 Task: Find connections with filter location Mariāni with filter topic #HRwith filter profile language French with filter current company Sporjo with filter school Yashwantrao Chavan College of Engineering - YCCE with filter industry Nanotechnology Research with filter service category Health Insurance with filter keywords title Group Sales
Action: Mouse moved to (662, 89)
Screenshot: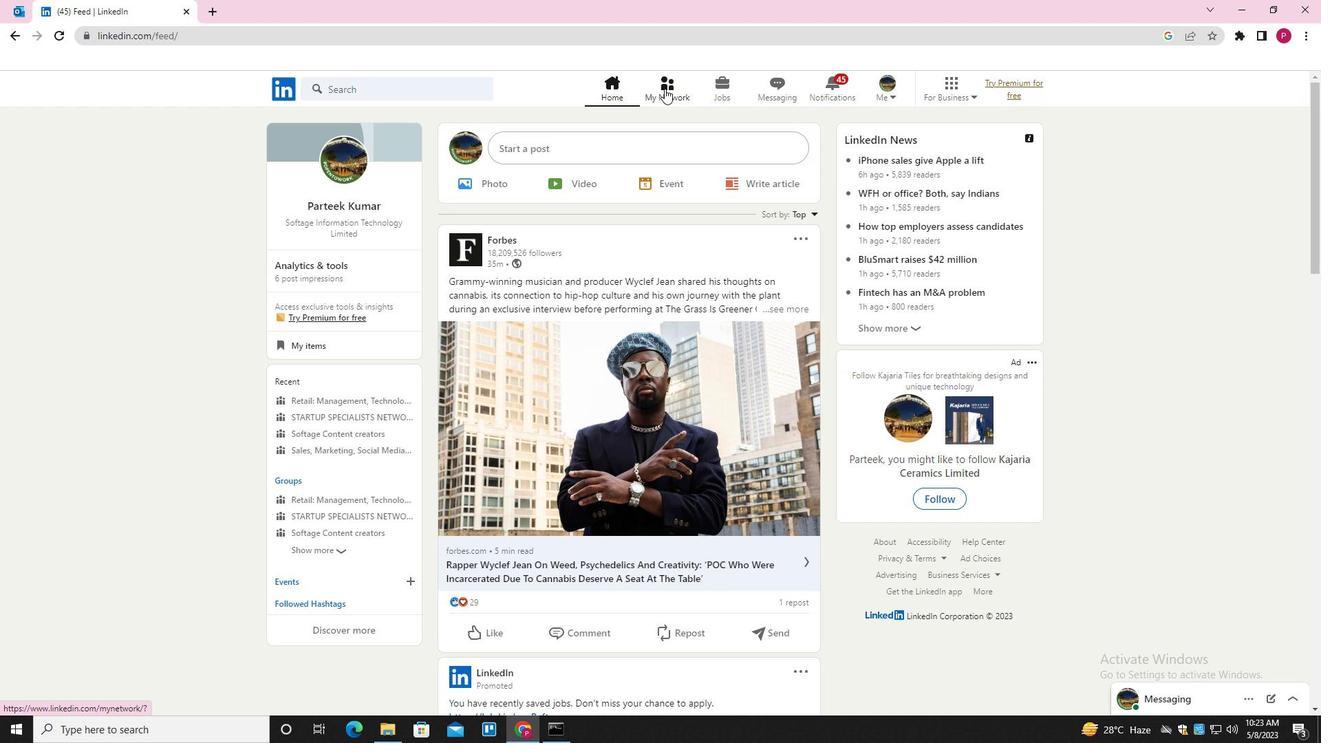 
Action: Mouse pressed left at (662, 89)
Screenshot: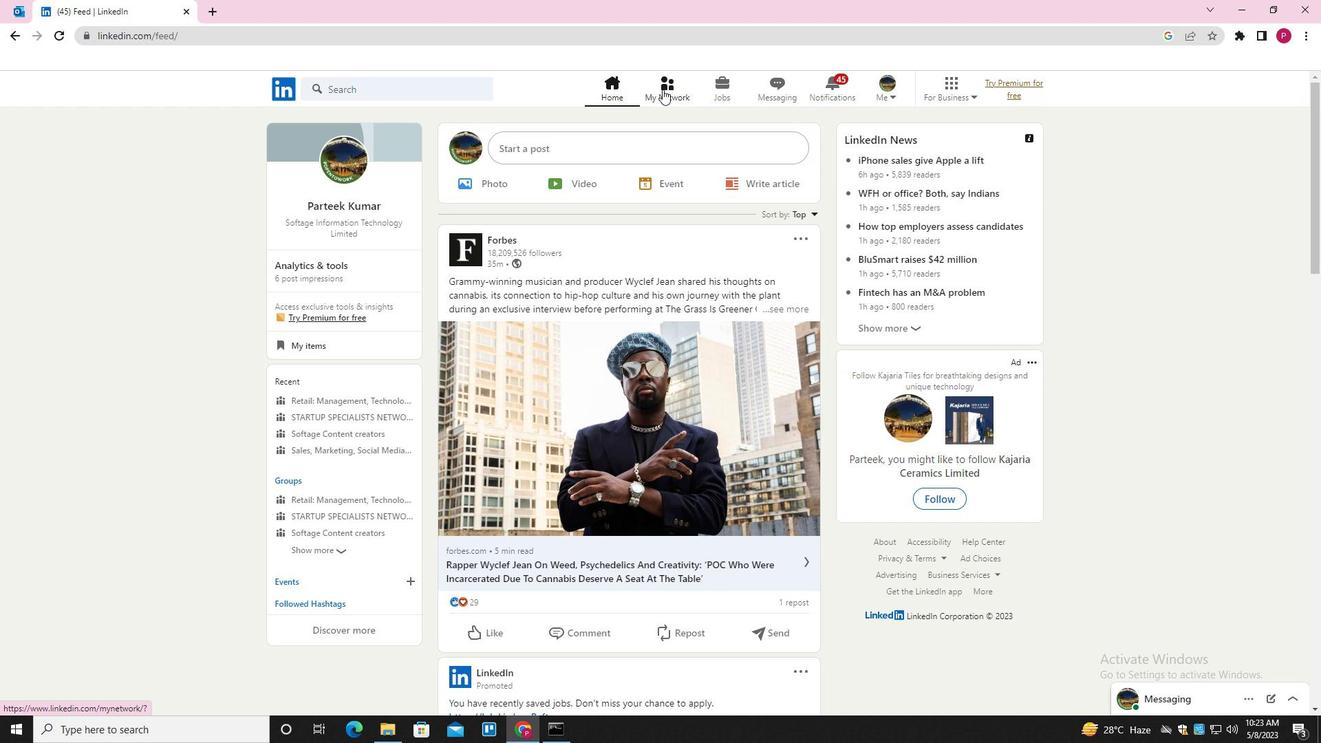 
Action: Mouse moved to (440, 169)
Screenshot: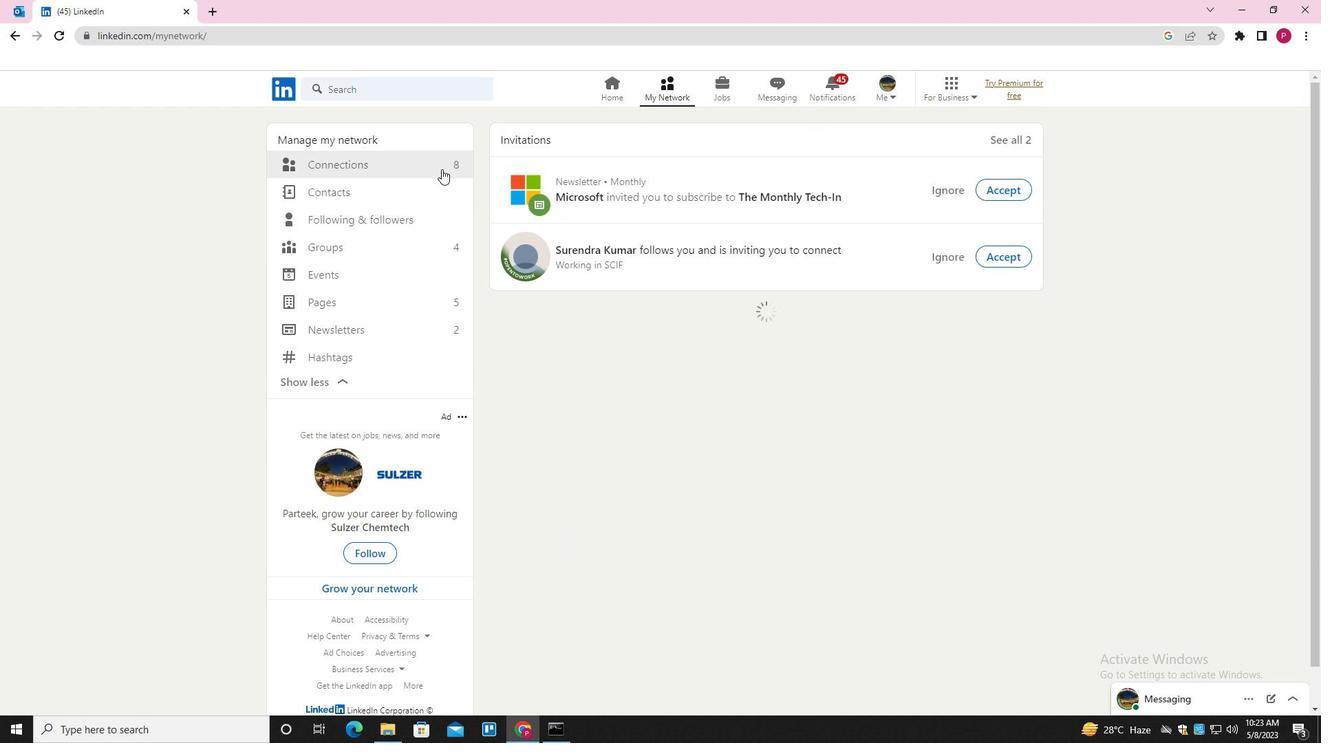 
Action: Mouse pressed left at (440, 169)
Screenshot: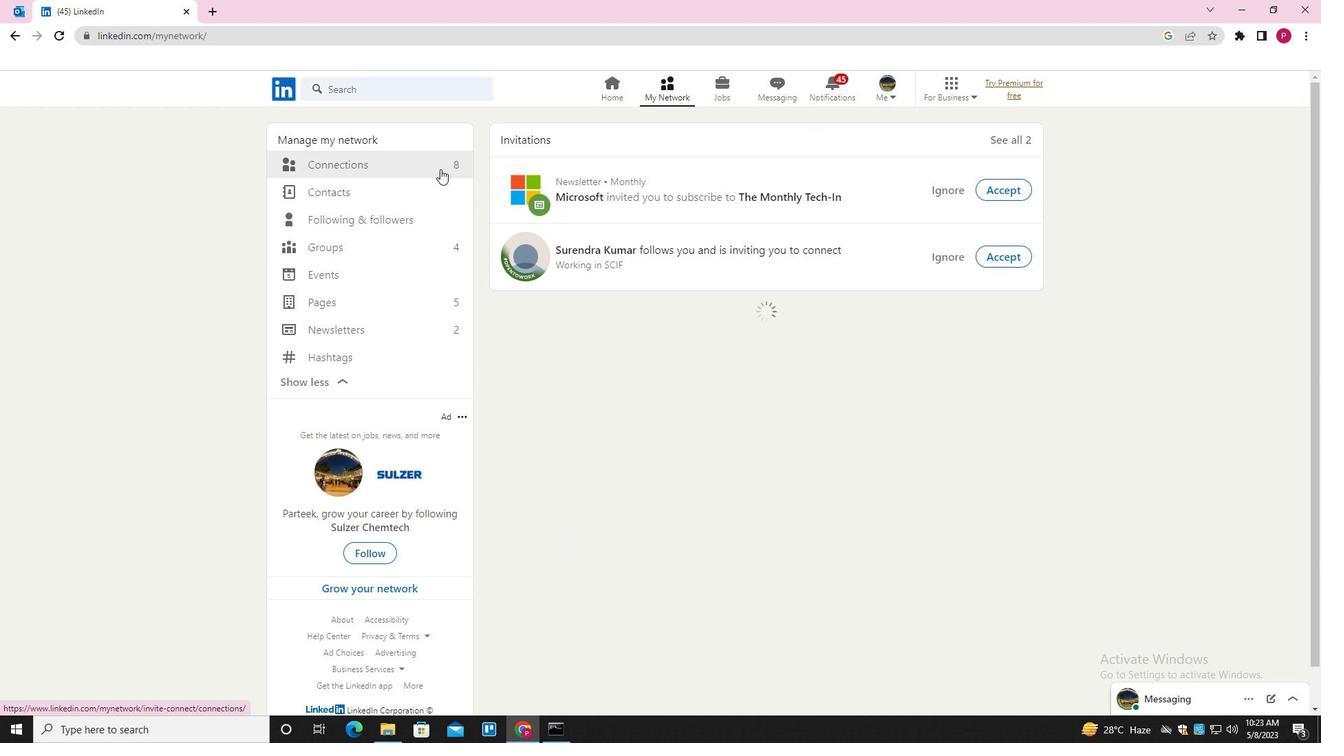 
Action: Mouse moved to (744, 165)
Screenshot: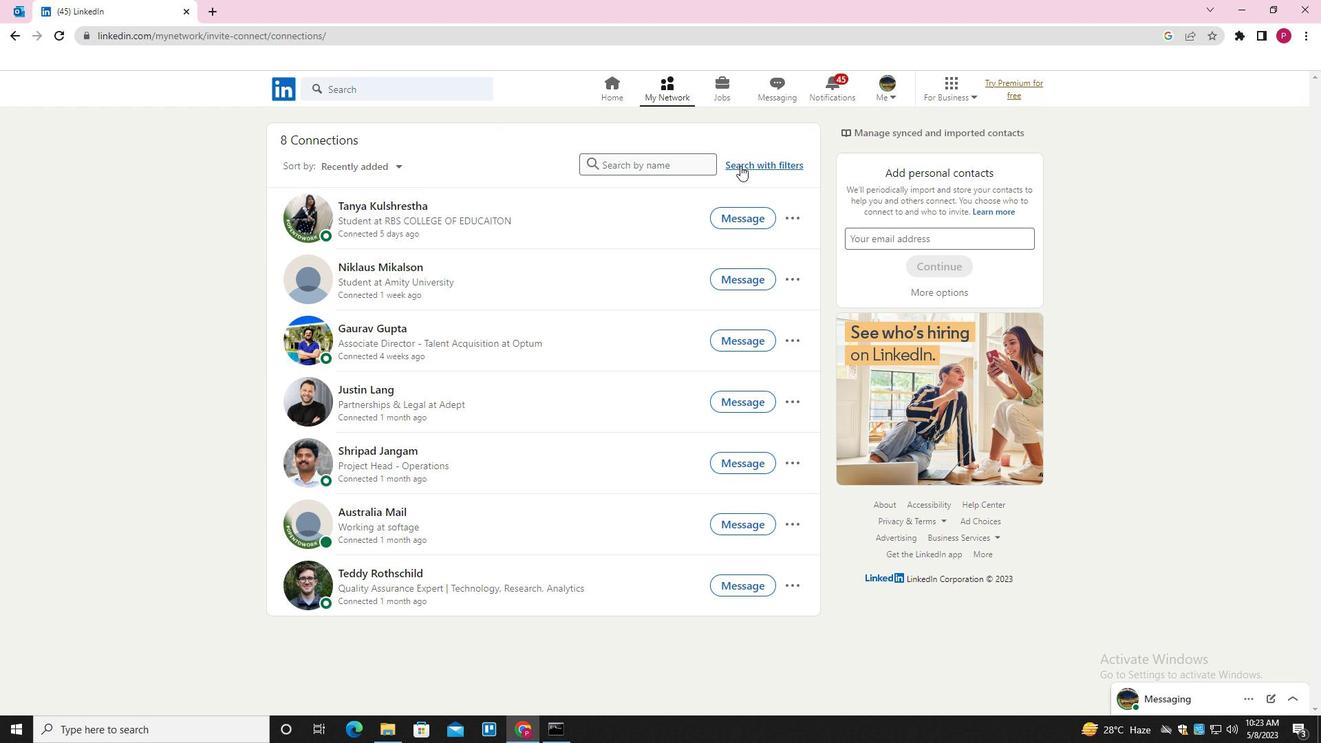 
Action: Mouse pressed left at (744, 165)
Screenshot: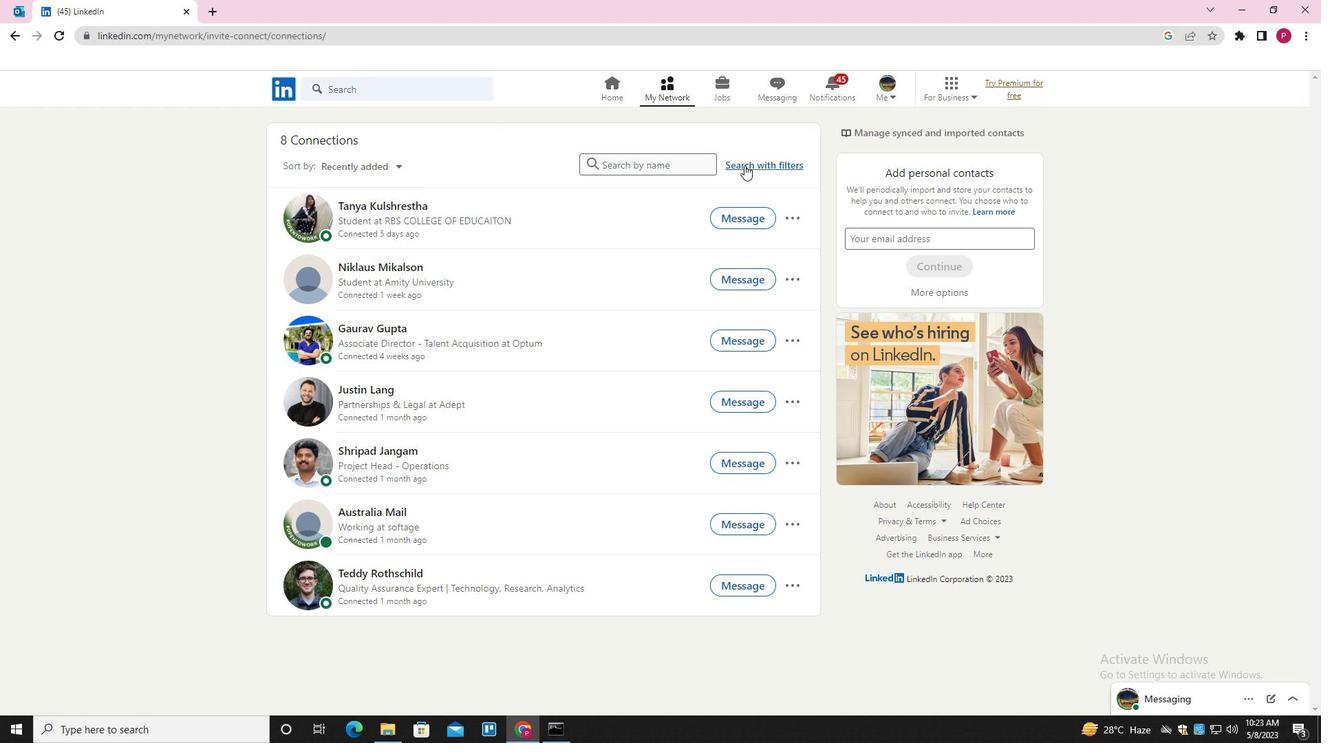 
Action: Mouse moved to (705, 125)
Screenshot: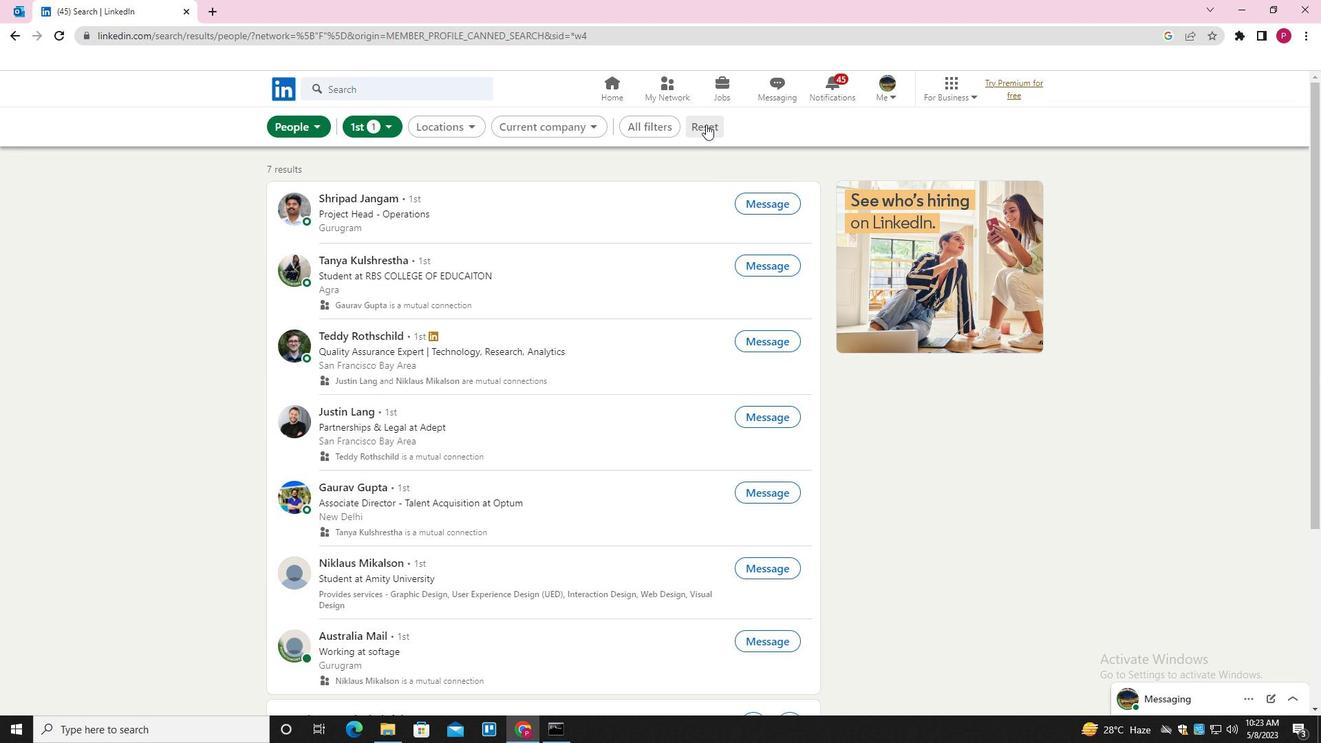 
Action: Mouse pressed left at (705, 125)
Screenshot: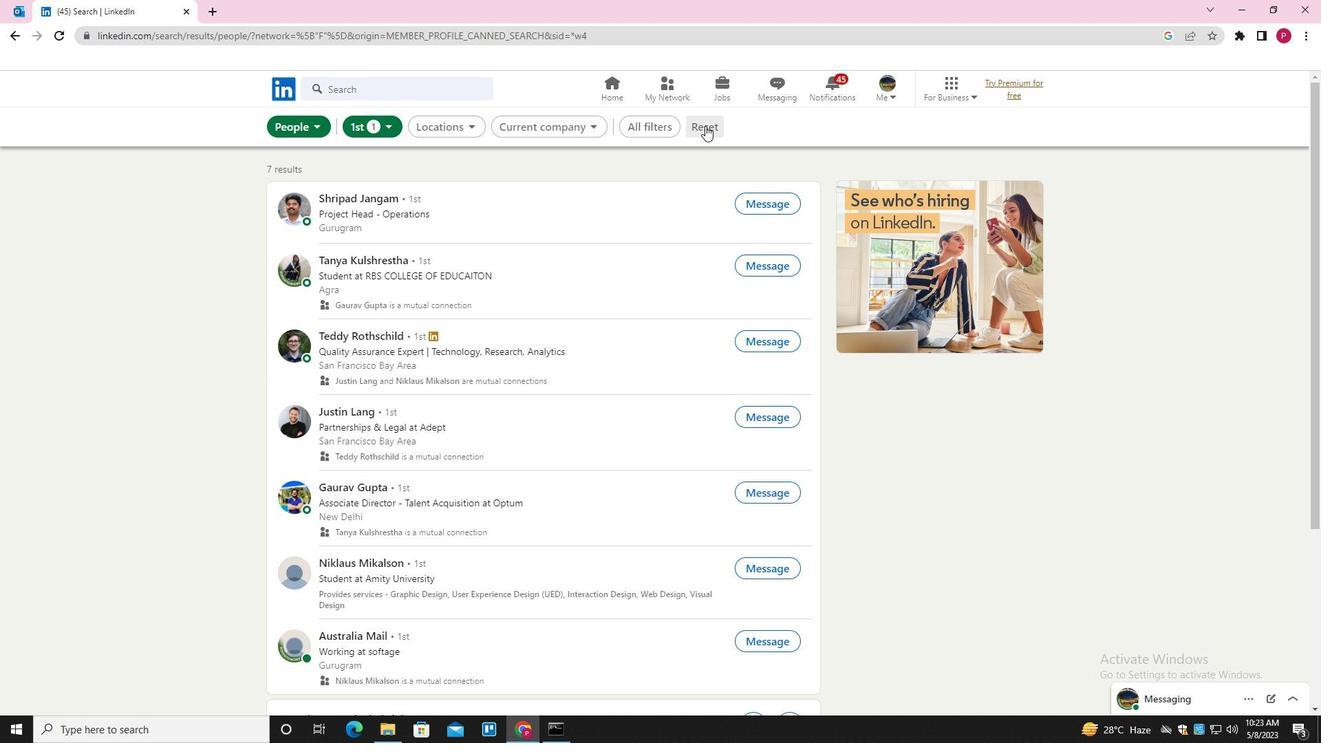 
Action: Mouse moved to (692, 127)
Screenshot: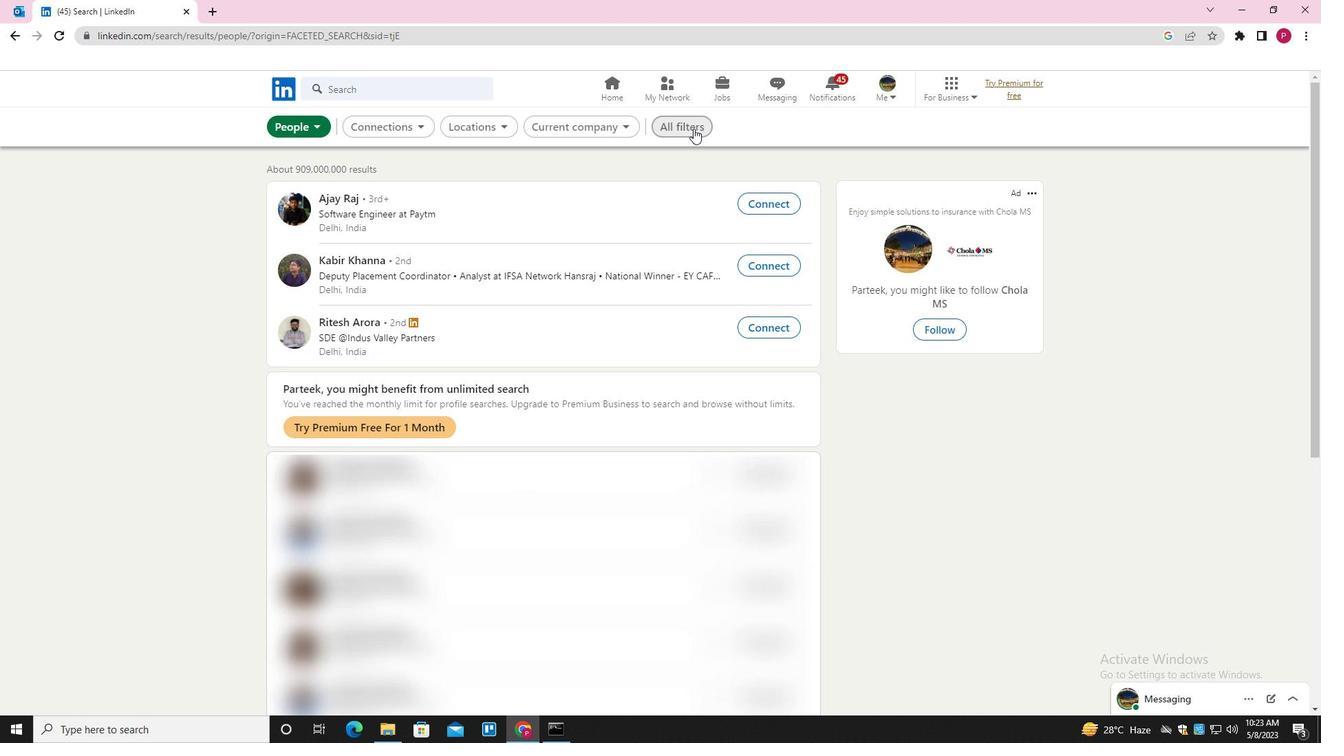
Action: Mouse pressed left at (692, 127)
Screenshot: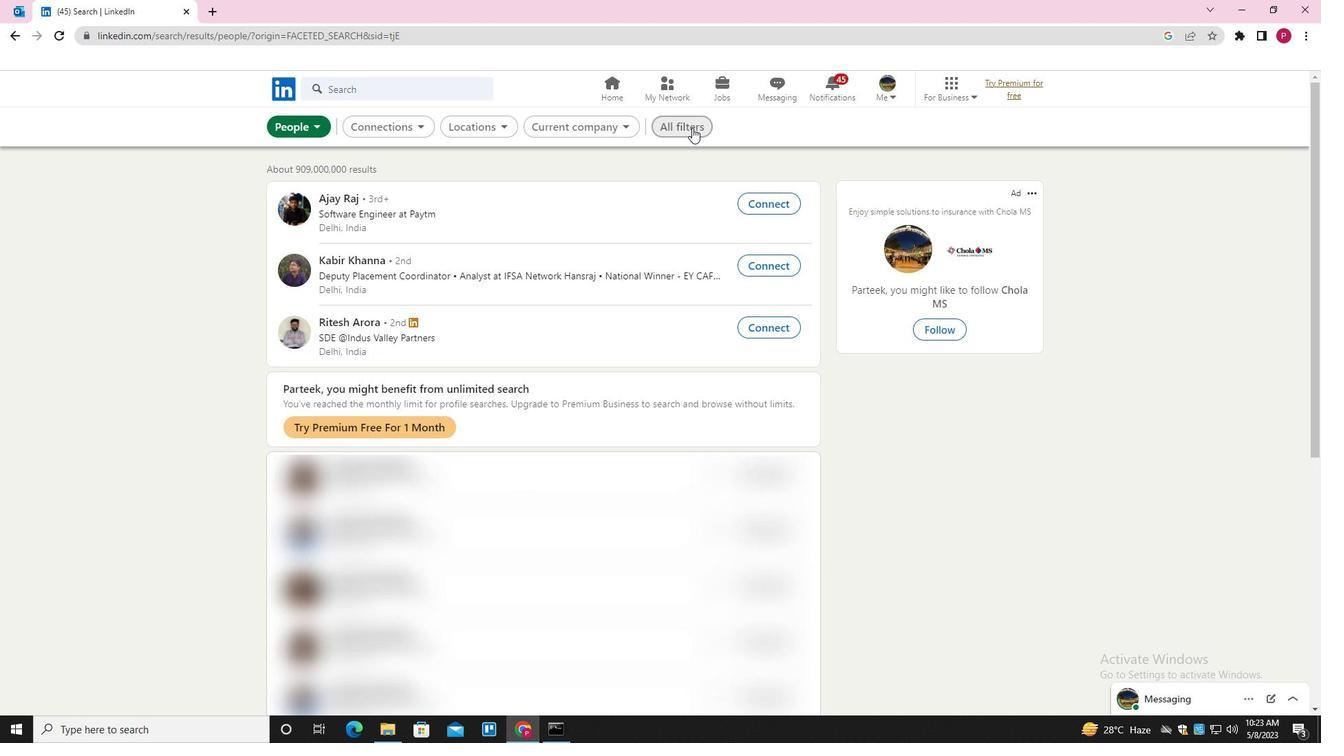 
Action: Mouse moved to (1175, 456)
Screenshot: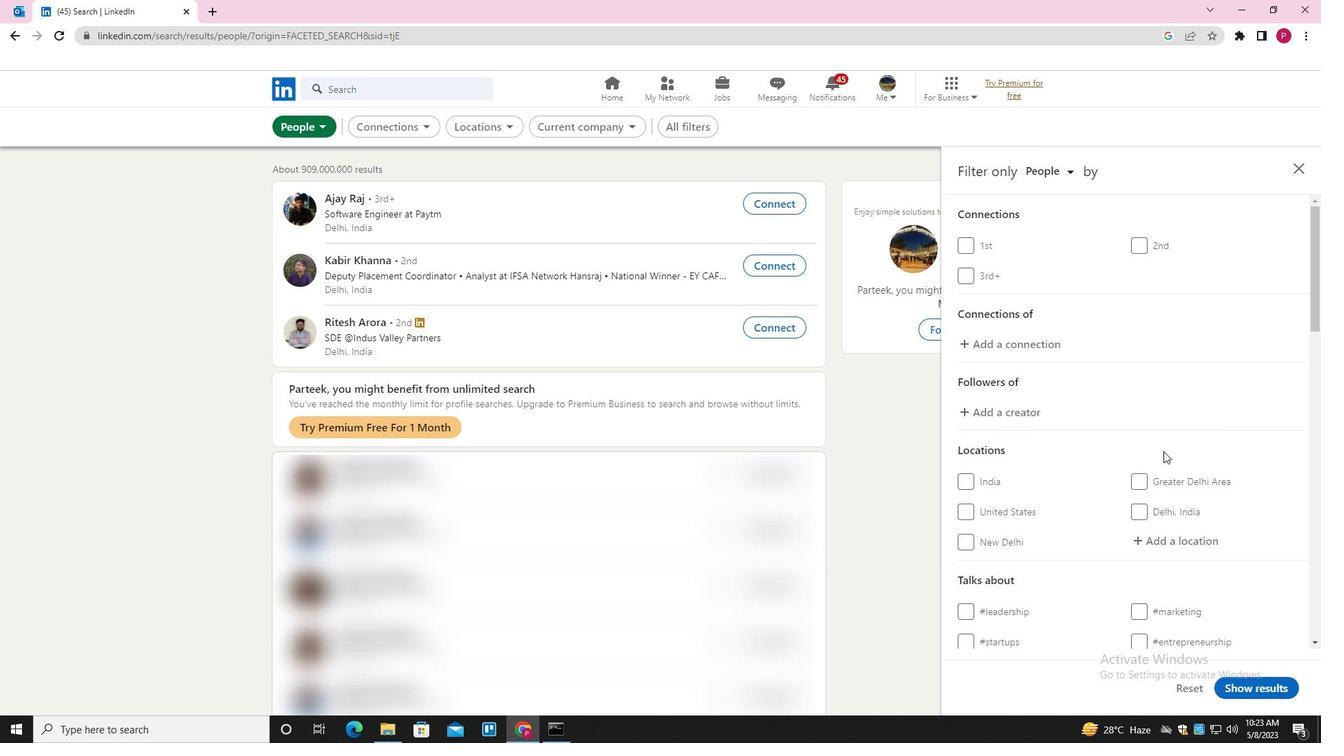 
Action: Mouse scrolled (1175, 456) with delta (0, 0)
Screenshot: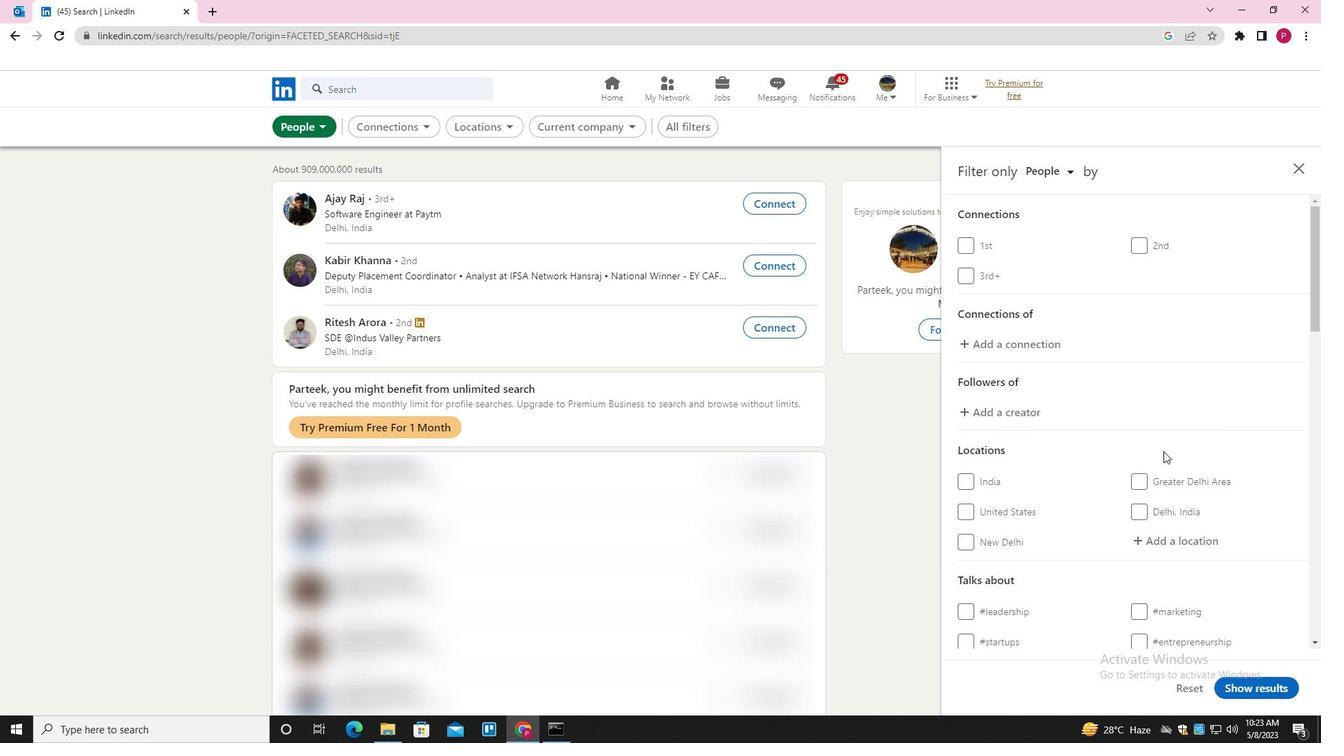 
Action: Mouse moved to (1179, 467)
Screenshot: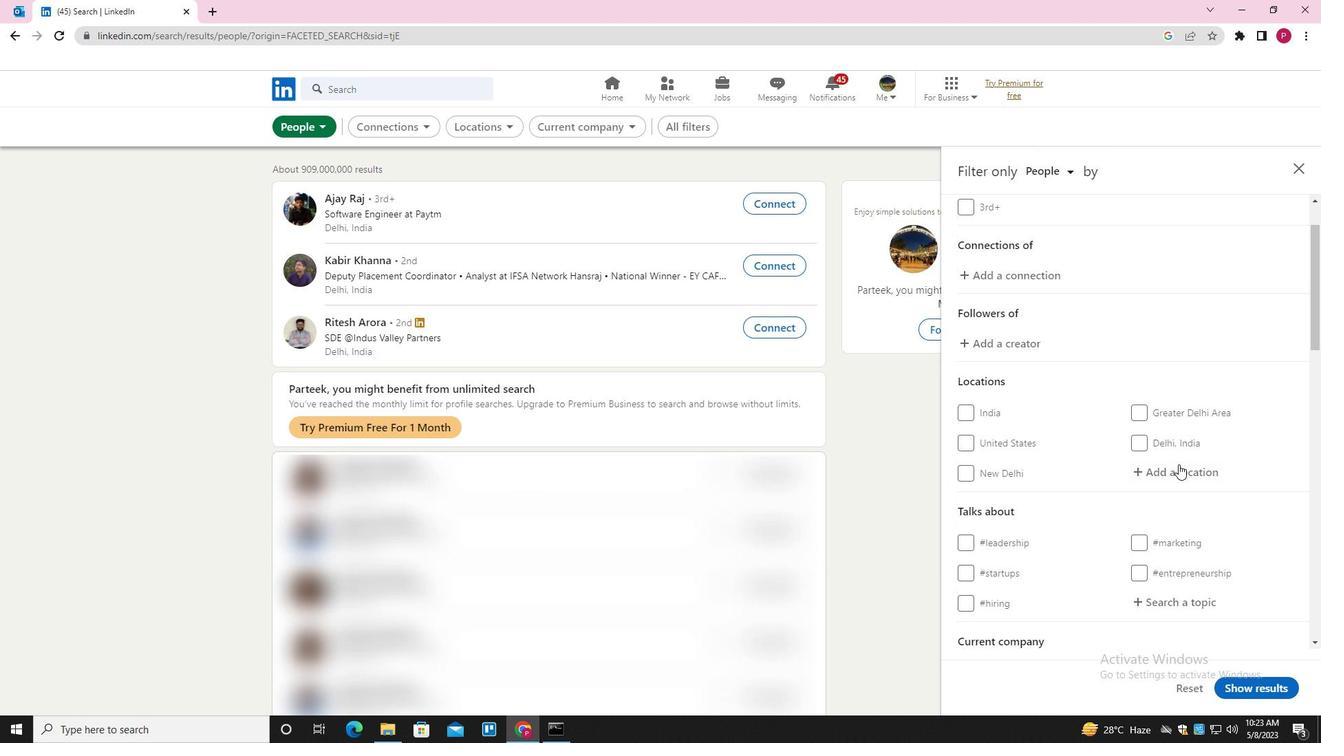 
Action: Mouse pressed left at (1179, 467)
Screenshot: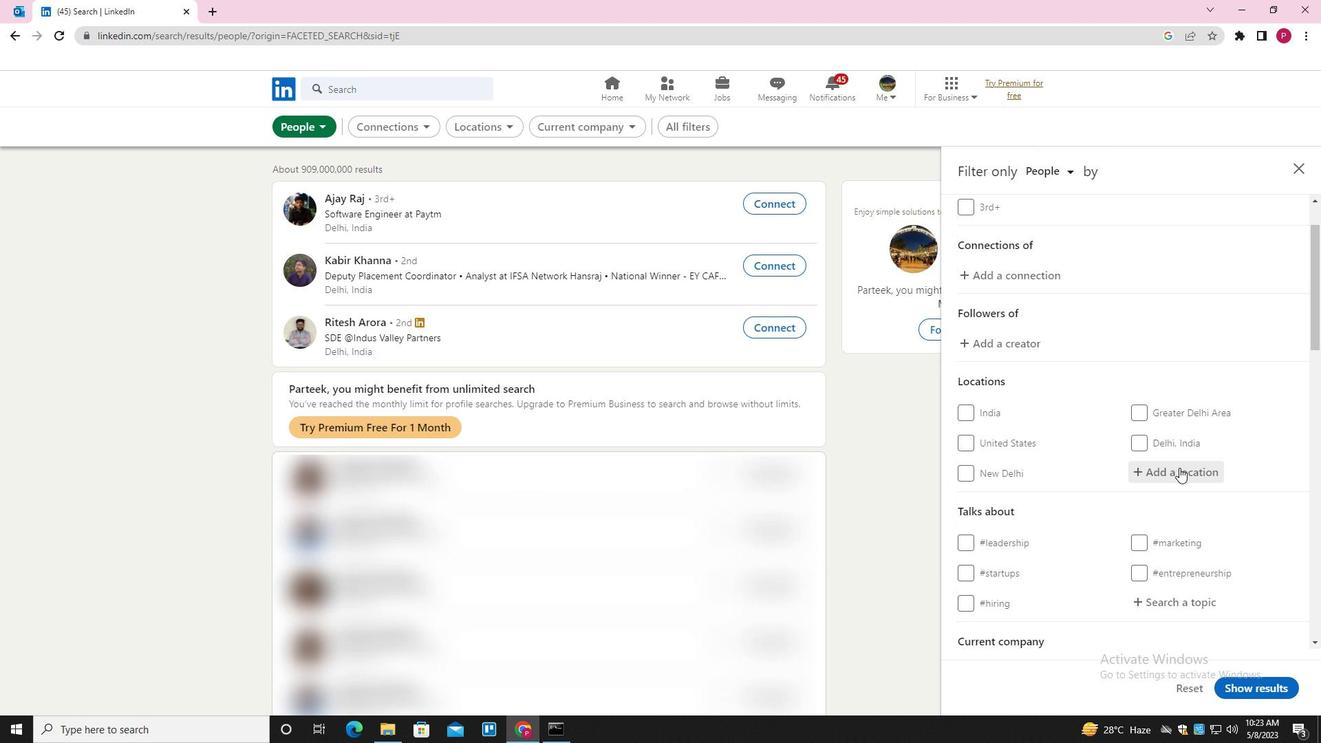 
Action: Key pressed <Key.shift><Key.shift><Key.shift><Key.shift><Key.shift><Key.shift><Key.shift><Key.shift><Key.shift><Key.shift><Key.shift><Key.shift><Key.shift><Key.shift><Key.shift><Key.shift><Key.shift><Key.shift><Key.shift>MARIANI<Key.down><Key.enter>
Screenshot: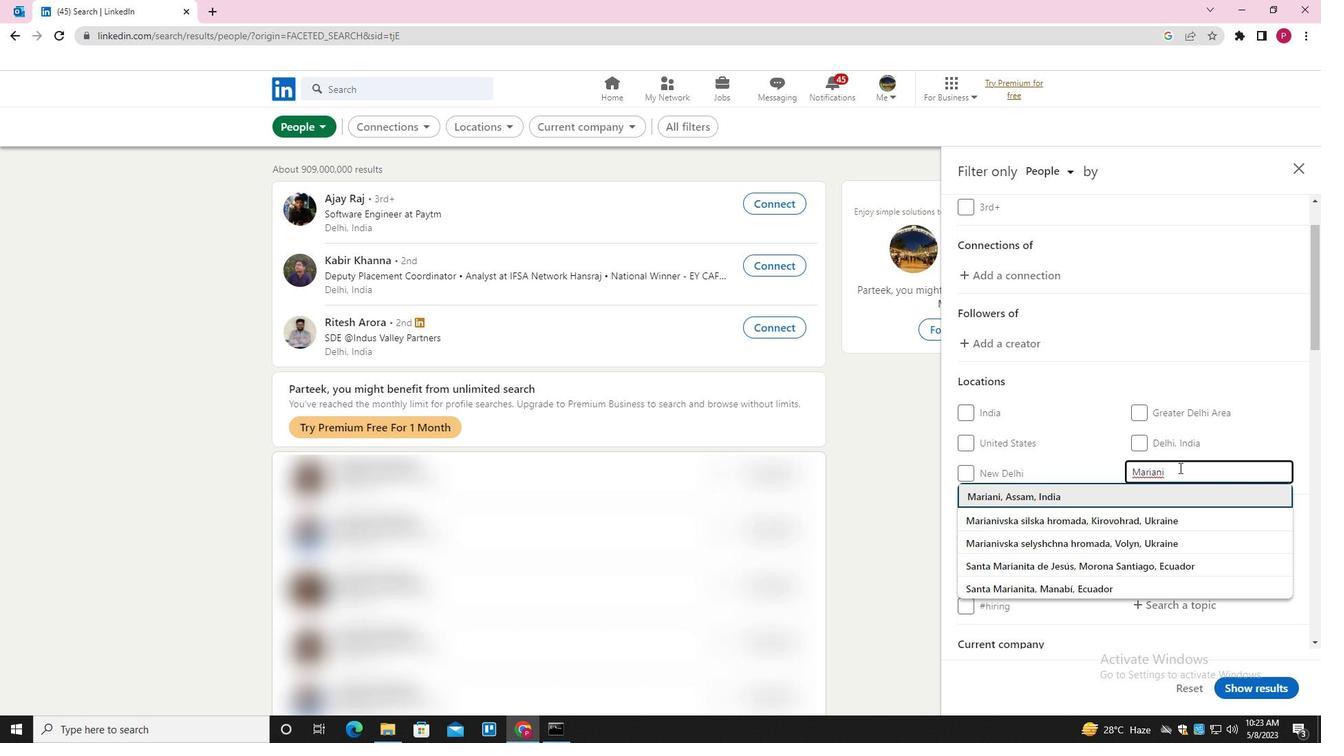 
Action: Mouse scrolled (1179, 467) with delta (0, 0)
Screenshot: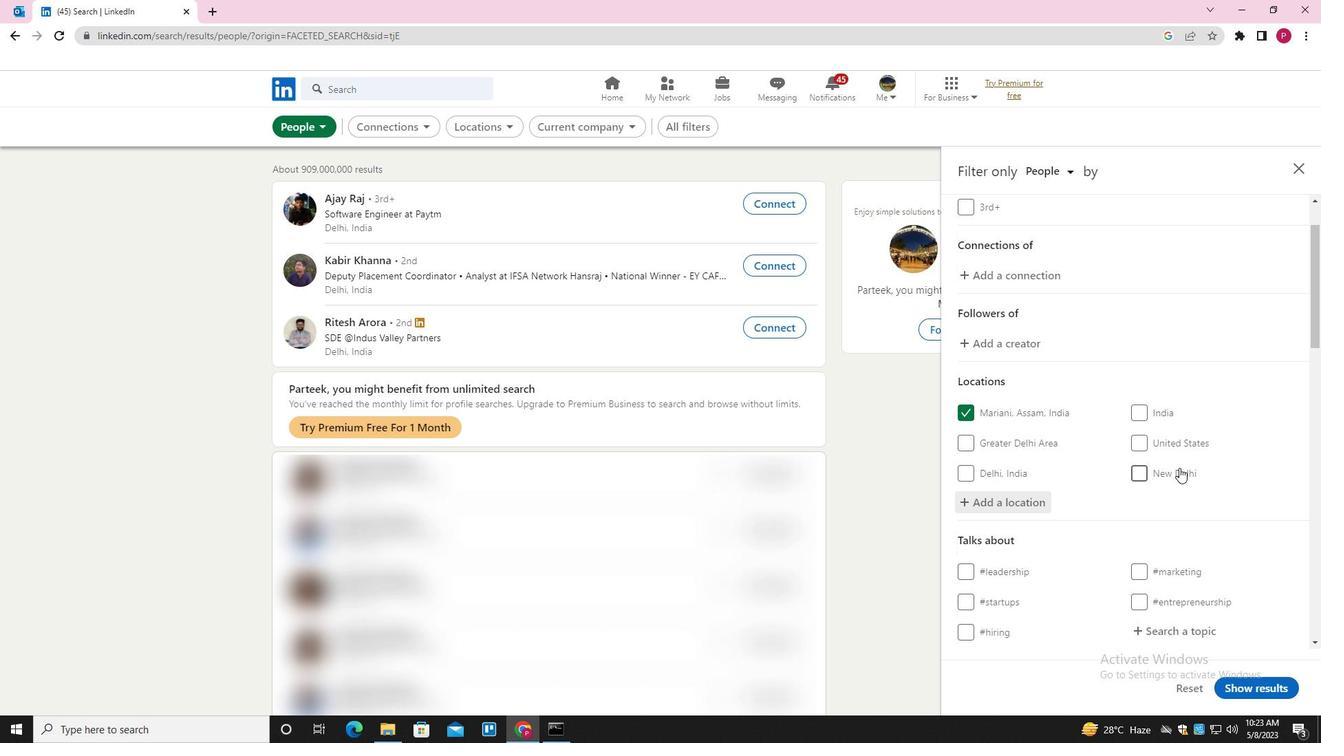 
Action: Mouse scrolled (1179, 467) with delta (0, 0)
Screenshot: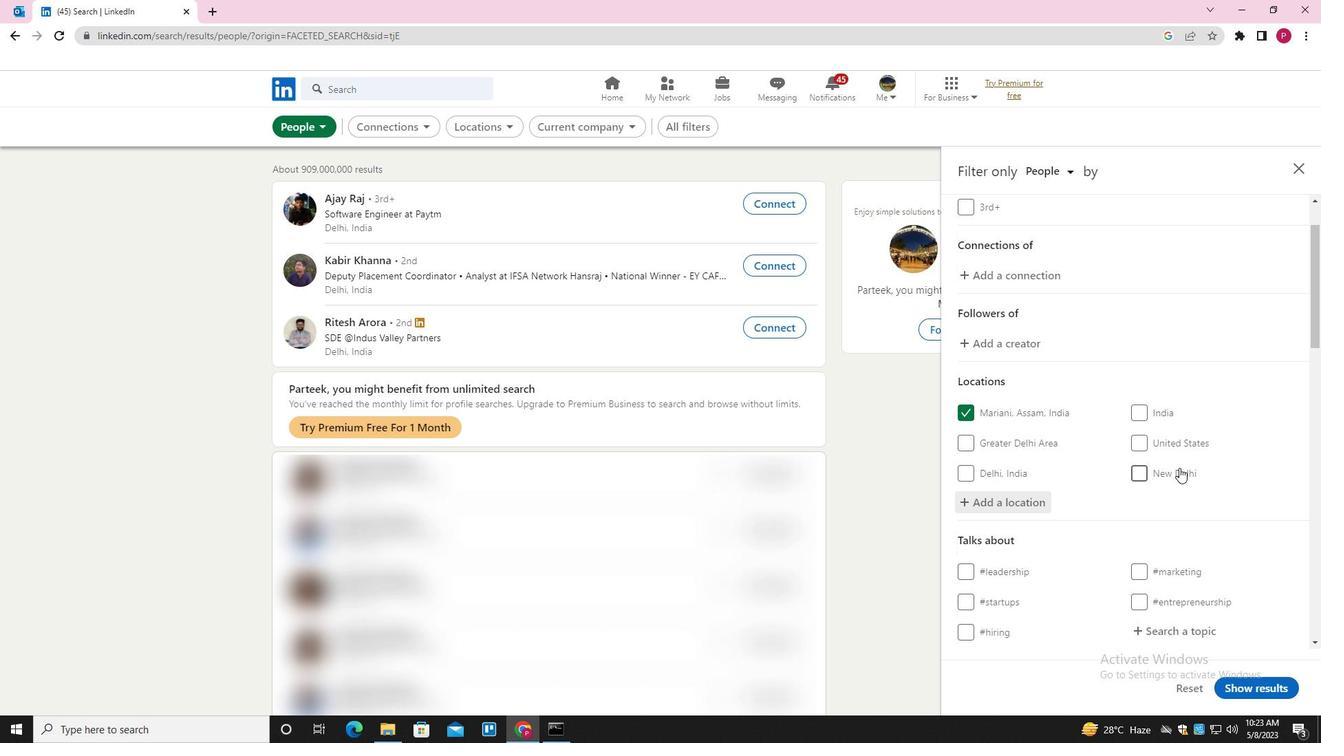 
Action: Mouse scrolled (1179, 467) with delta (0, 0)
Screenshot: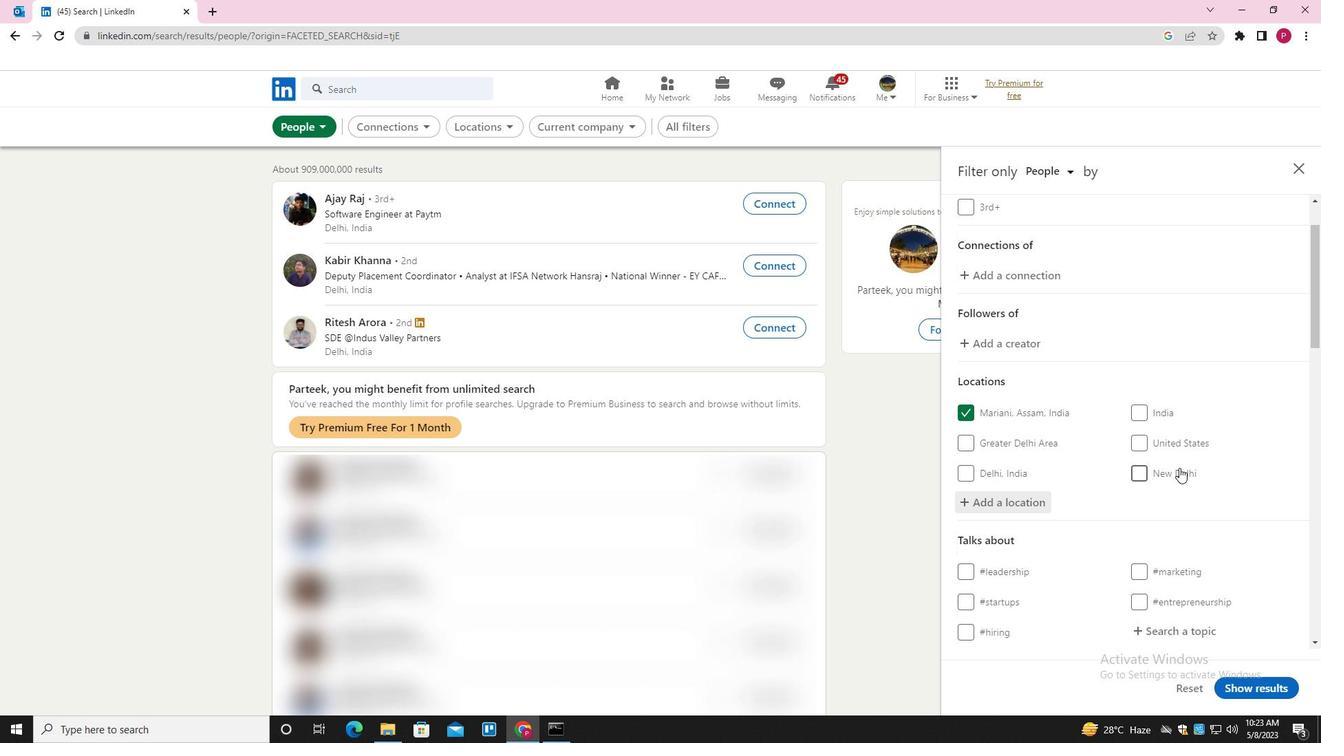 
Action: Mouse moved to (1179, 426)
Screenshot: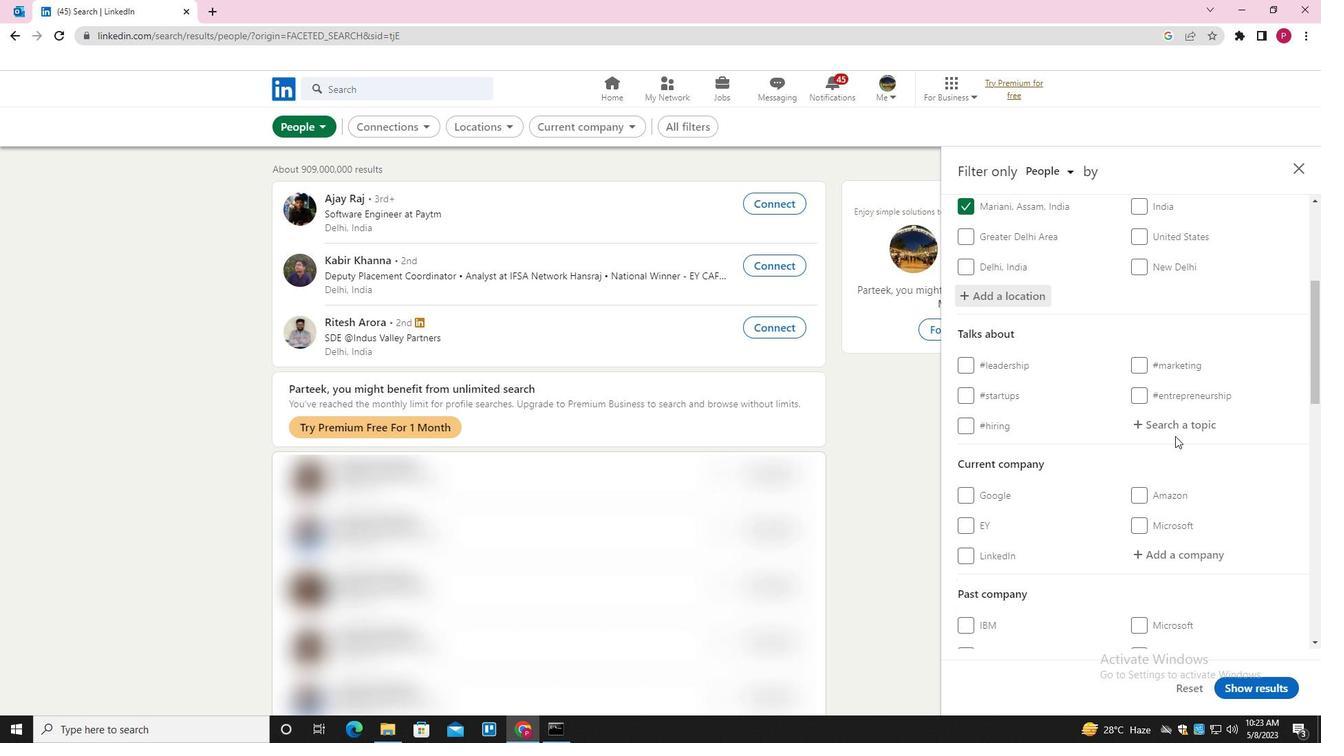 
Action: Mouse pressed left at (1179, 426)
Screenshot: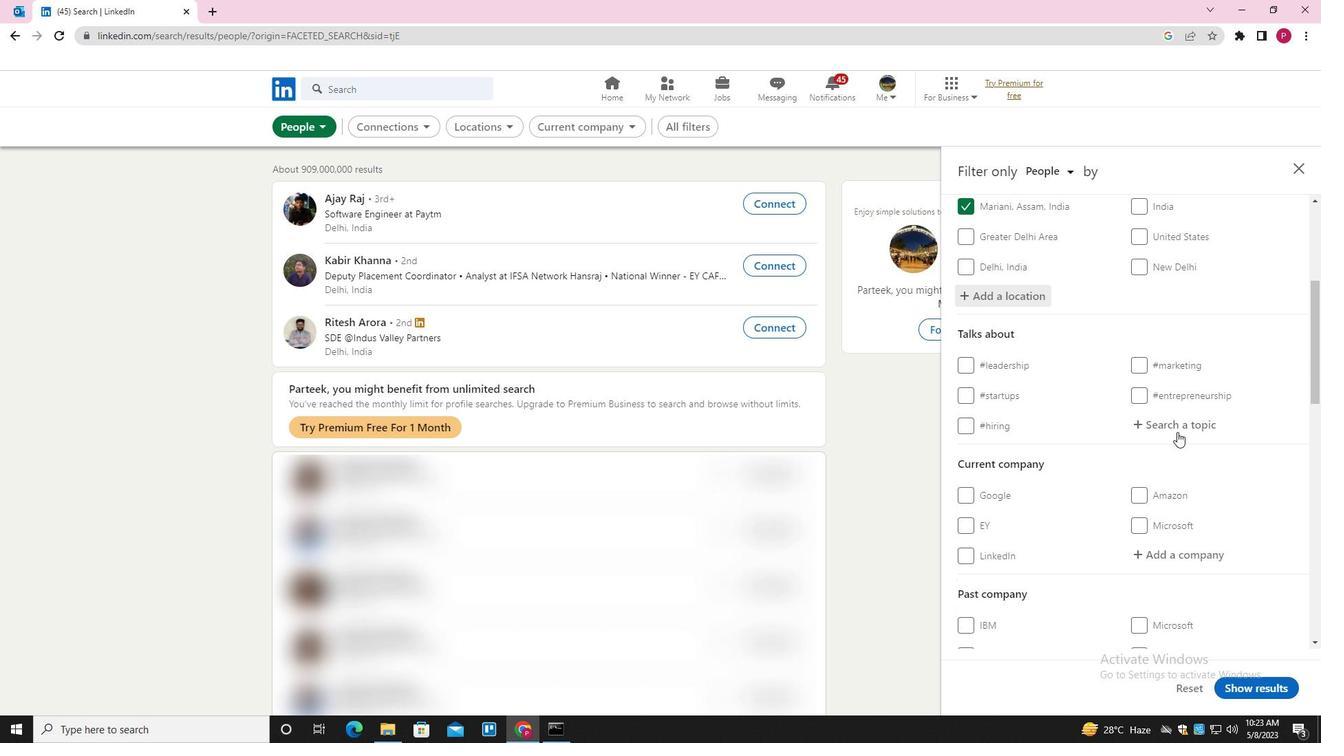 
Action: Key pressed <Key.shift>HR<Key.down><Key.enter>
Screenshot: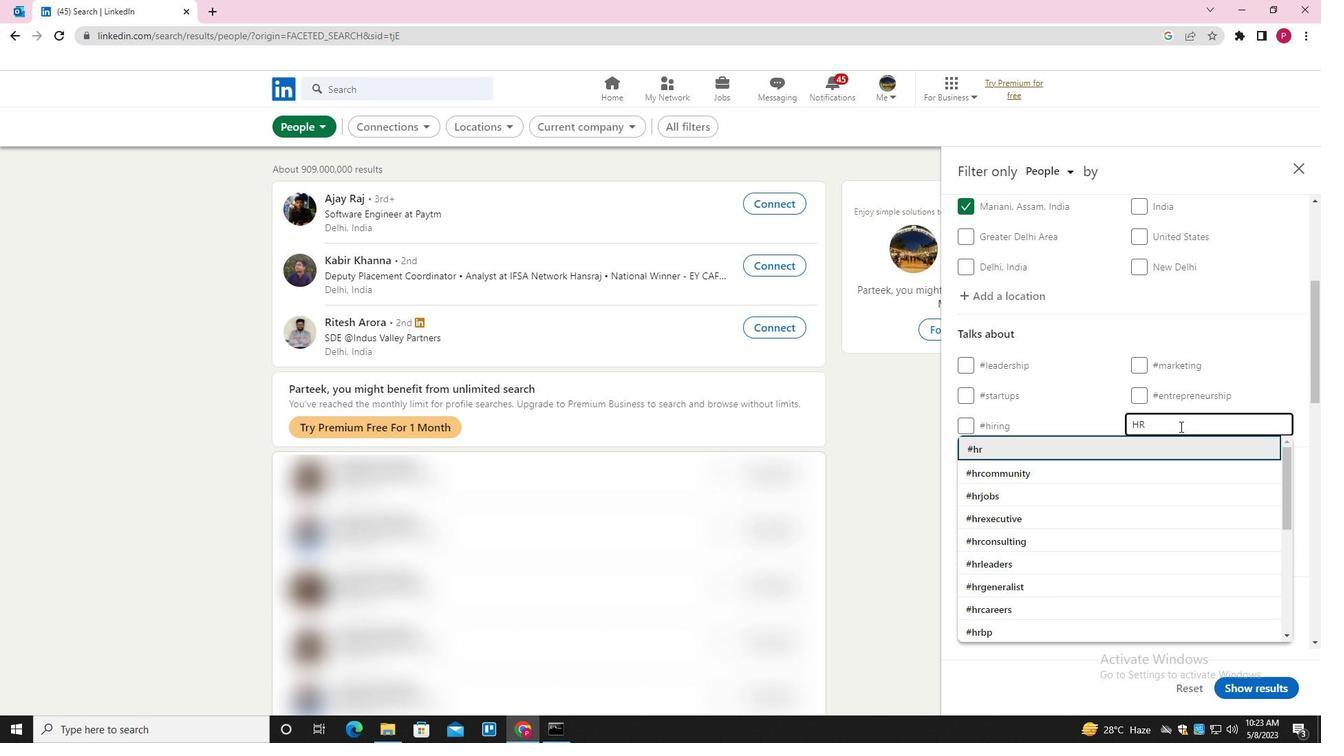 
Action: Mouse moved to (1153, 443)
Screenshot: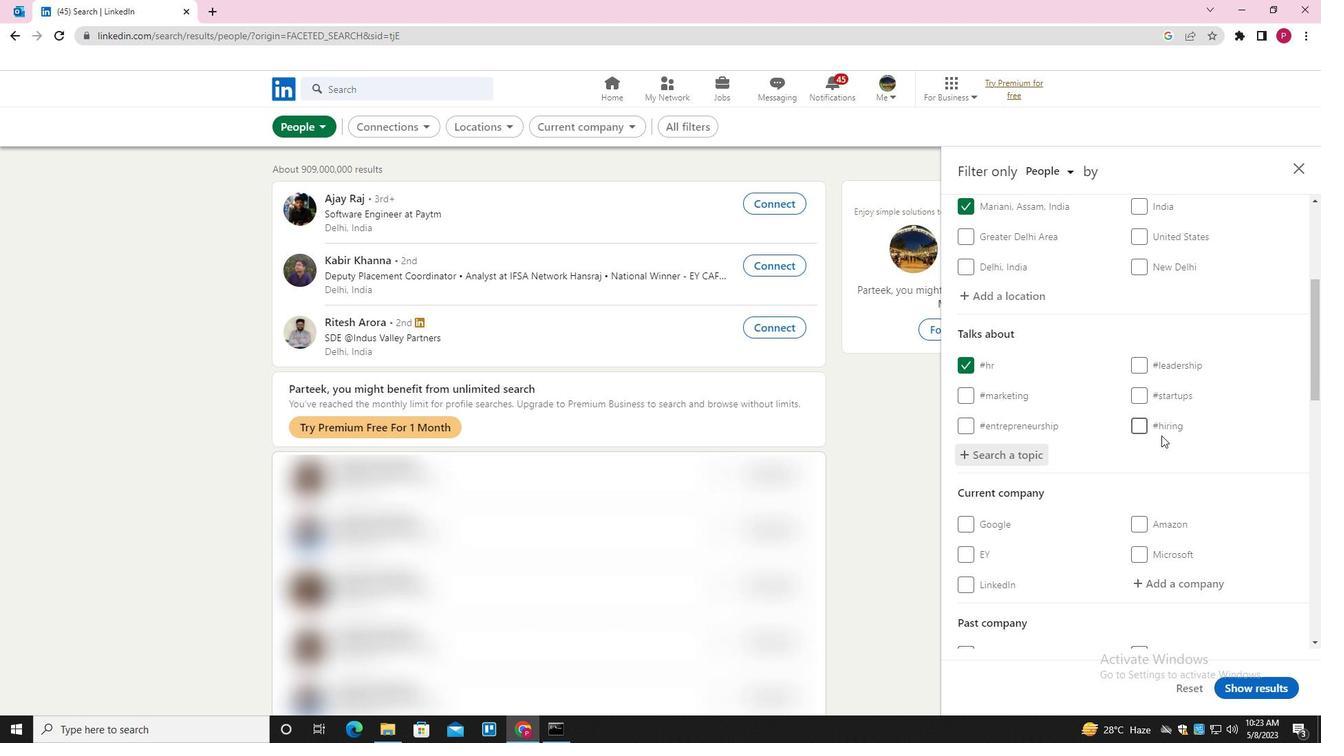 
Action: Mouse scrolled (1153, 443) with delta (0, 0)
Screenshot: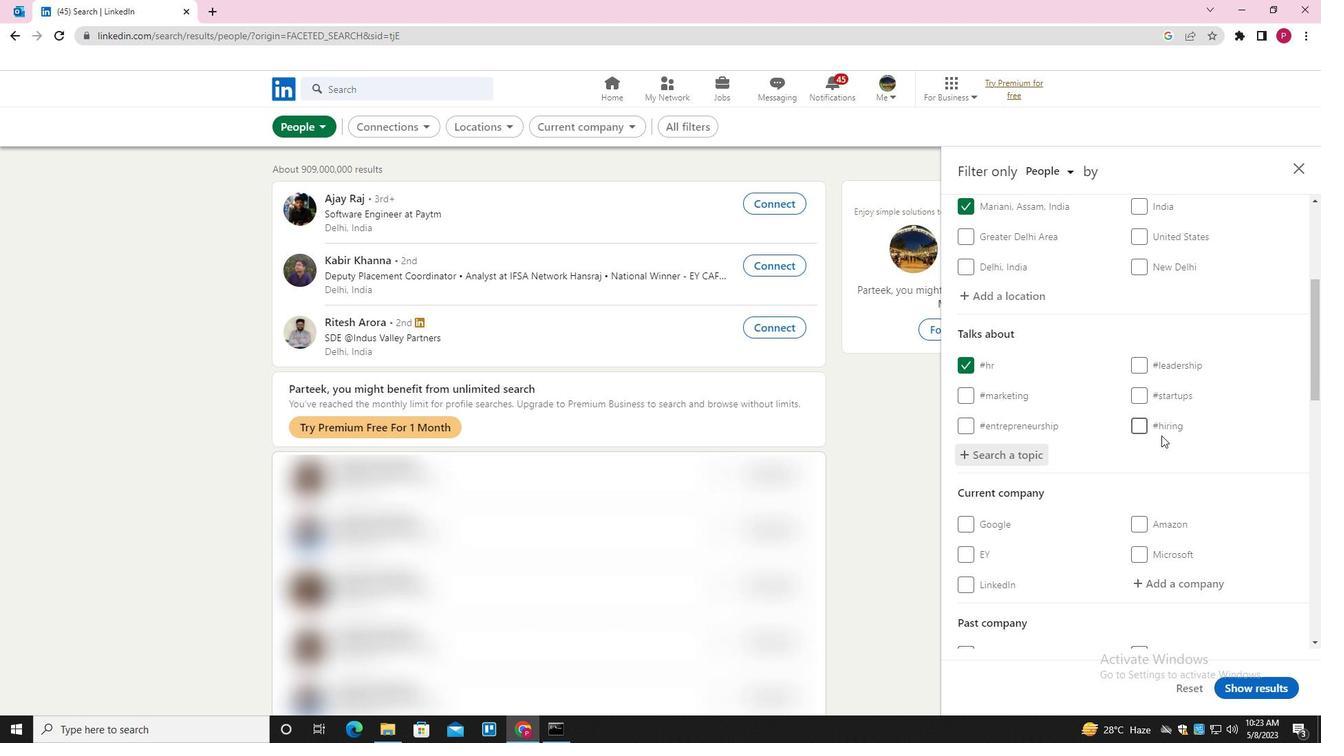 
Action: Mouse moved to (1157, 453)
Screenshot: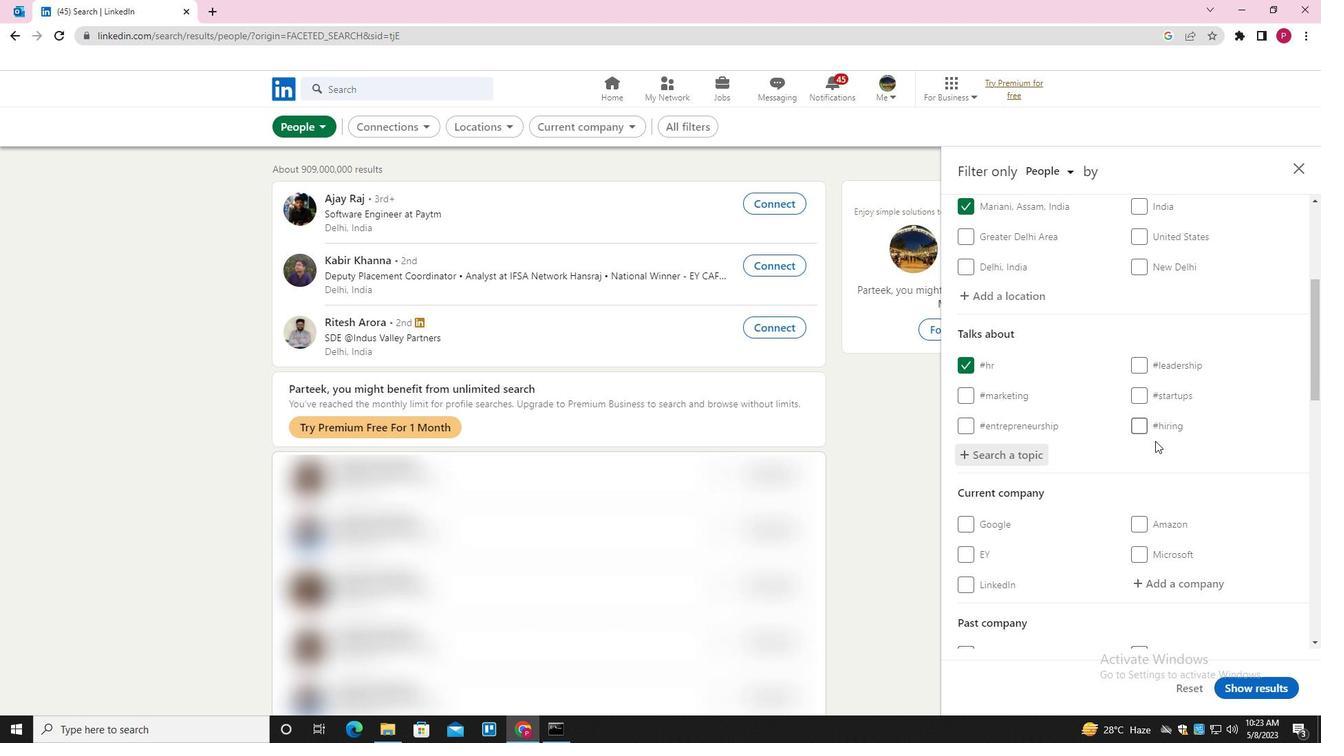 
Action: Mouse scrolled (1157, 452) with delta (0, 0)
Screenshot: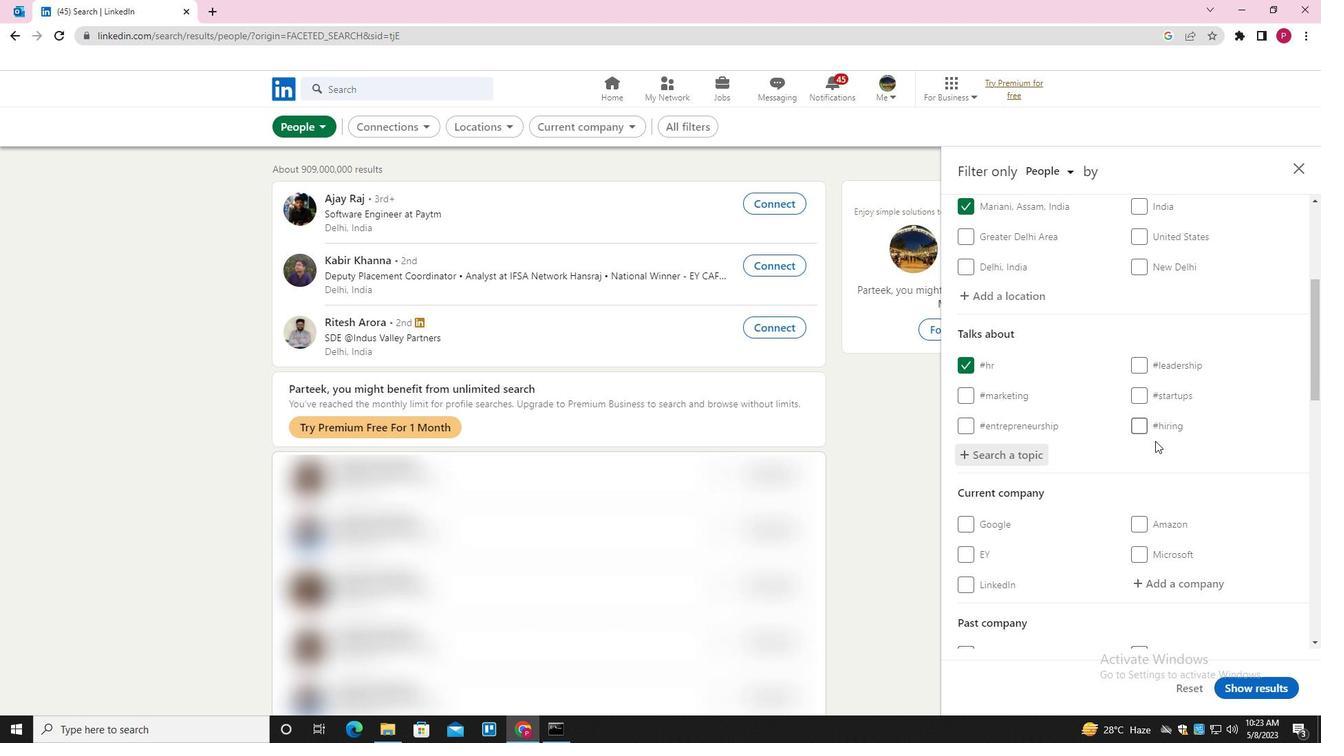 
Action: Mouse moved to (1157, 456)
Screenshot: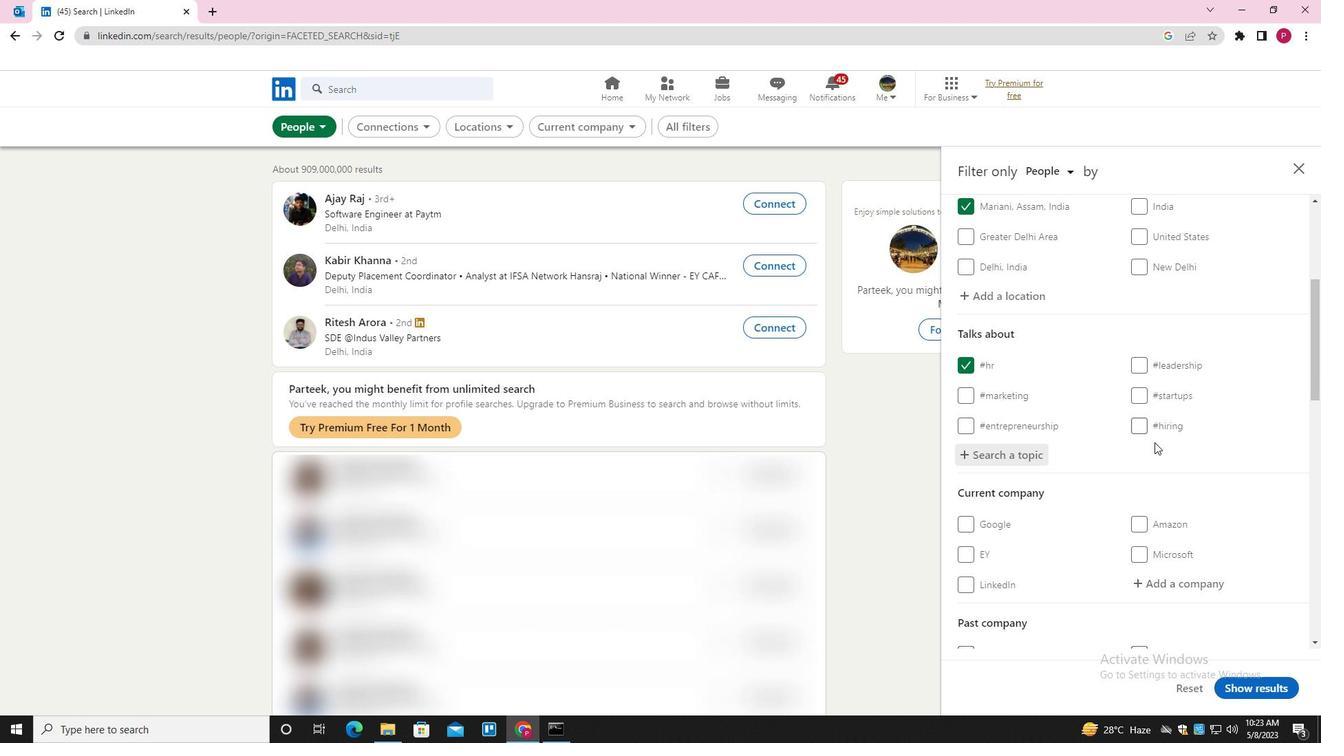 
Action: Mouse scrolled (1157, 455) with delta (0, 0)
Screenshot: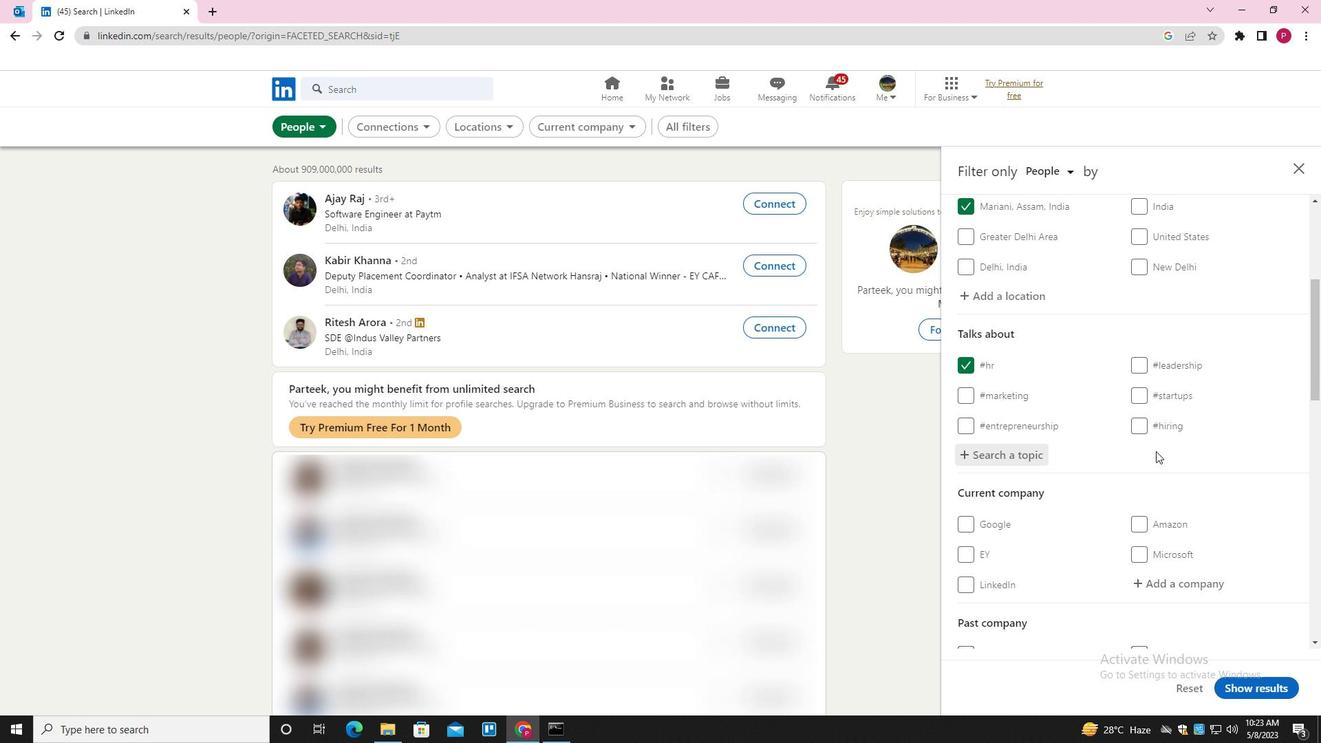 
Action: Mouse scrolled (1157, 455) with delta (0, 0)
Screenshot: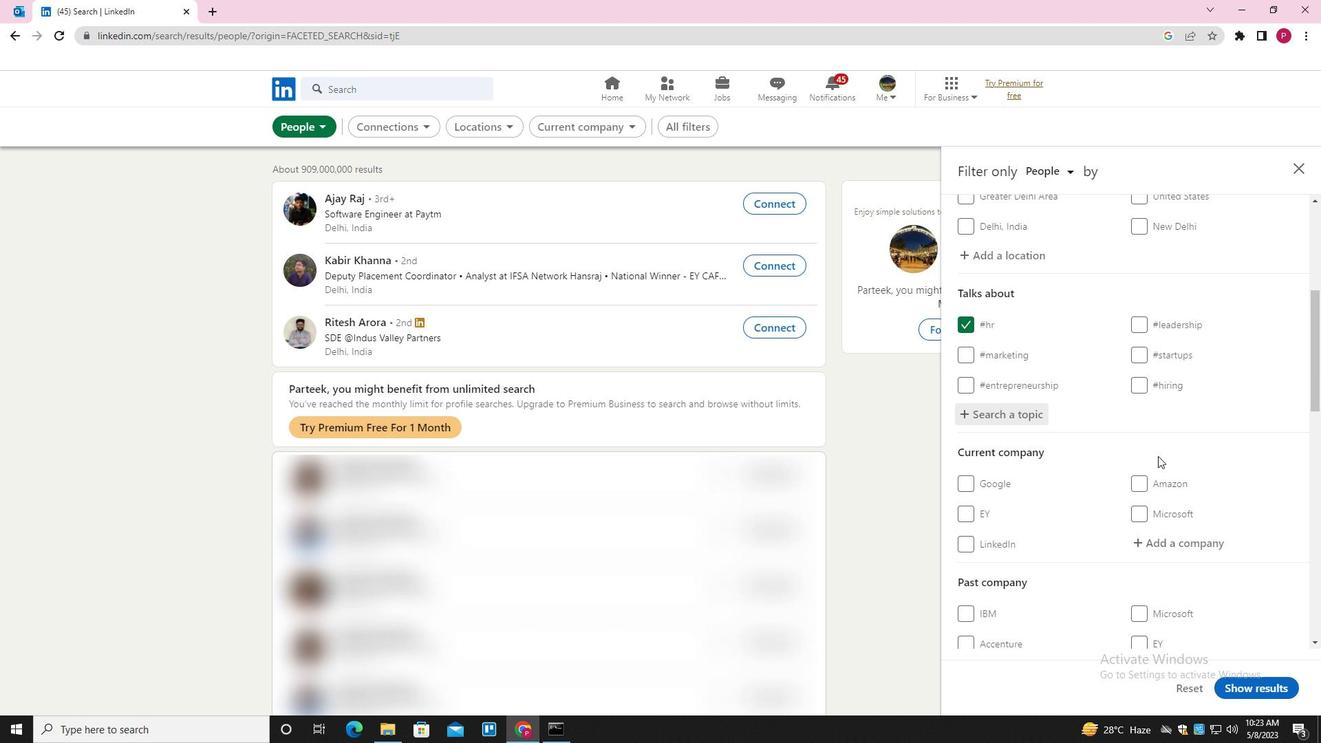 
Action: Mouse moved to (1157, 457)
Screenshot: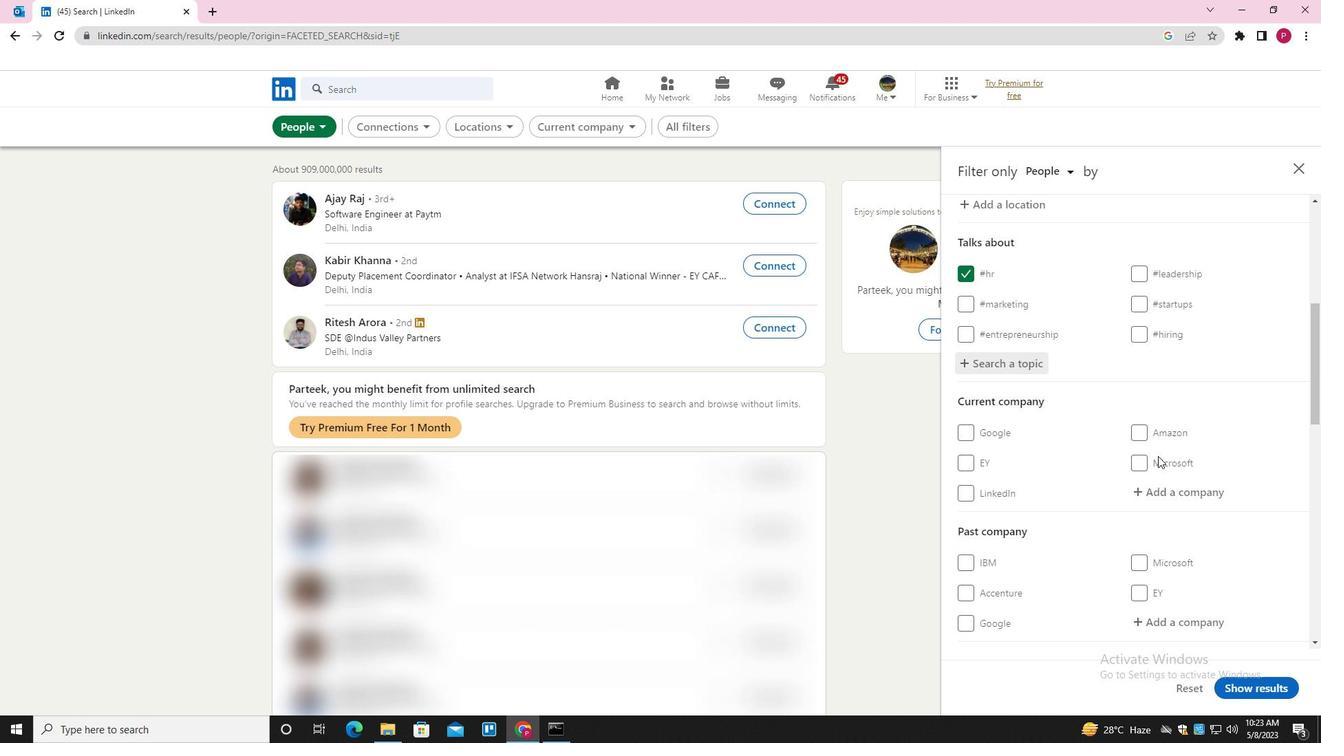 
Action: Mouse scrolled (1157, 456) with delta (0, 0)
Screenshot: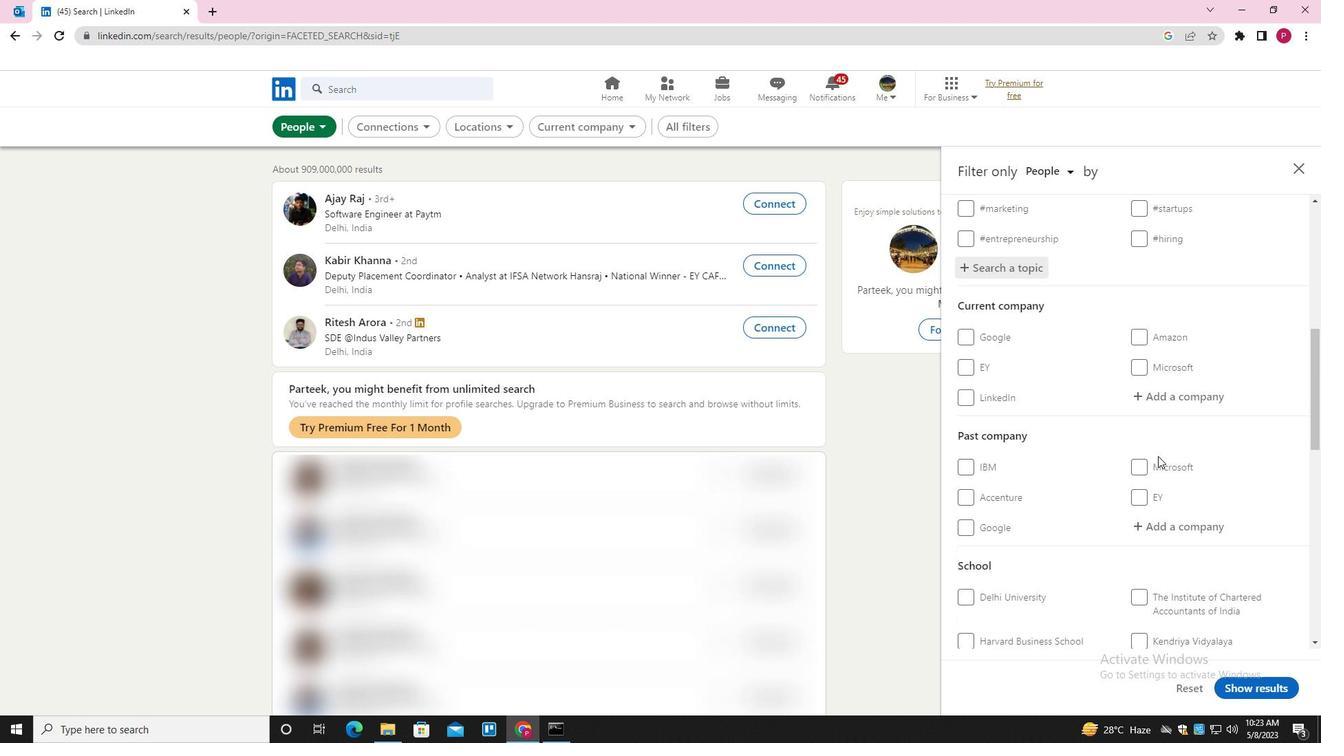 
Action: Mouse moved to (1118, 477)
Screenshot: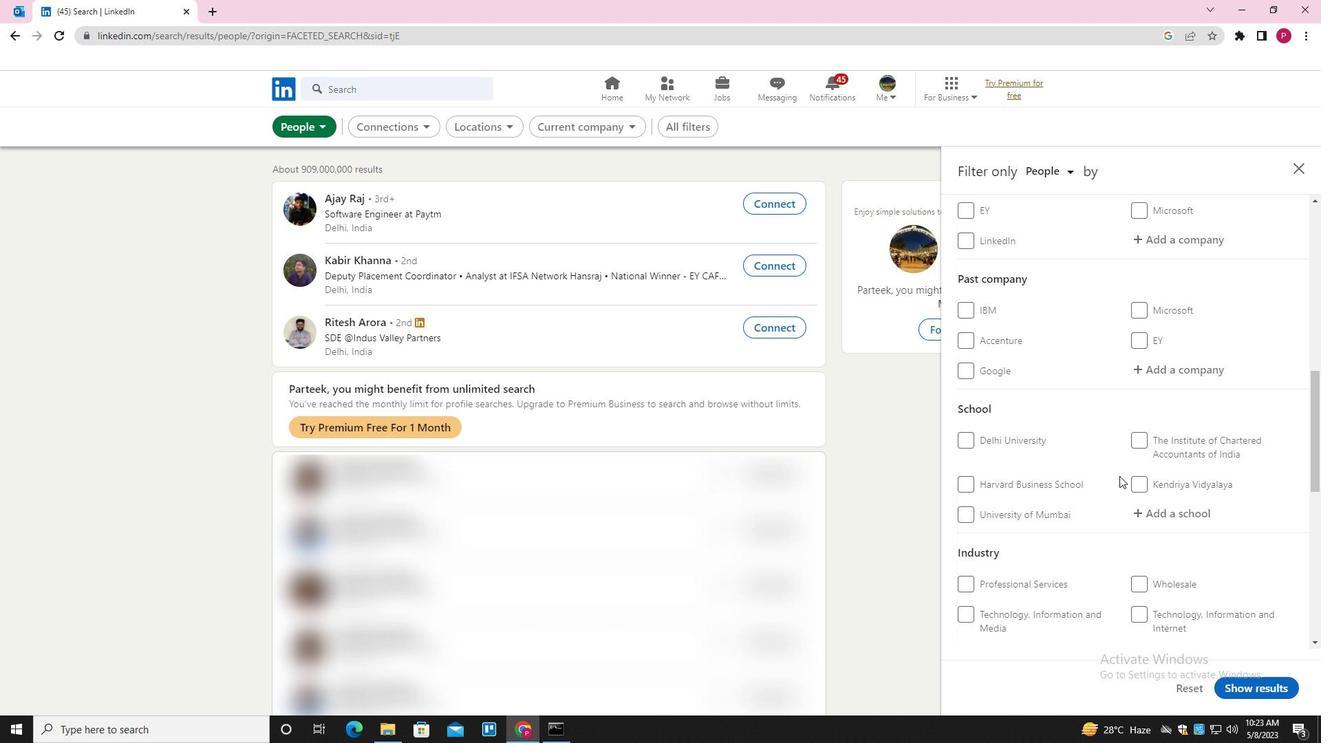 
Action: Mouse scrolled (1118, 476) with delta (0, 0)
Screenshot: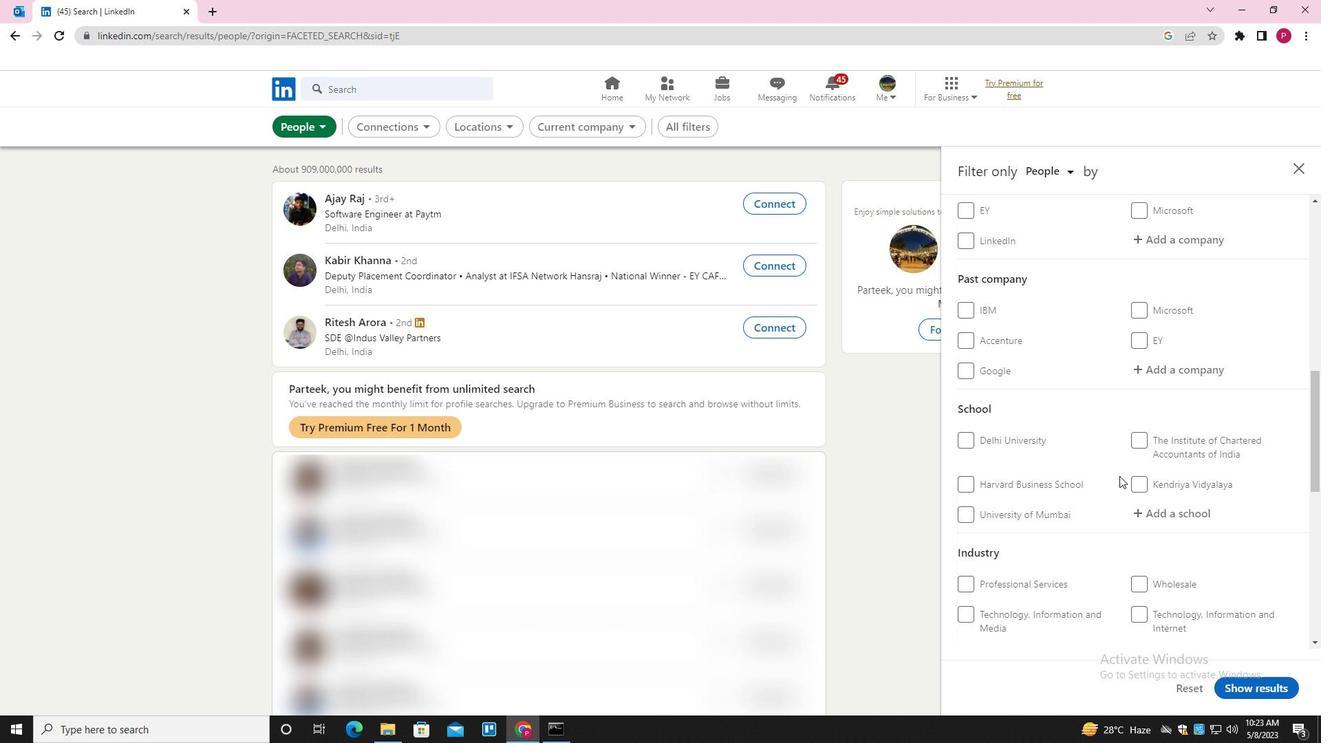 
Action: Mouse moved to (1118, 477)
Screenshot: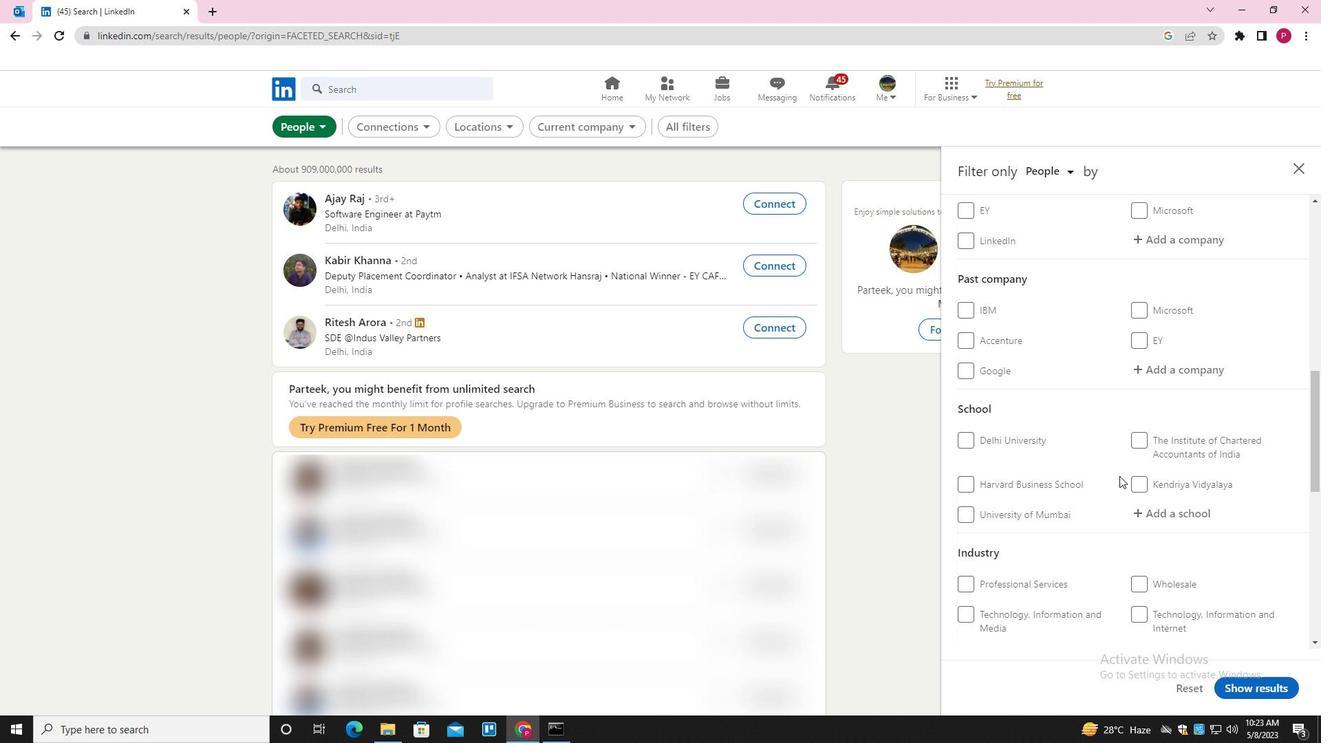 
Action: Mouse scrolled (1118, 476) with delta (0, 0)
Screenshot: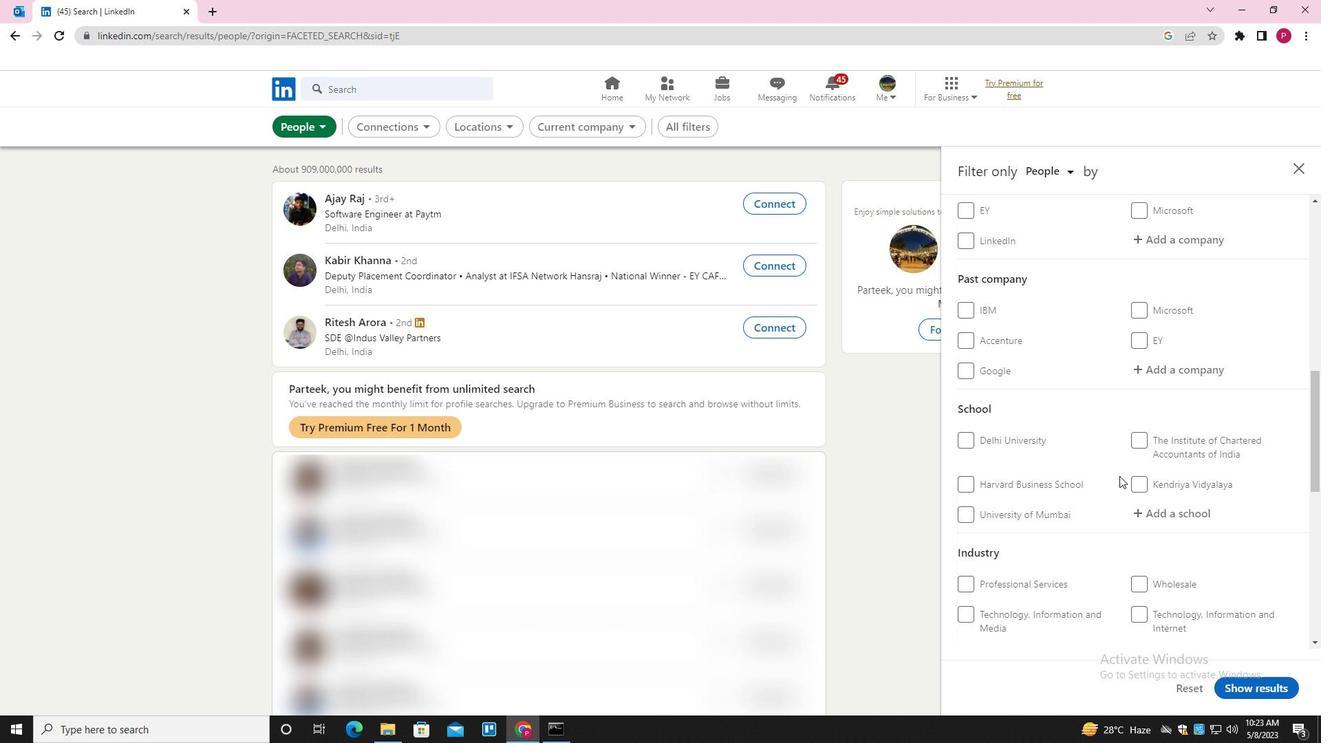 
Action: Mouse moved to (1118, 478)
Screenshot: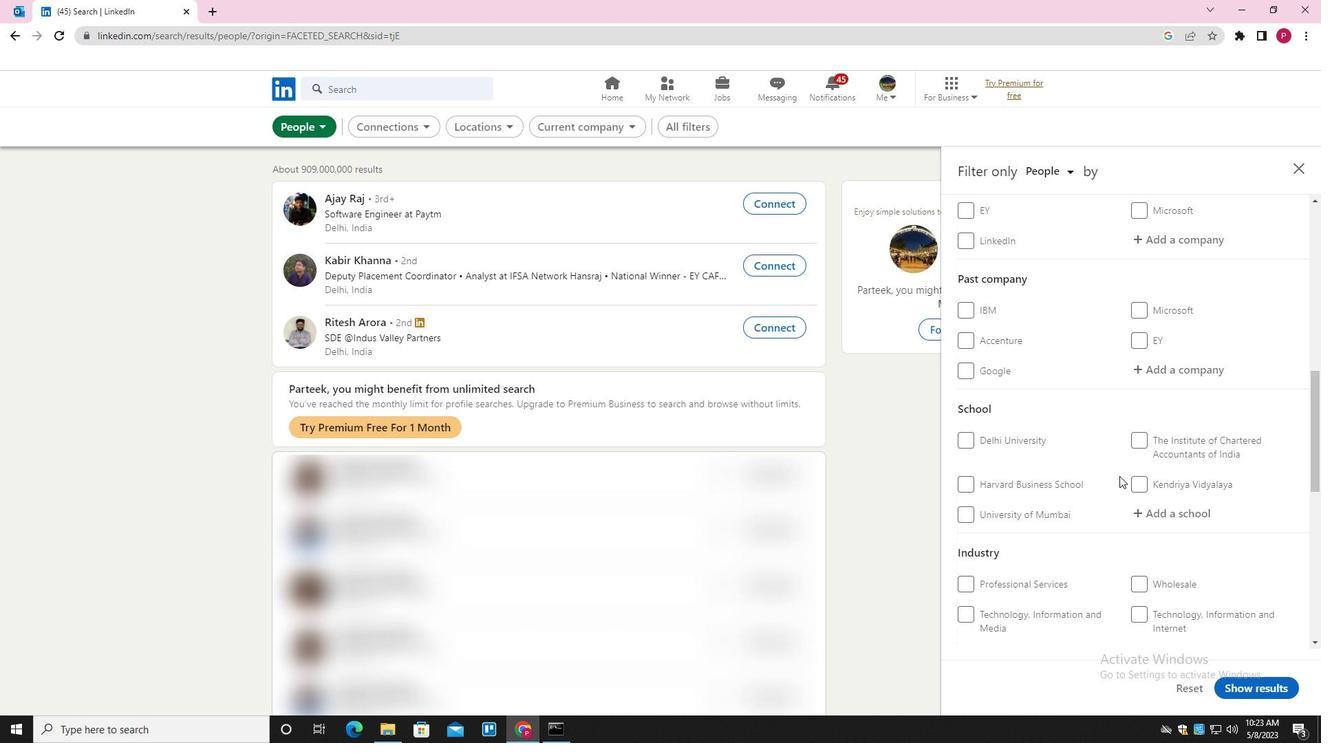 
Action: Mouse scrolled (1118, 477) with delta (0, 0)
Screenshot: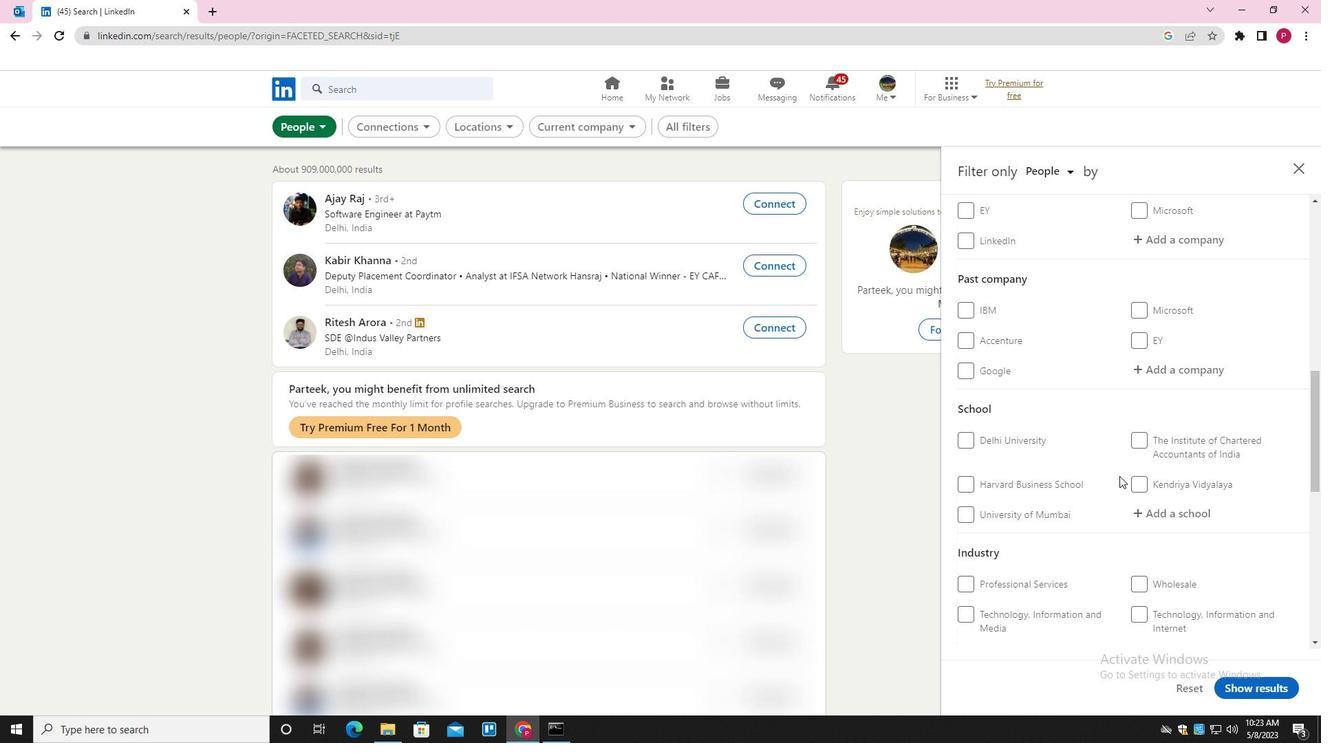 
Action: Mouse scrolled (1118, 477) with delta (0, 0)
Screenshot: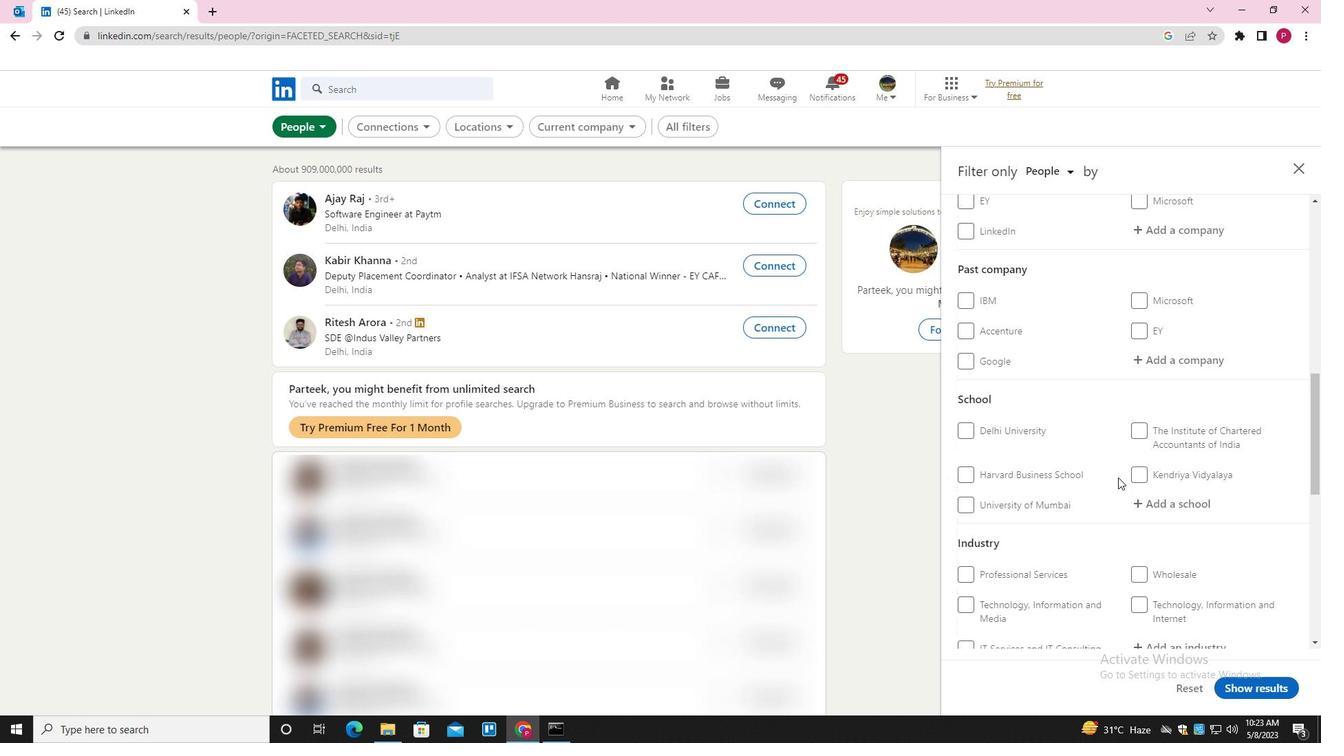 
Action: Mouse scrolled (1118, 477) with delta (0, 0)
Screenshot: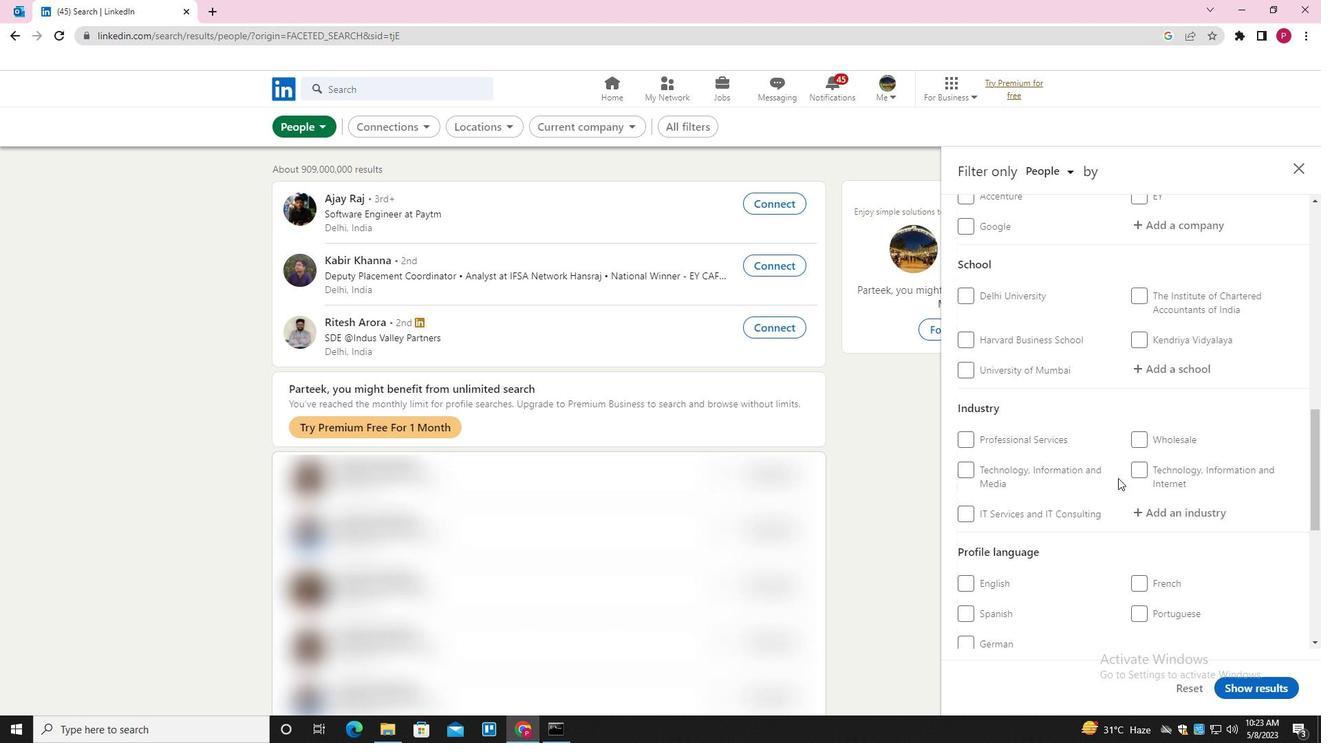 
Action: Mouse moved to (1139, 387)
Screenshot: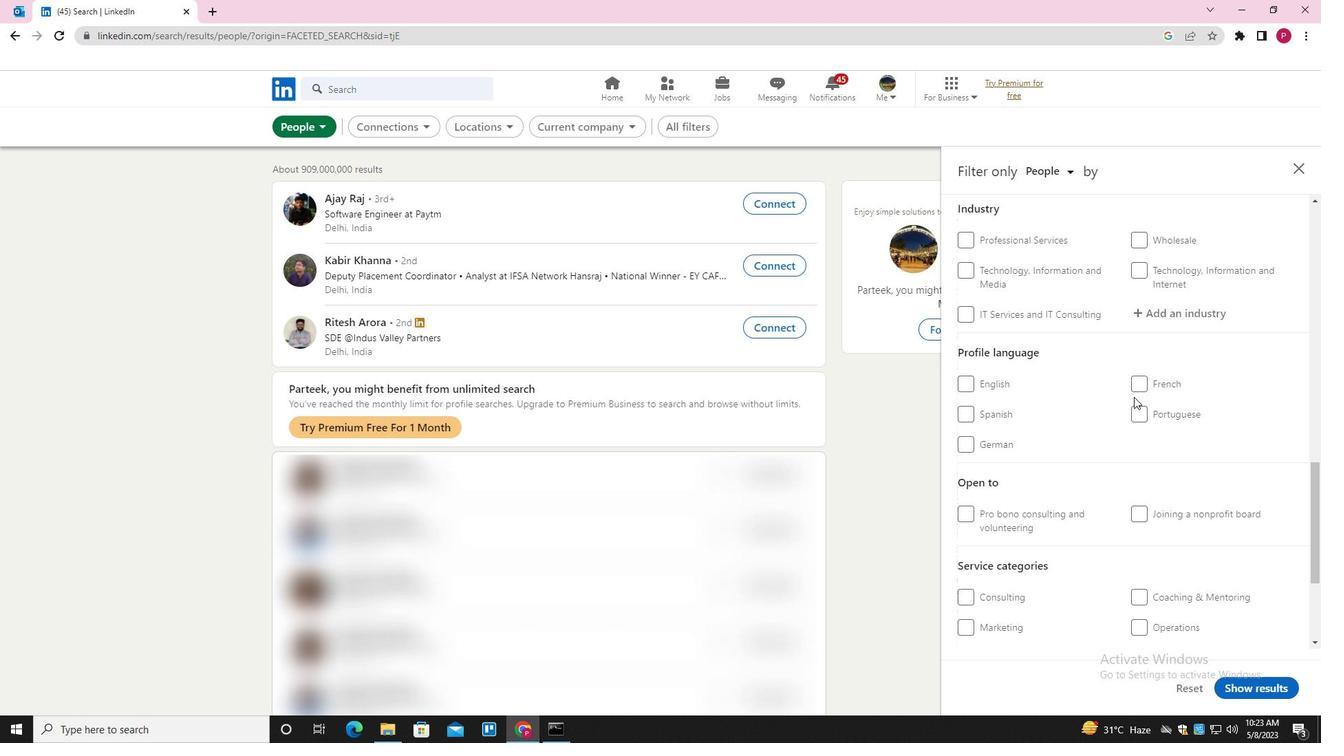 
Action: Mouse pressed left at (1139, 387)
Screenshot: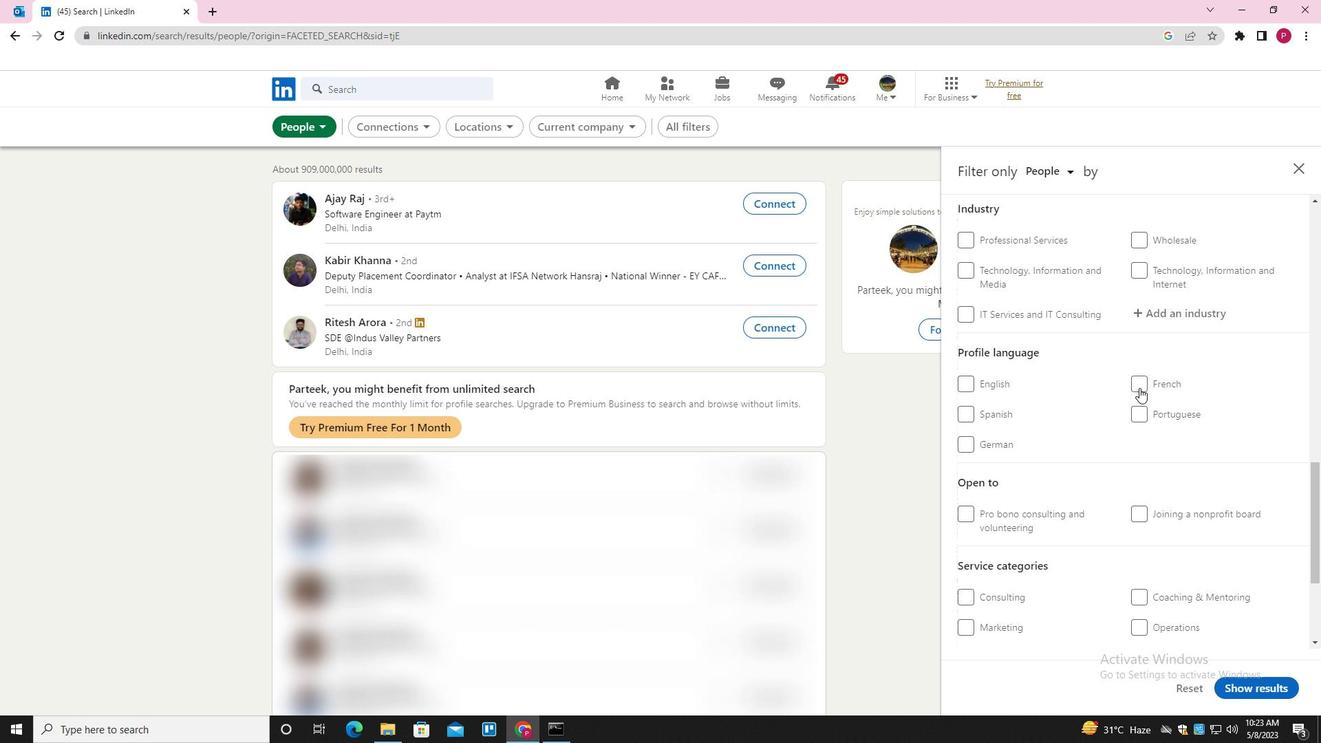 
Action: Mouse moved to (1094, 489)
Screenshot: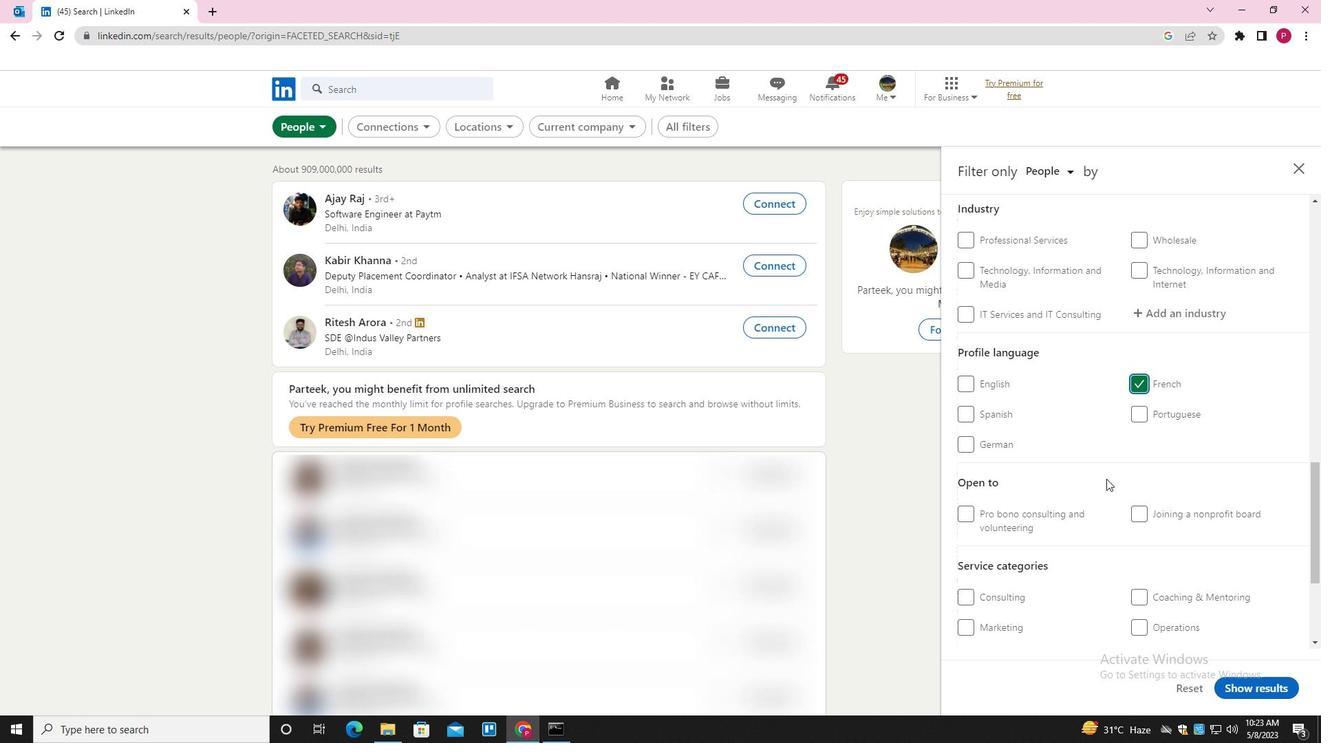
Action: Mouse scrolled (1094, 489) with delta (0, 0)
Screenshot: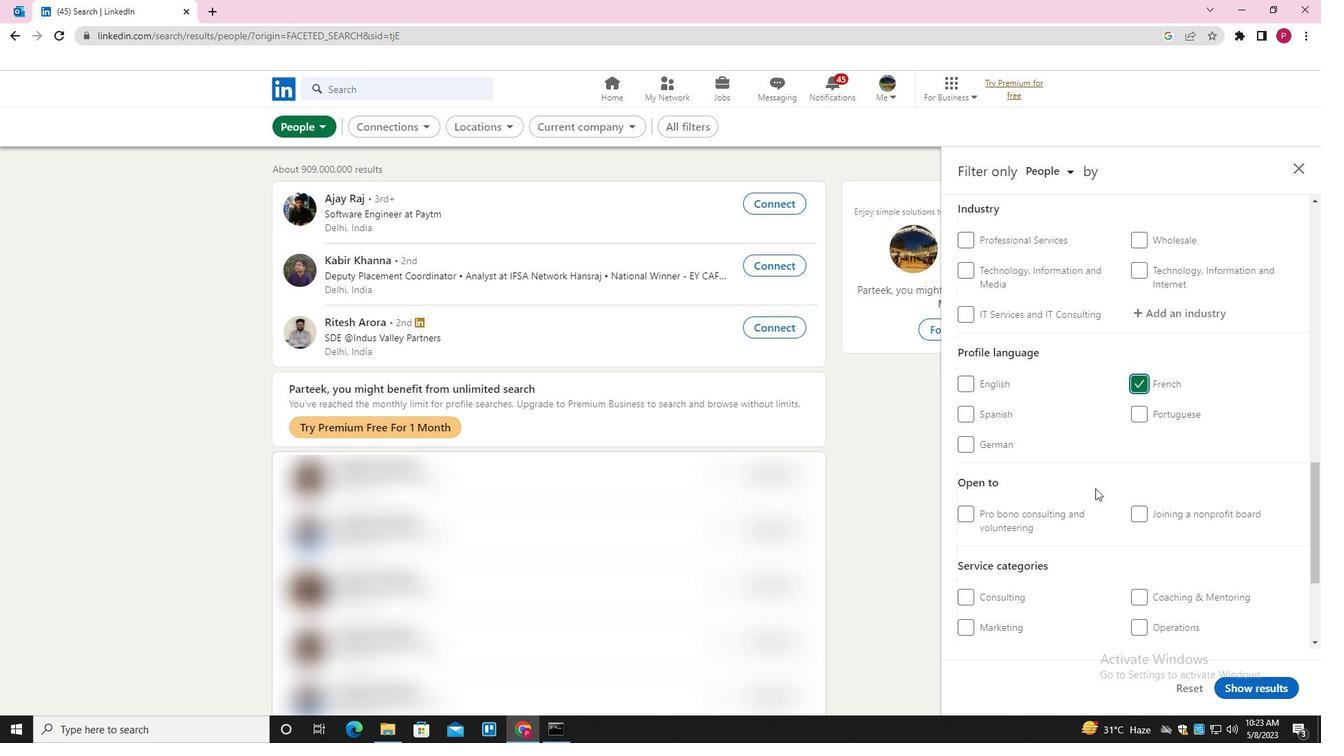 
Action: Mouse scrolled (1094, 489) with delta (0, 0)
Screenshot: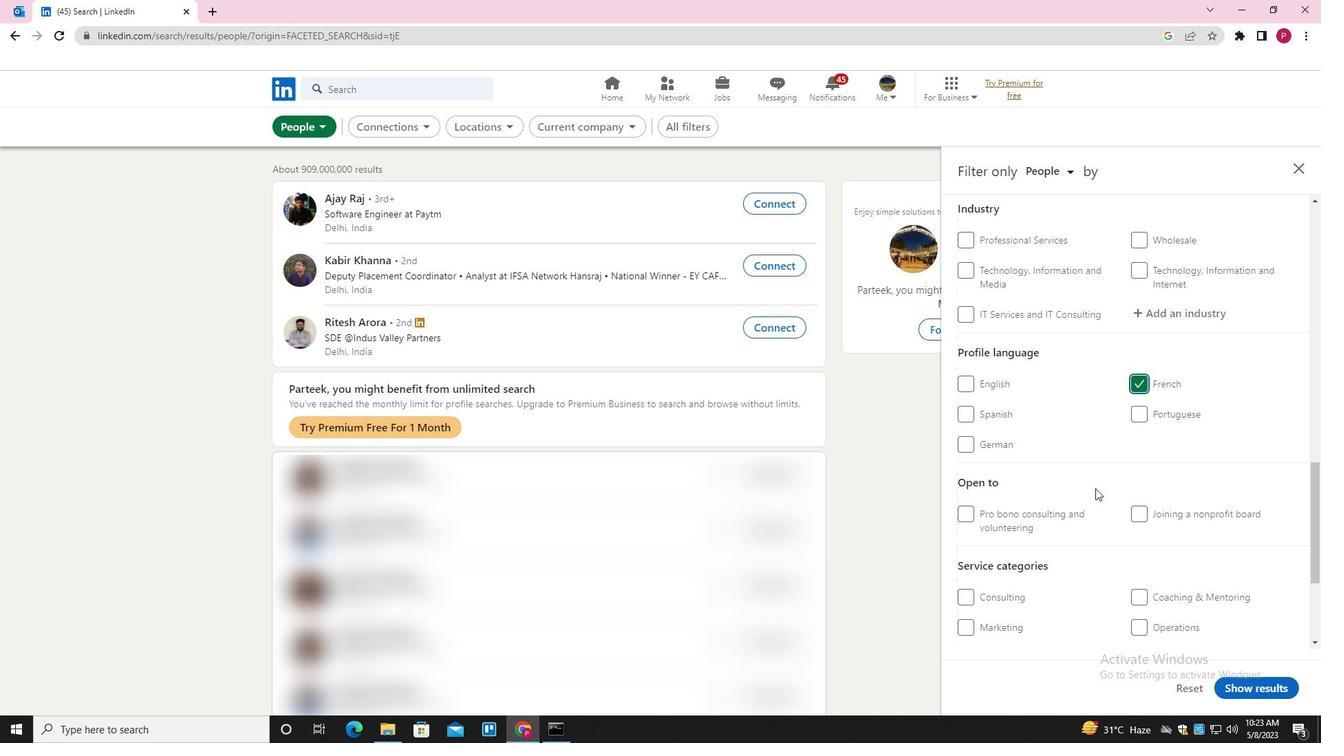 
Action: Mouse scrolled (1094, 489) with delta (0, 0)
Screenshot: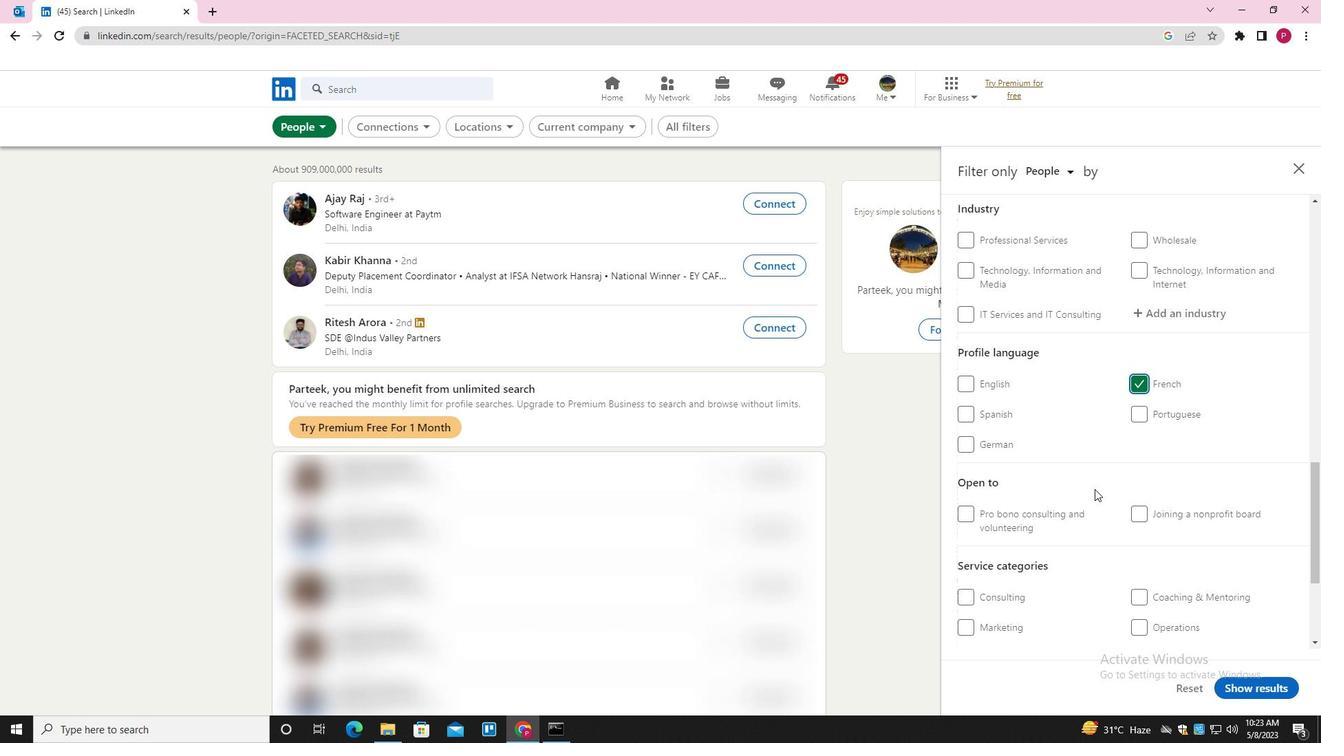 
Action: Mouse scrolled (1094, 489) with delta (0, 0)
Screenshot: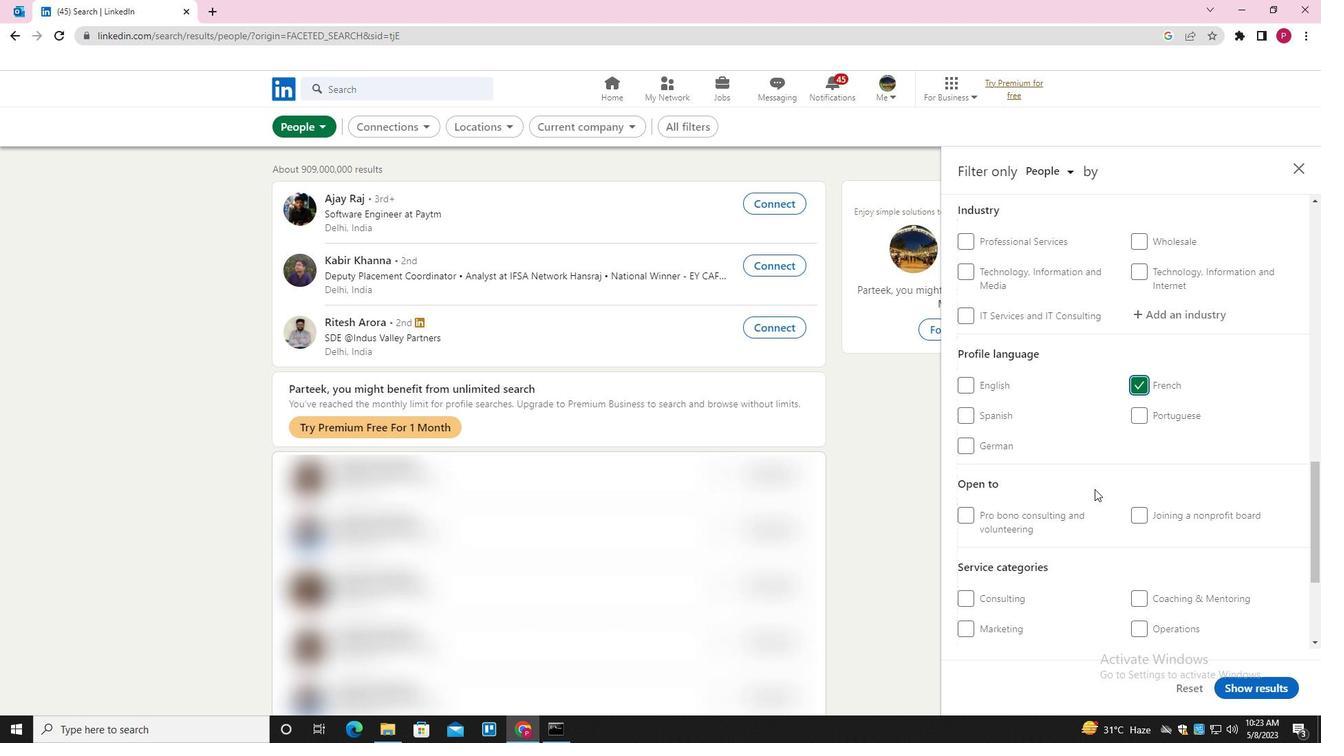 
Action: Mouse scrolled (1094, 489) with delta (0, 0)
Screenshot: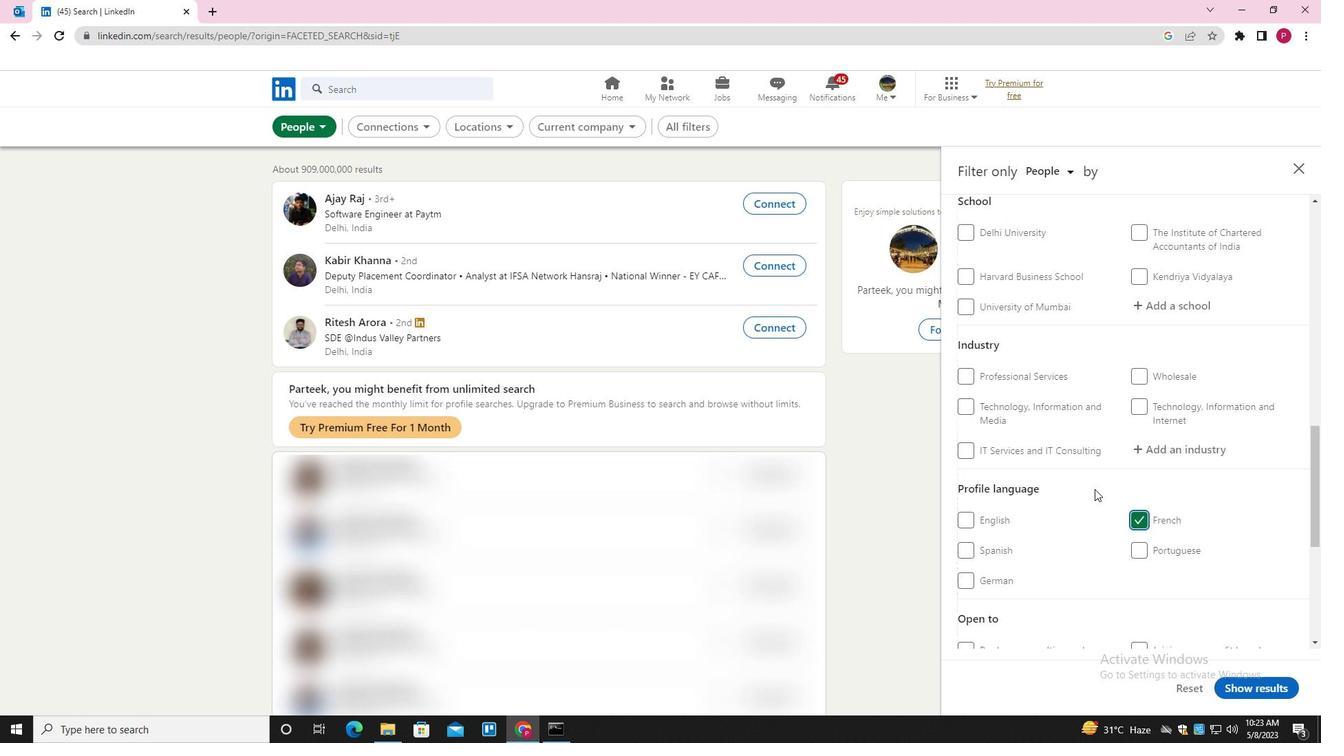 
Action: Mouse scrolled (1094, 489) with delta (0, 0)
Screenshot: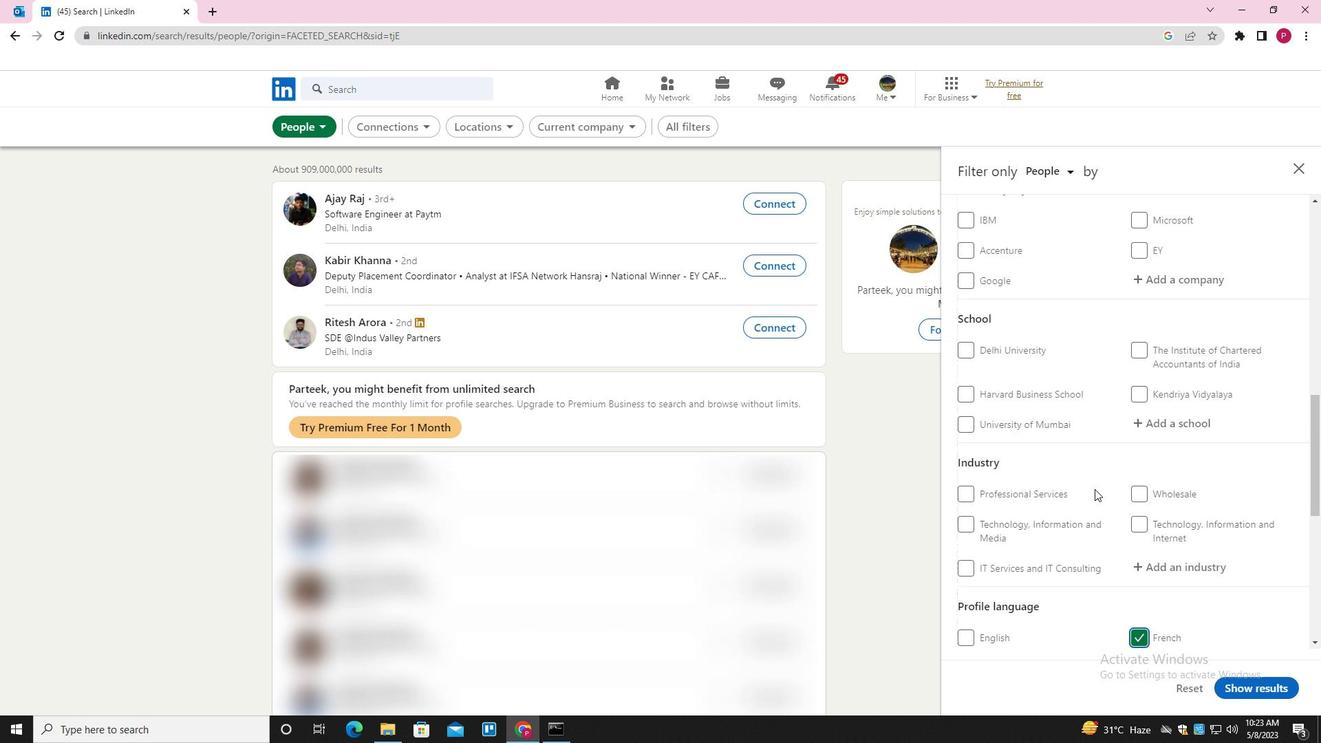 
Action: Mouse moved to (1202, 302)
Screenshot: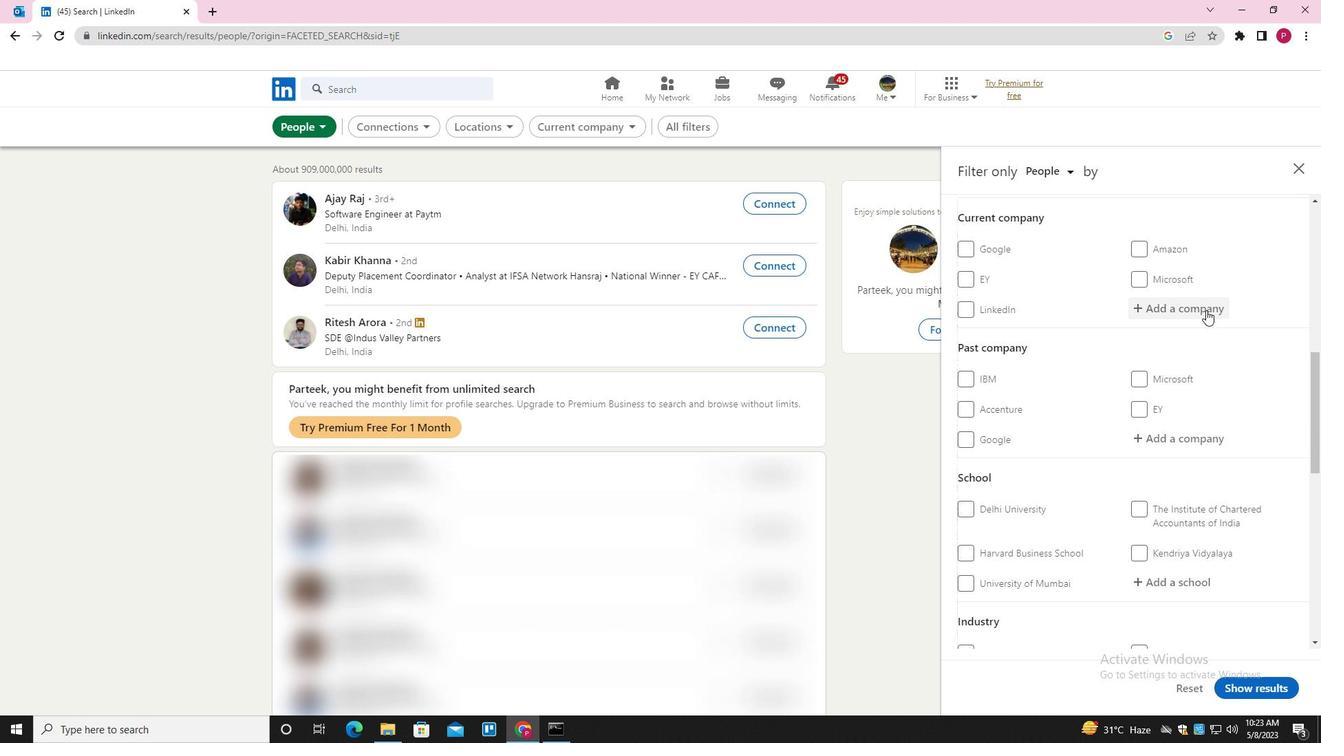 
Action: Mouse pressed left at (1202, 302)
Screenshot: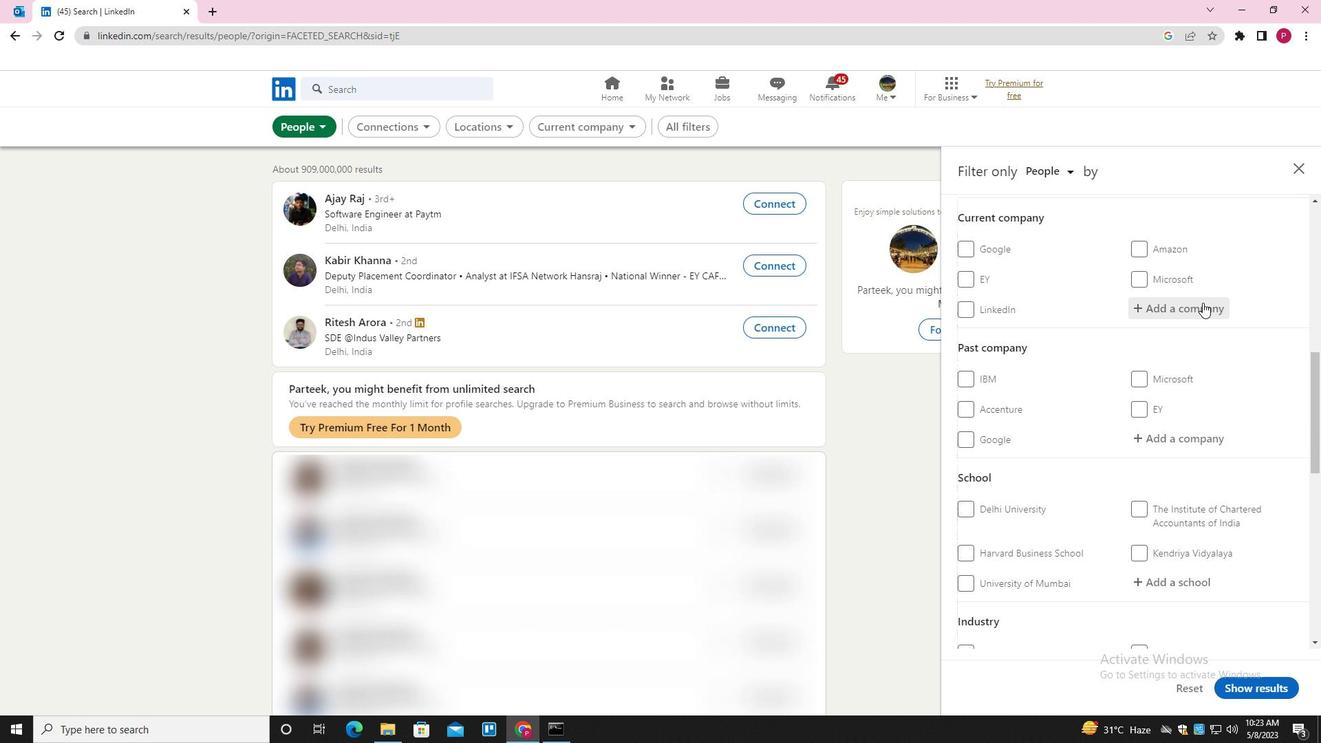 
Action: Key pressed <Key.shift><Key.shift><Key.shift><Key.shift><Key.shift><Key.shift><Key.shift><Key.shift><Key.shift><Key.shift><Key.shift><Key.shift><Key.shift><Key.shift><Key.shift><Key.shift><Key.shift><Key.shift><Key.shift><Key.shift><Key.shift><Key.shift><Key.shift><Key.shift>SPORJO<Key.down><Key.enter>
Screenshot: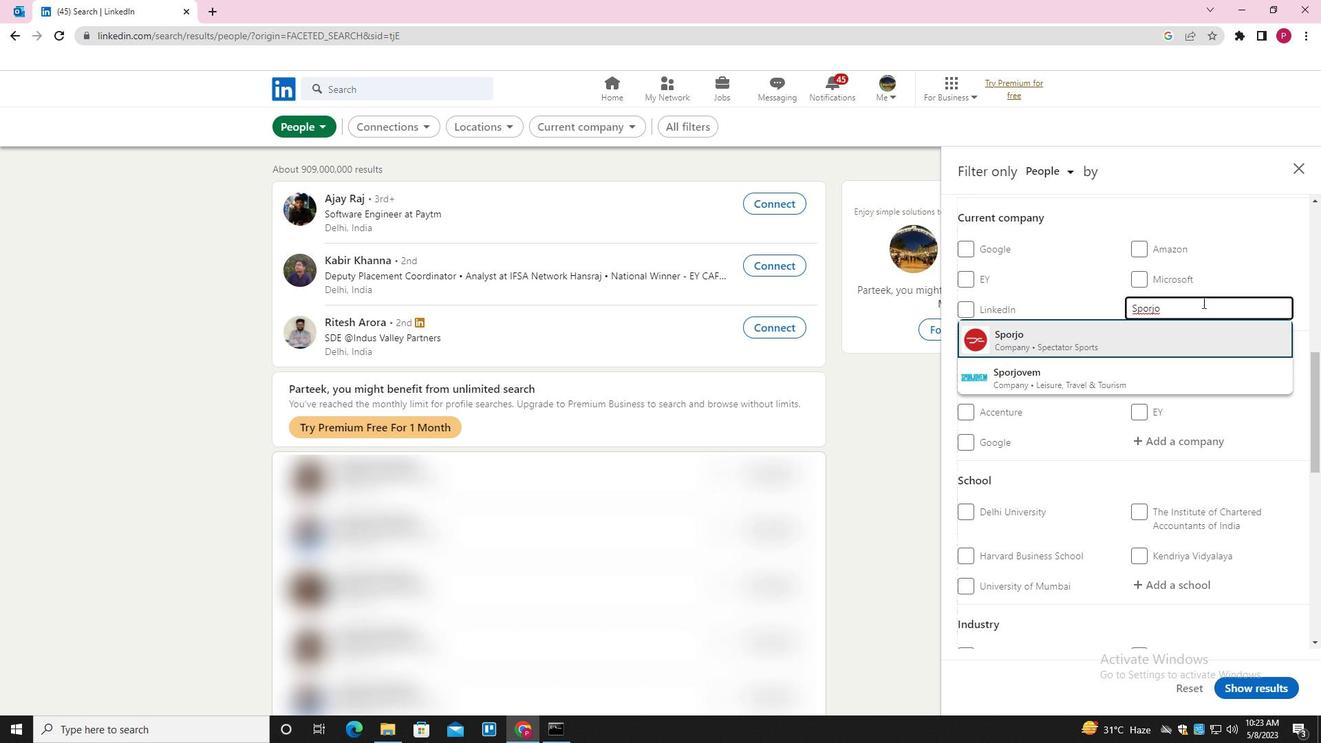 
Action: Mouse moved to (1084, 412)
Screenshot: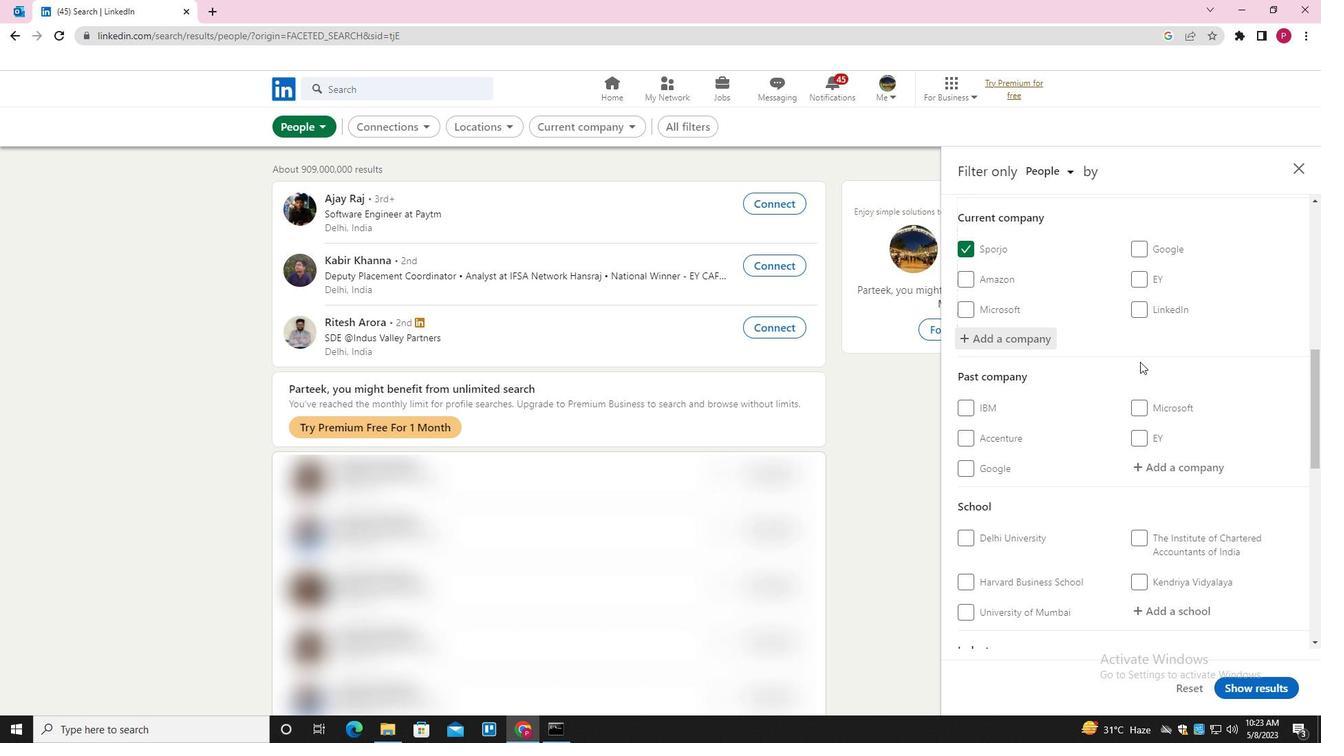 
Action: Mouse scrolled (1084, 412) with delta (0, 0)
Screenshot: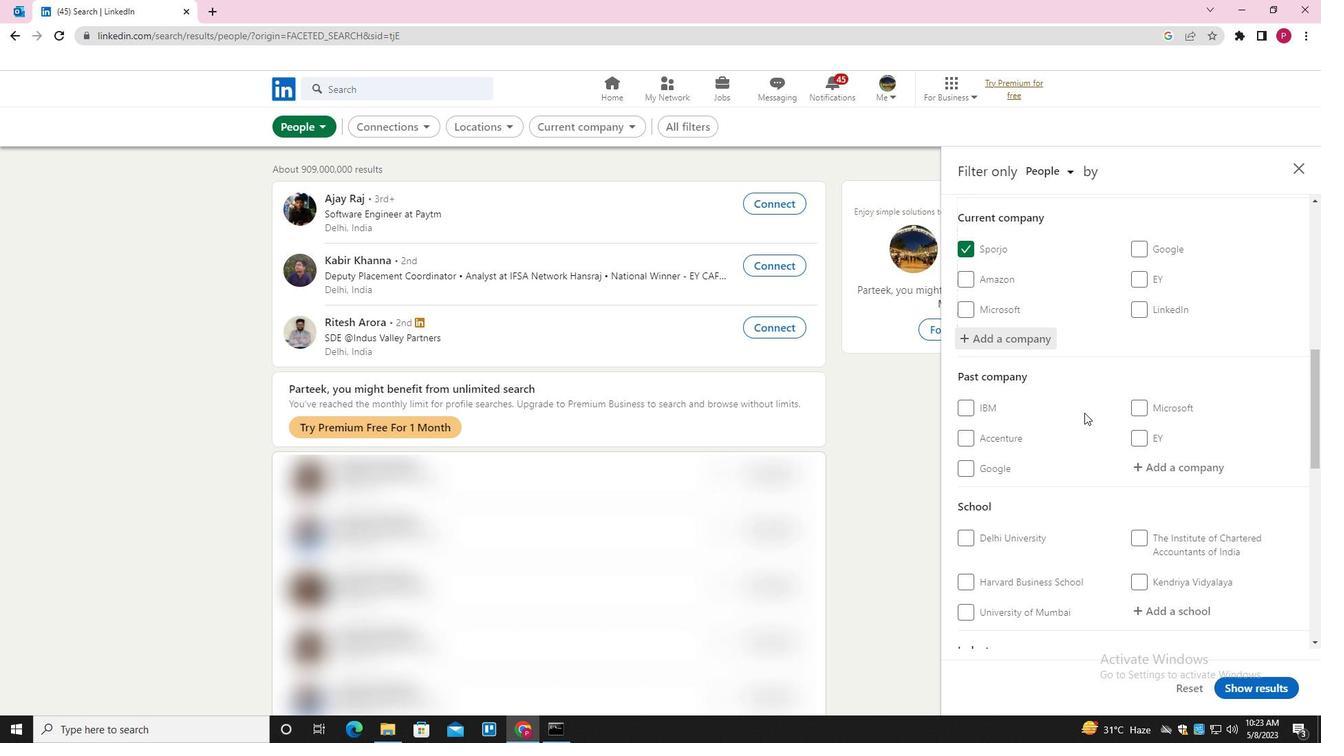 
Action: Mouse scrolled (1084, 412) with delta (0, 0)
Screenshot: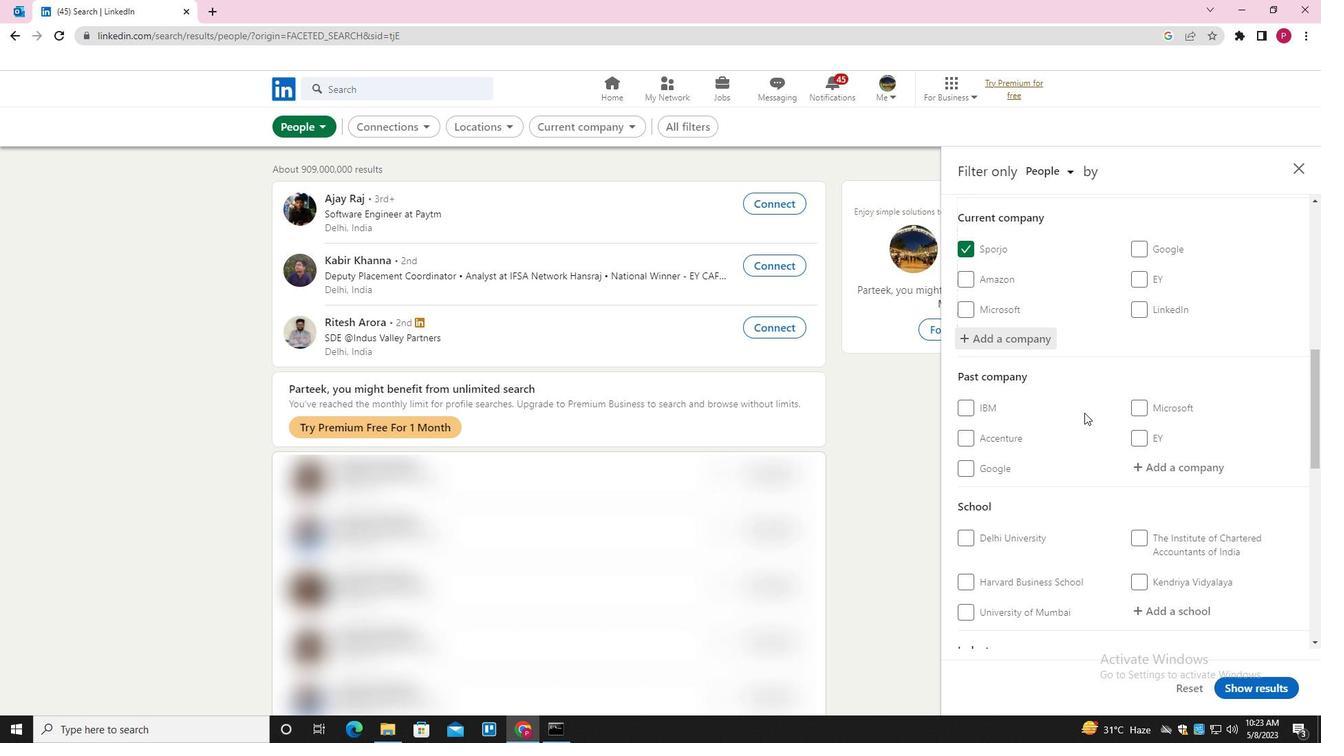 
Action: Mouse moved to (1085, 417)
Screenshot: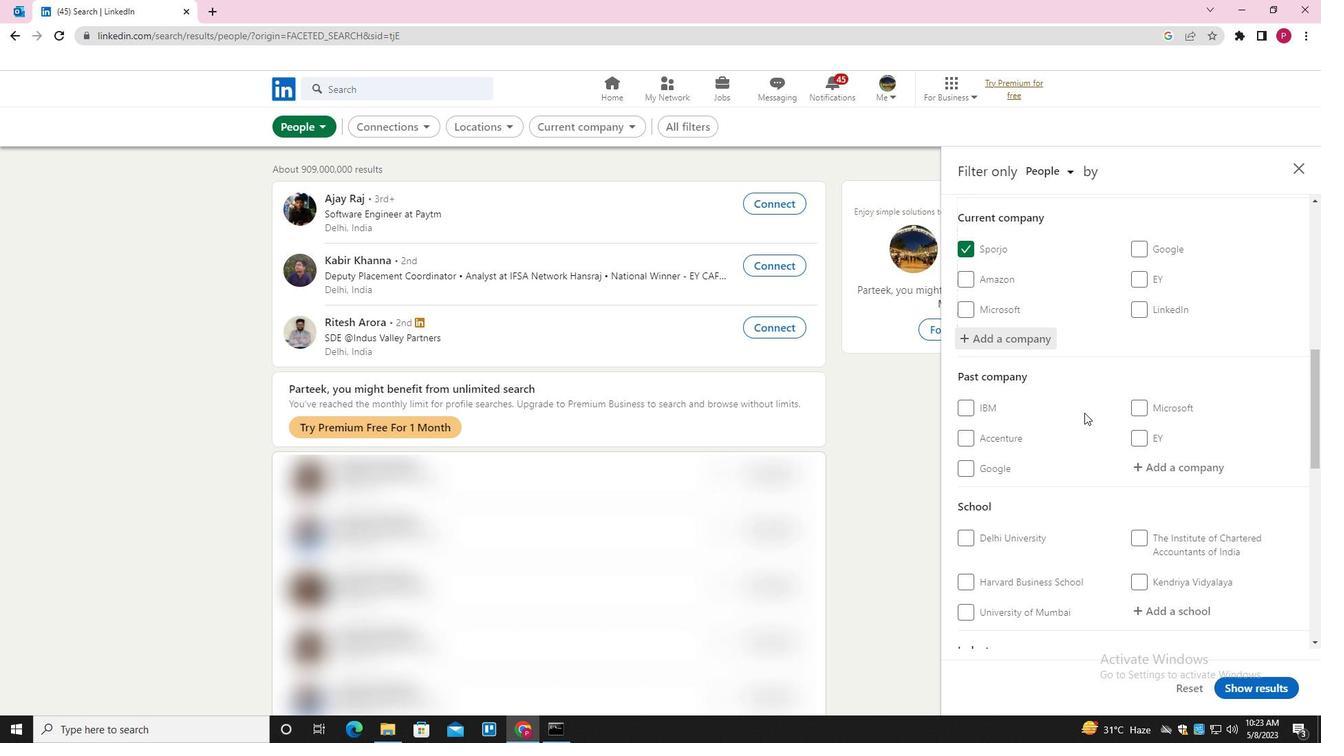 
Action: Mouse scrolled (1085, 416) with delta (0, 0)
Screenshot: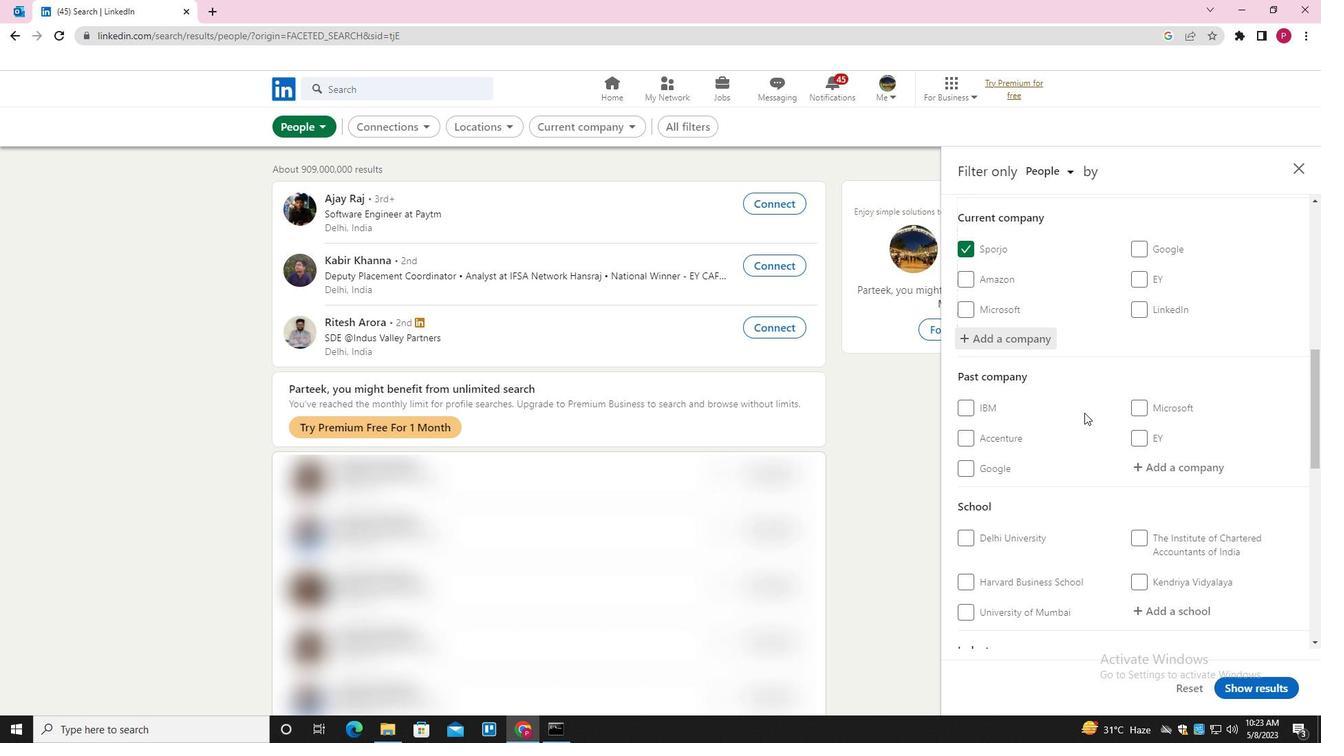 
Action: Mouse moved to (1157, 408)
Screenshot: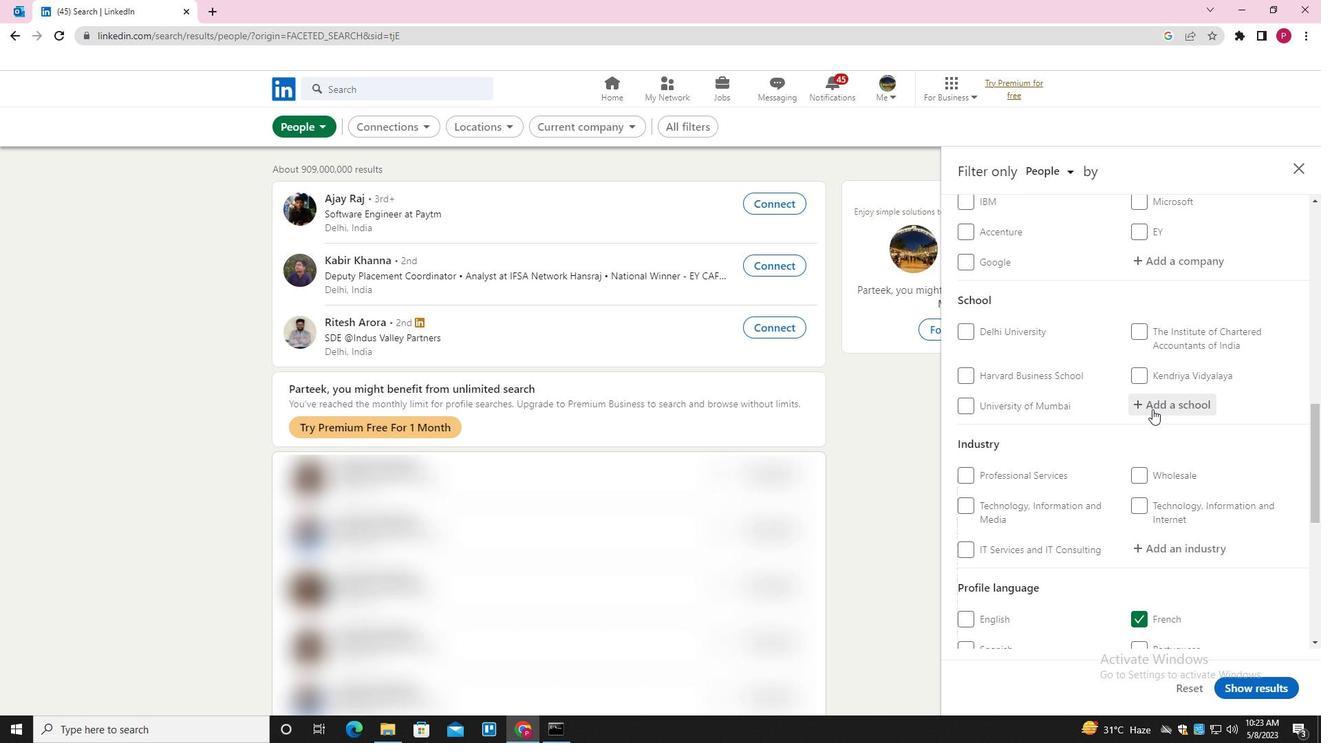 
Action: Mouse pressed left at (1157, 408)
Screenshot: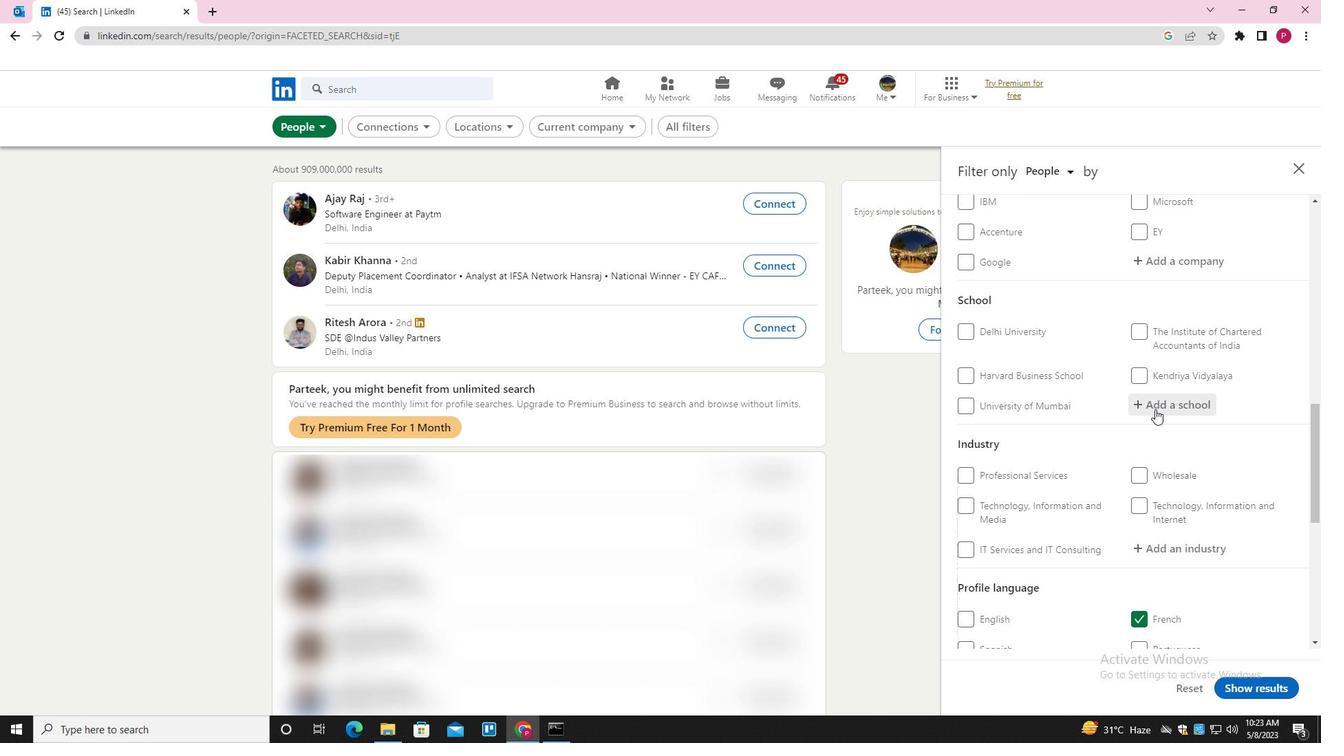 
Action: Key pressed <Key.shift><Key.shift><Key.shift><Key.shift><Key.shift><Key.shift><Key.shift><Key.shift><Key.shift>YASHWANTRAO<Key.space><Key.shift>CHAVAN<Key.space><Key.shift>COLLEGE<Key.space>OF<Key.space><Key.shift>ENGINEERING<Key.space><Key.down><Key.enter>
Screenshot: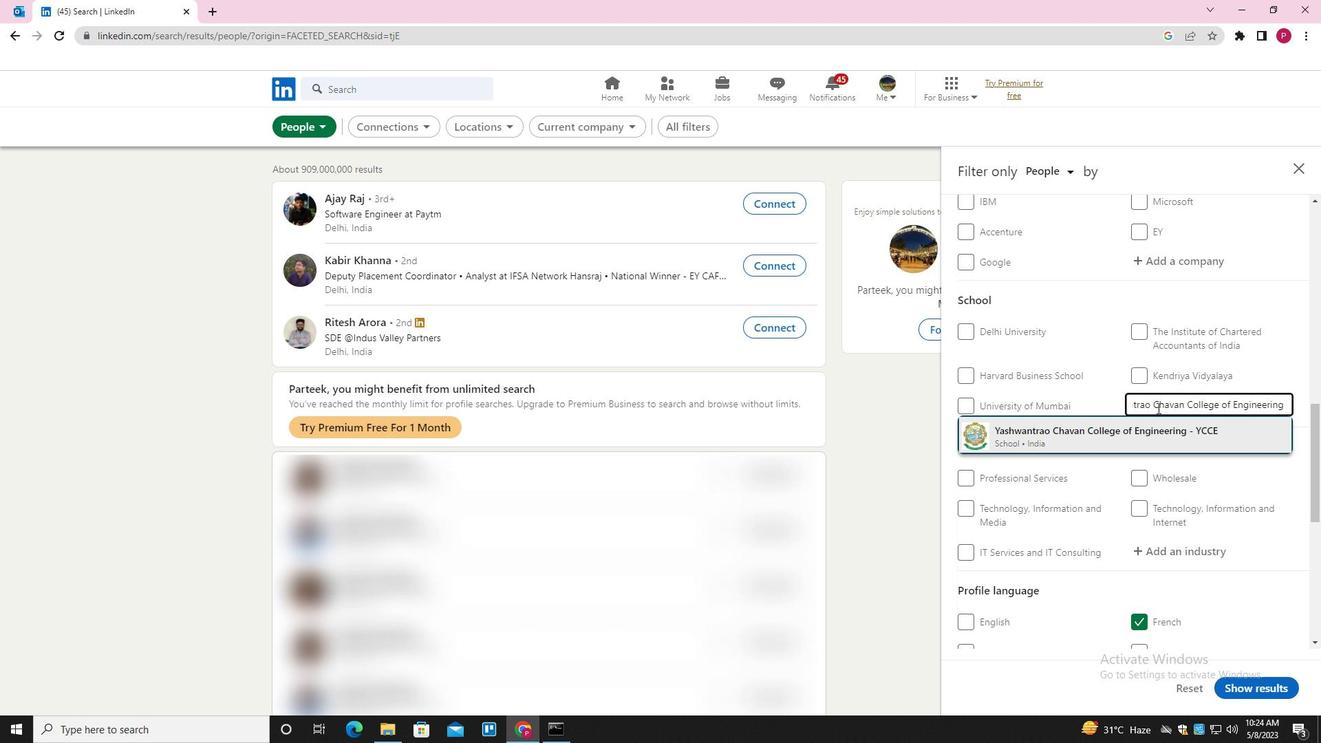 
Action: Mouse moved to (1135, 441)
Screenshot: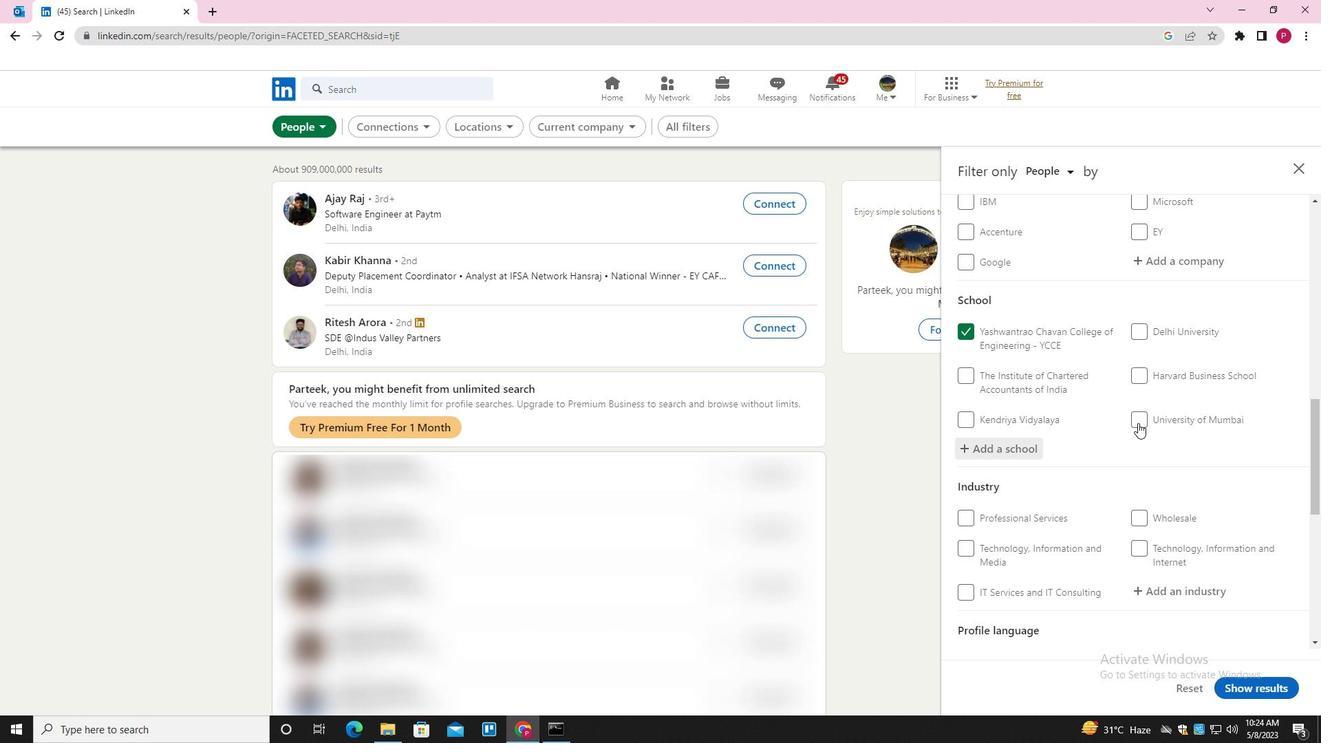 
Action: Mouse scrolled (1135, 441) with delta (0, 0)
Screenshot: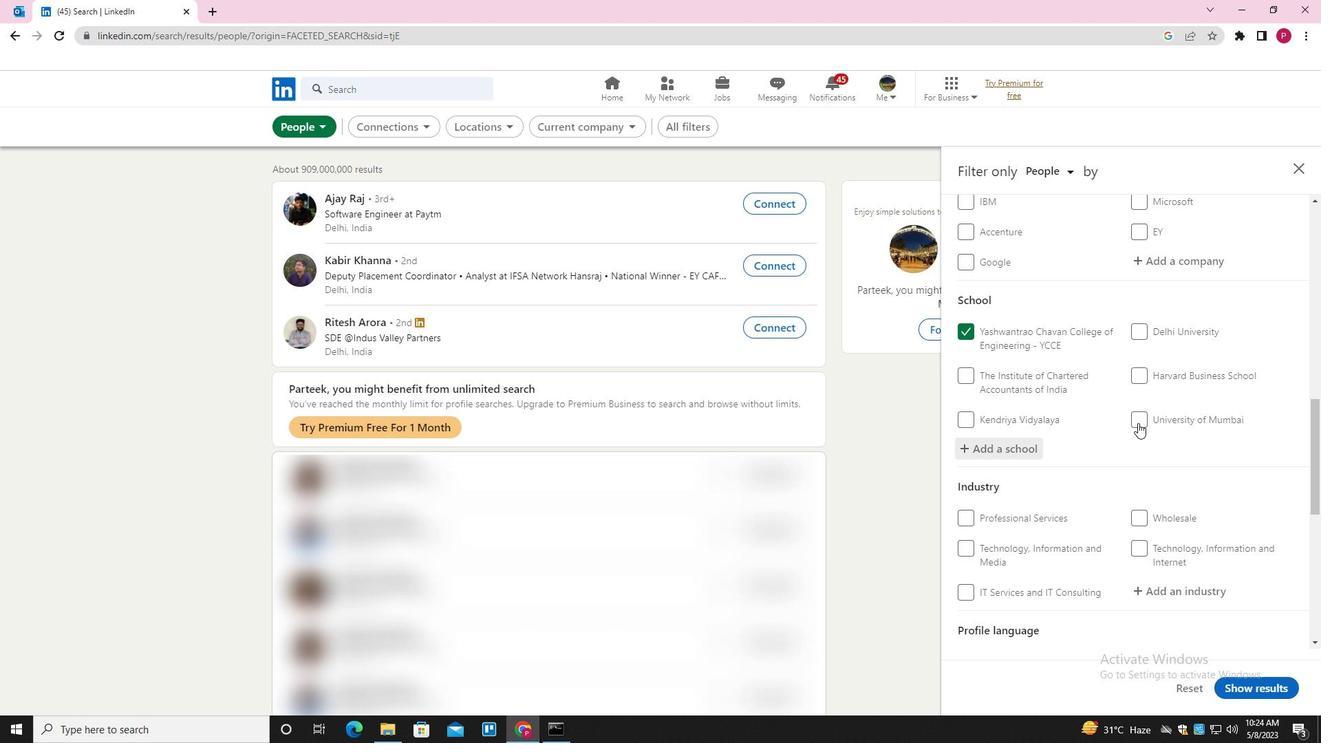 
Action: Mouse moved to (1136, 445)
Screenshot: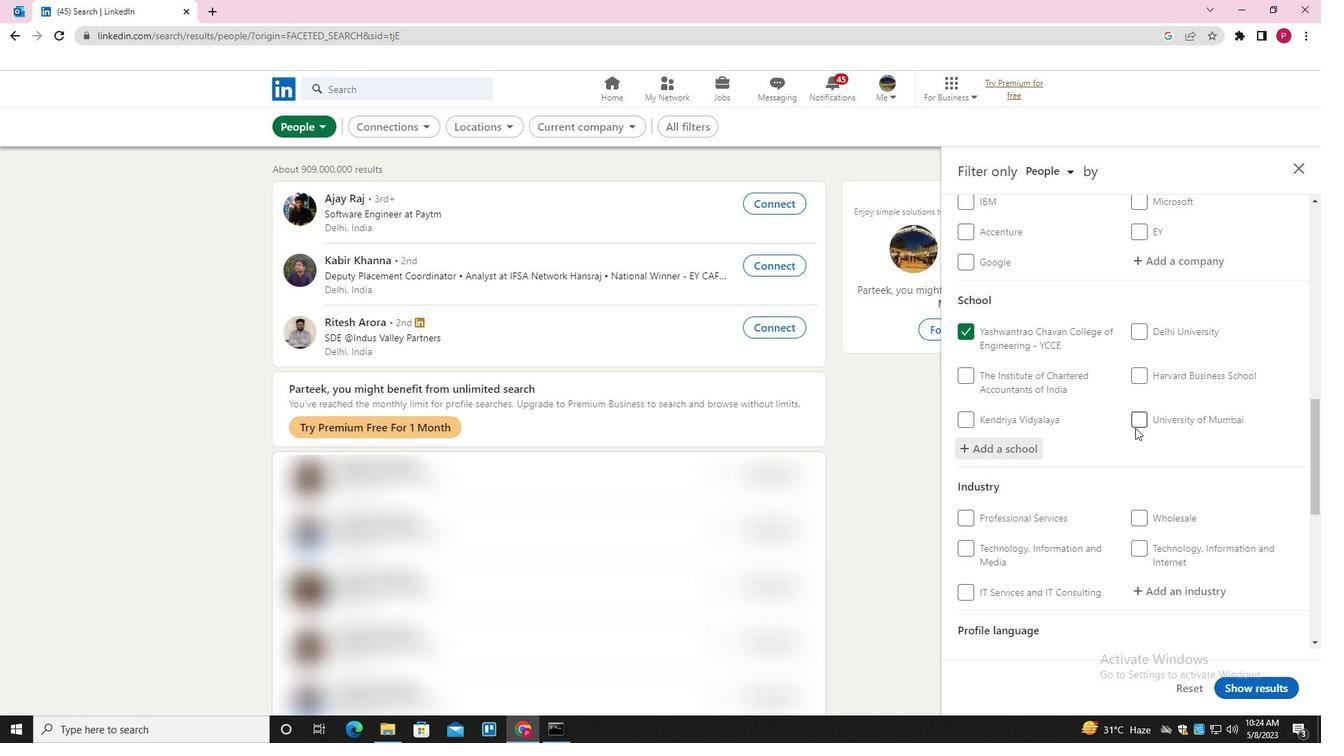 
Action: Mouse scrolled (1136, 445) with delta (0, 0)
Screenshot: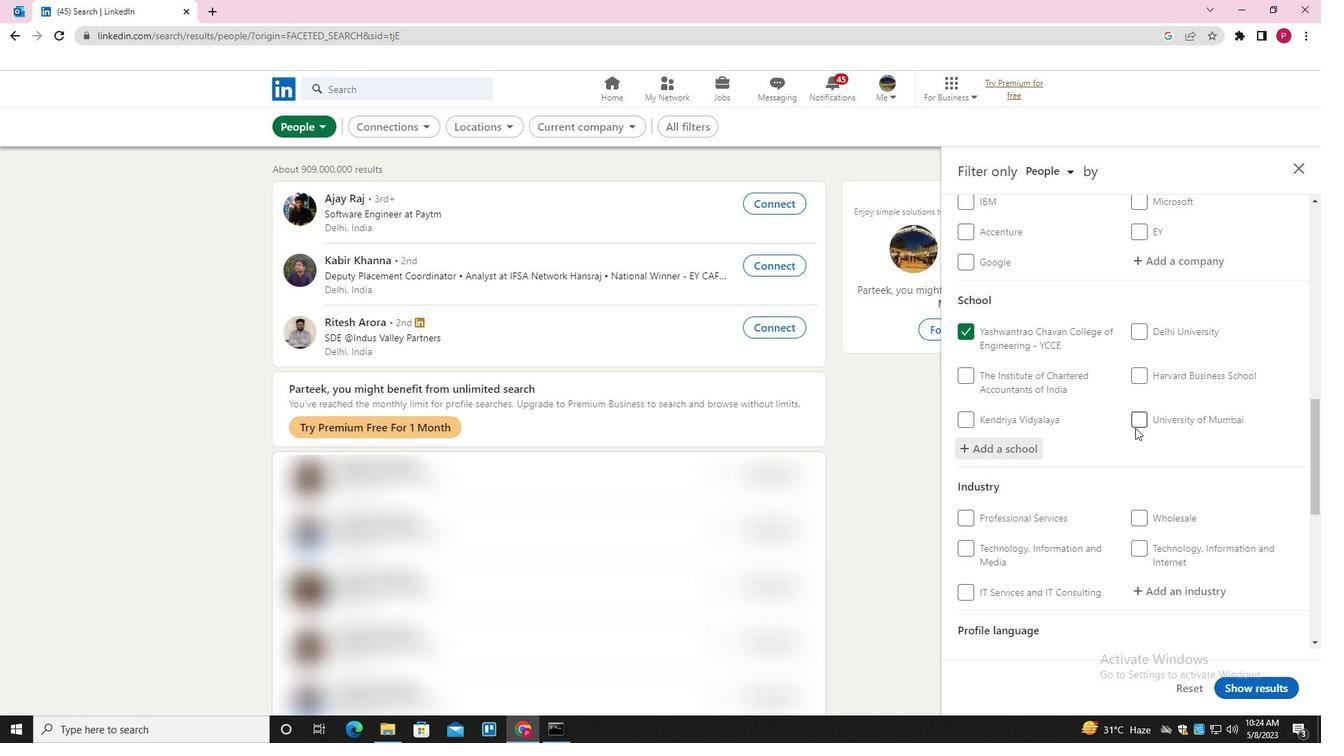 
Action: Mouse moved to (1138, 447)
Screenshot: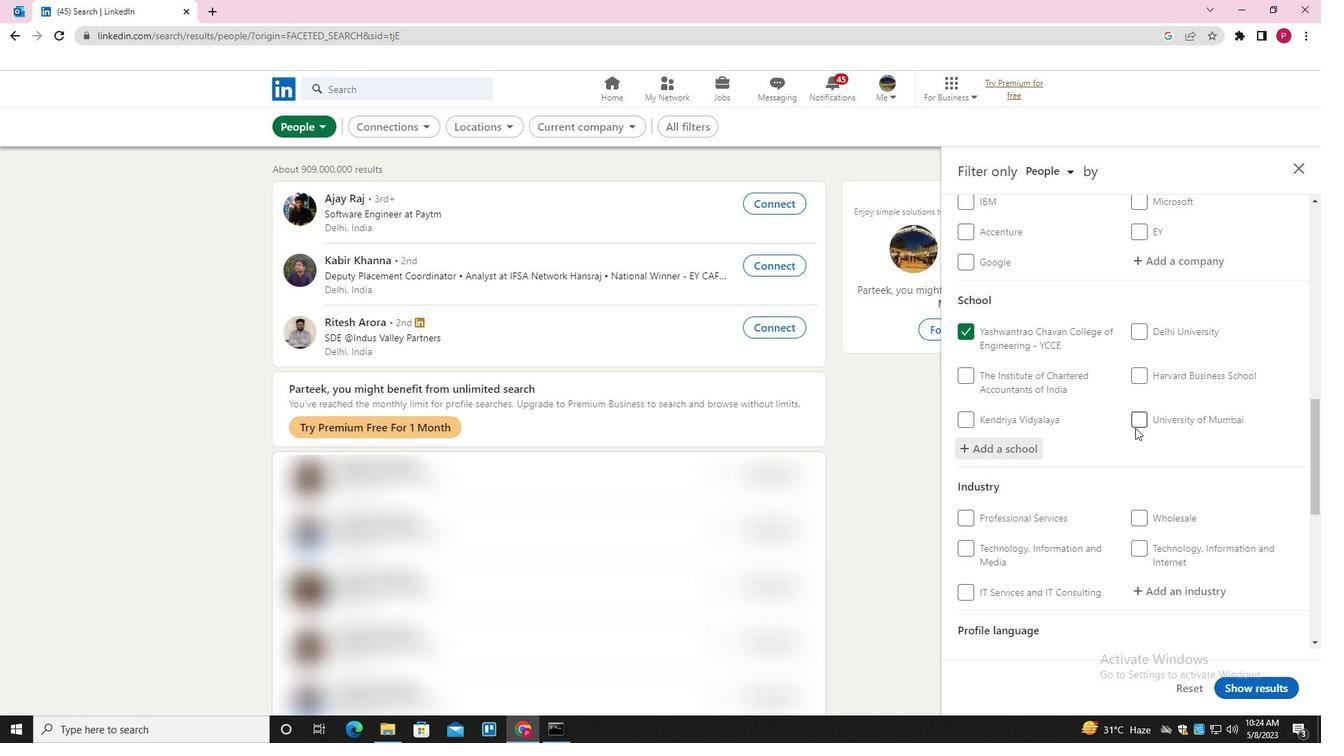 
Action: Mouse scrolled (1138, 446) with delta (0, 0)
Screenshot: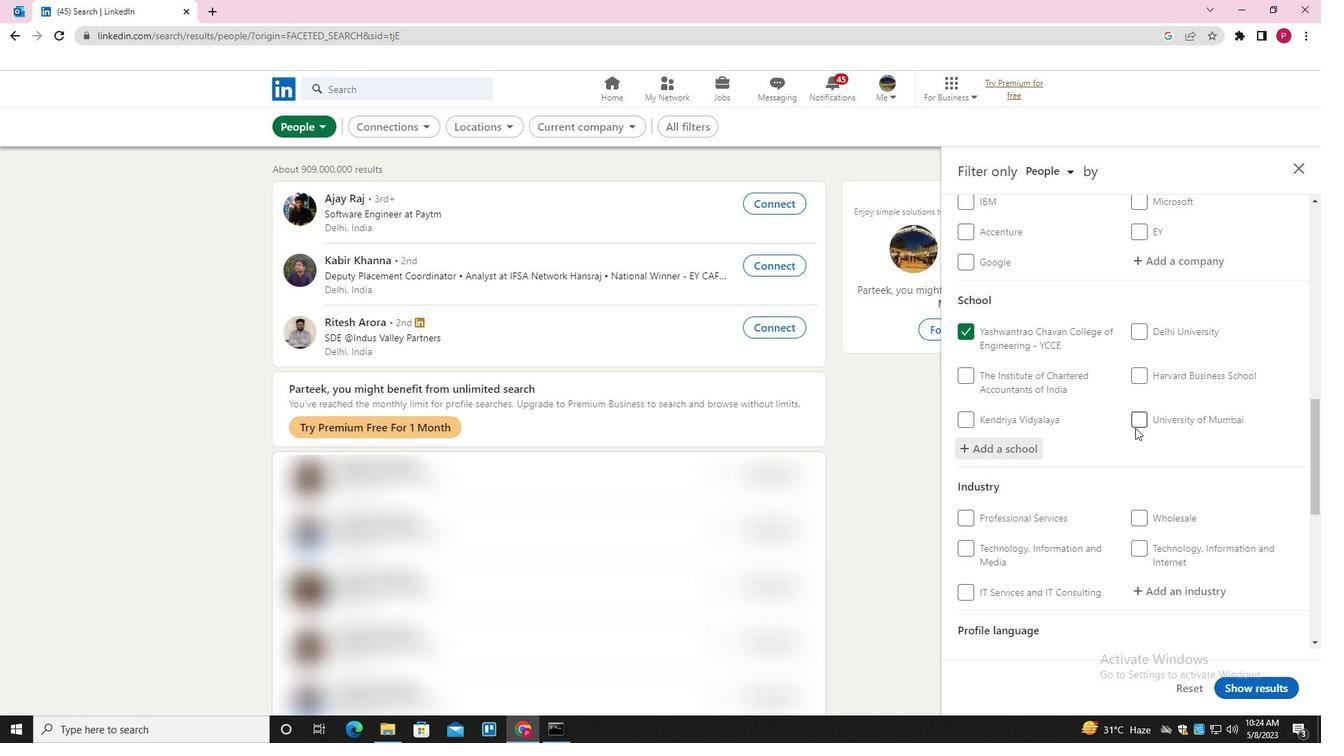 
Action: Mouse moved to (1196, 386)
Screenshot: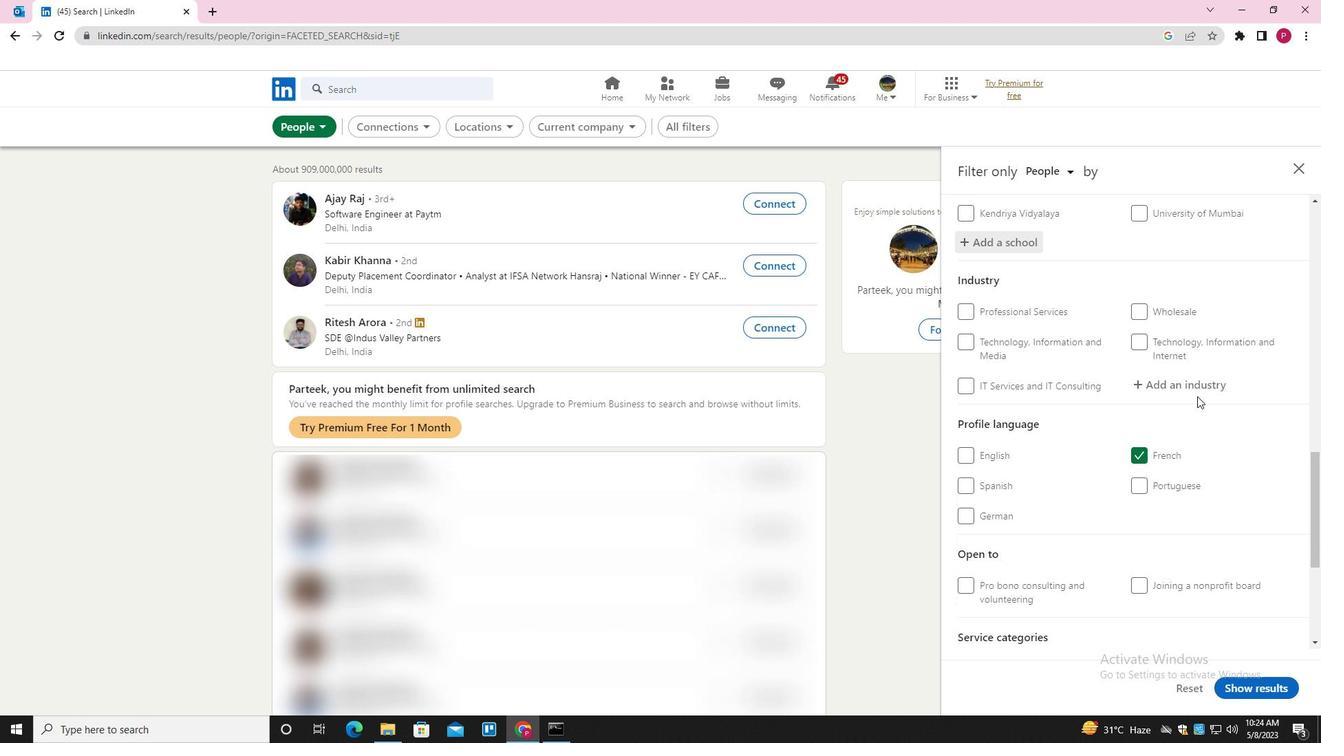 
Action: Mouse pressed left at (1196, 386)
Screenshot: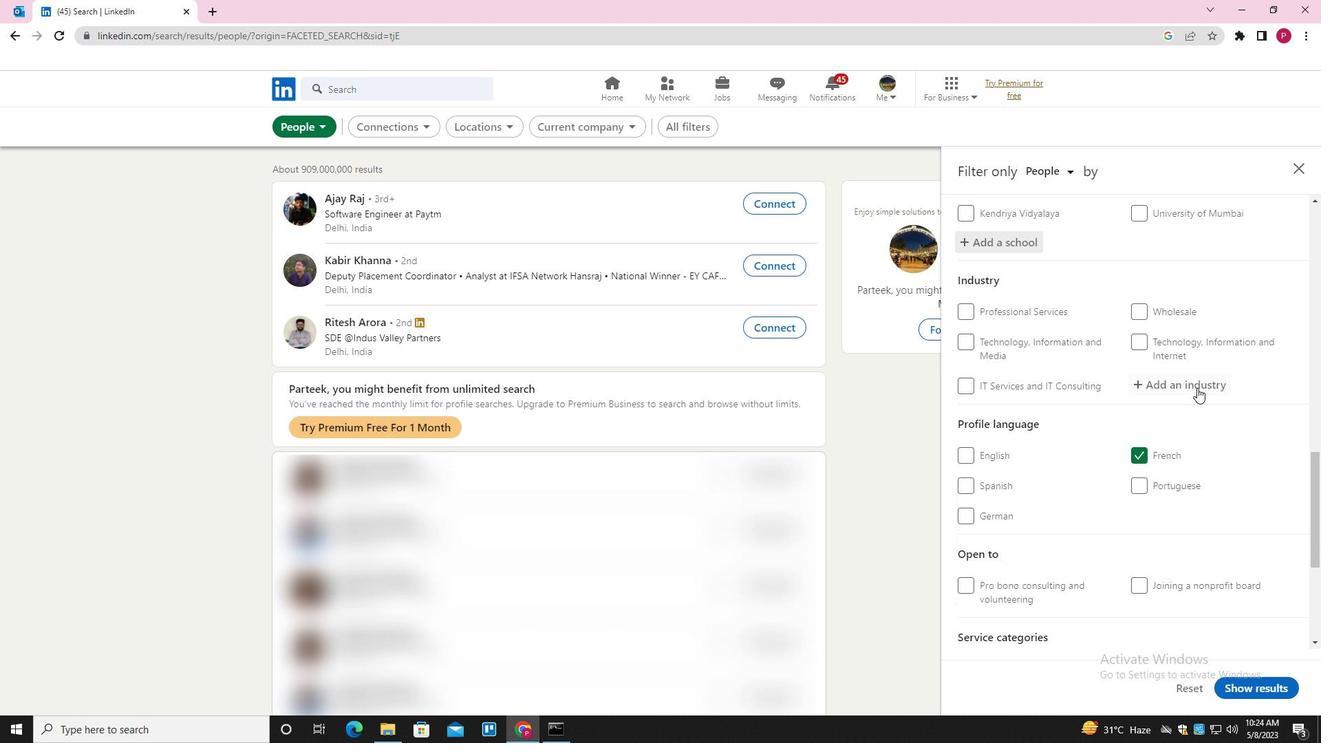 
Action: Key pressed <Key.shift><Key.shift><Key.shift><Key.shift>NANOTECNOLOGY<Key.backspace><Key.backspace><Key.backspace><Key.backspace><Key.backspace><Key.backspace>HNOLOGY<Key.down><Key.down><Key.enter>
Screenshot: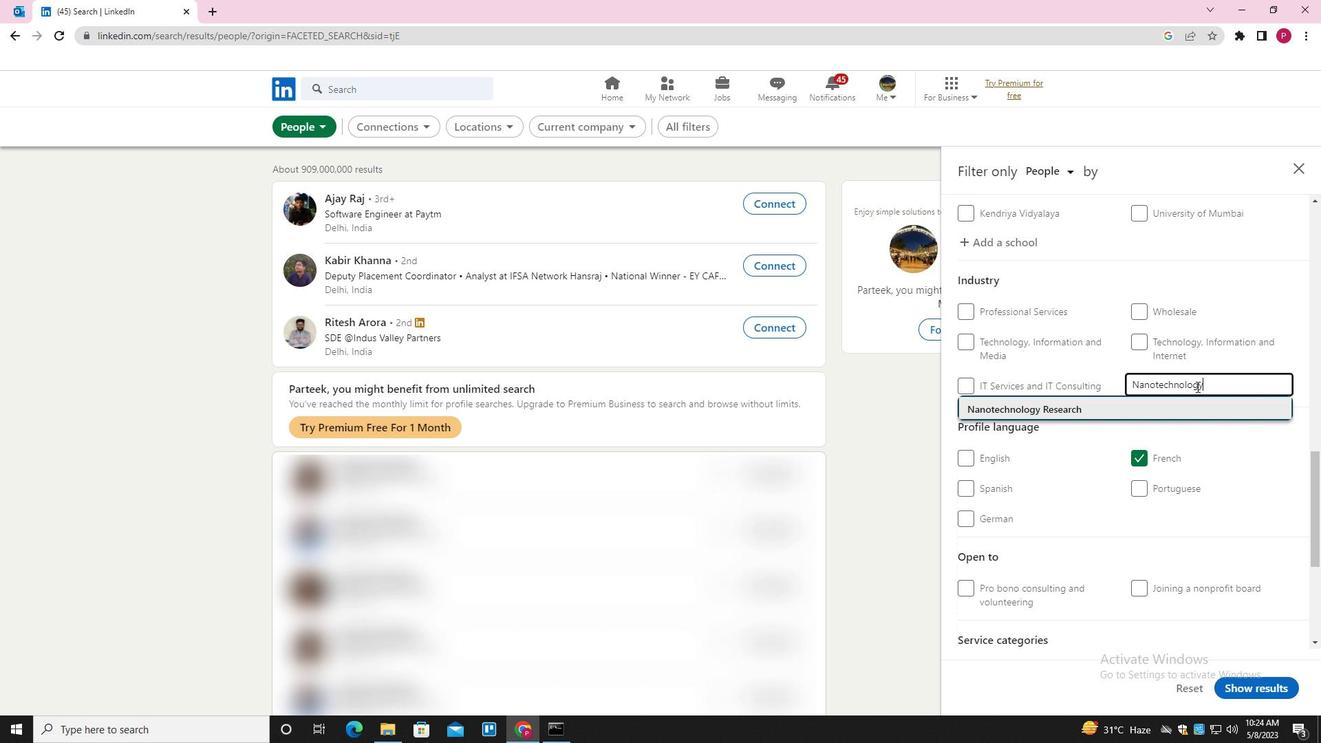 
Action: Mouse scrolled (1196, 385) with delta (0, 0)
Screenshot: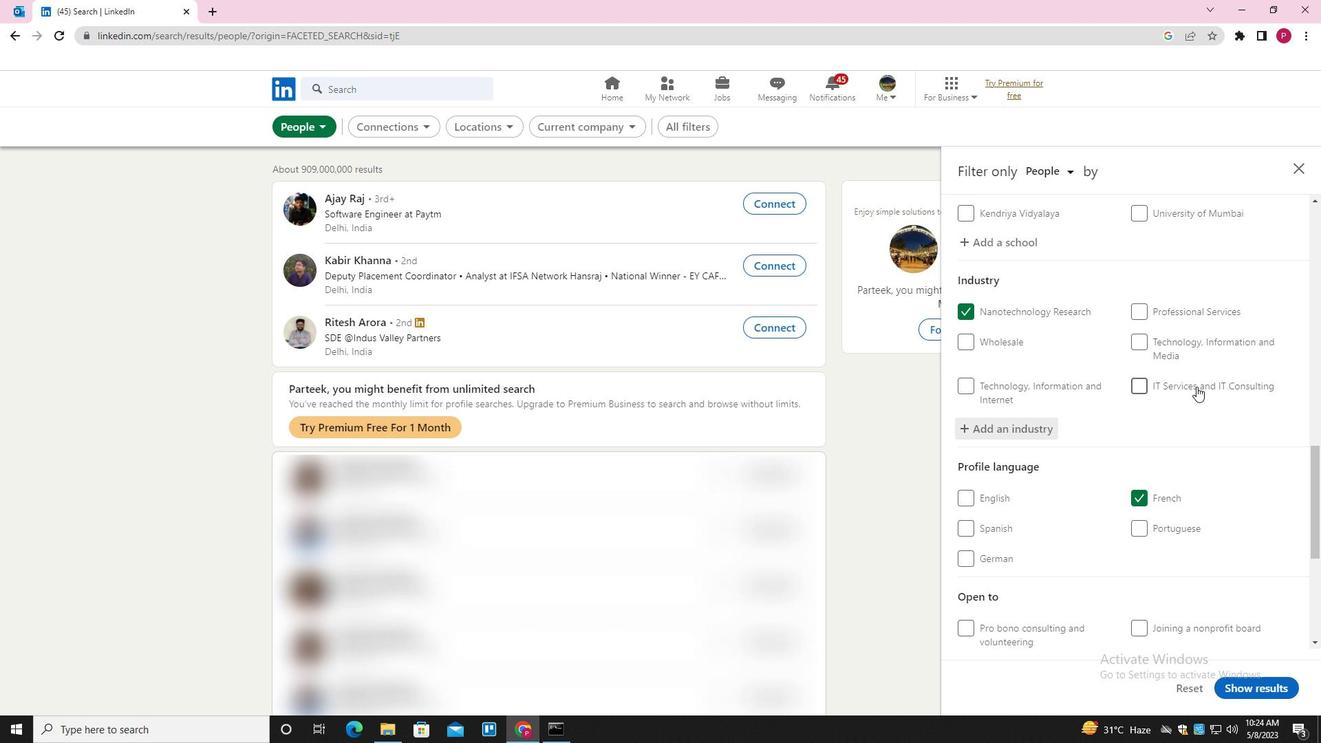 
Action: Mouse moved to (1192, 404)
Screenshot: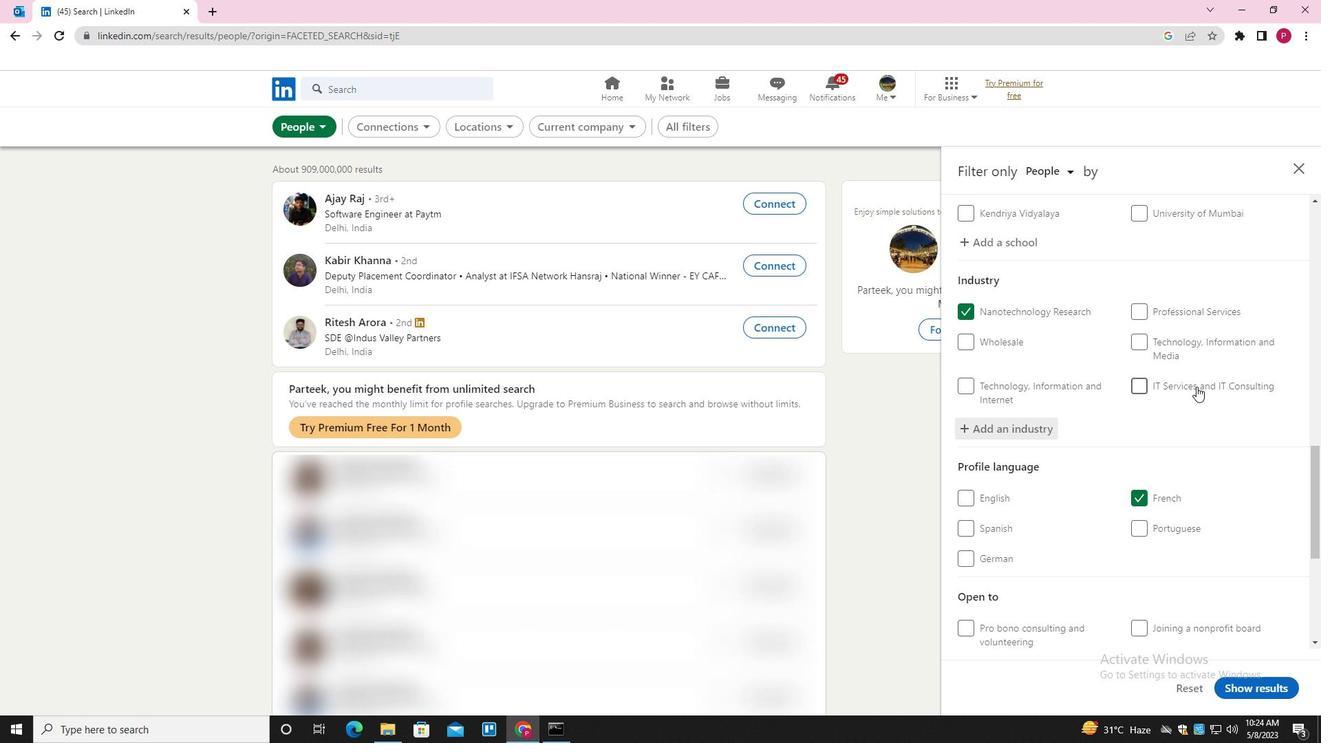 
Action: Mouse scrolled (1192, 403) with delta (0, 0)
Screenshot: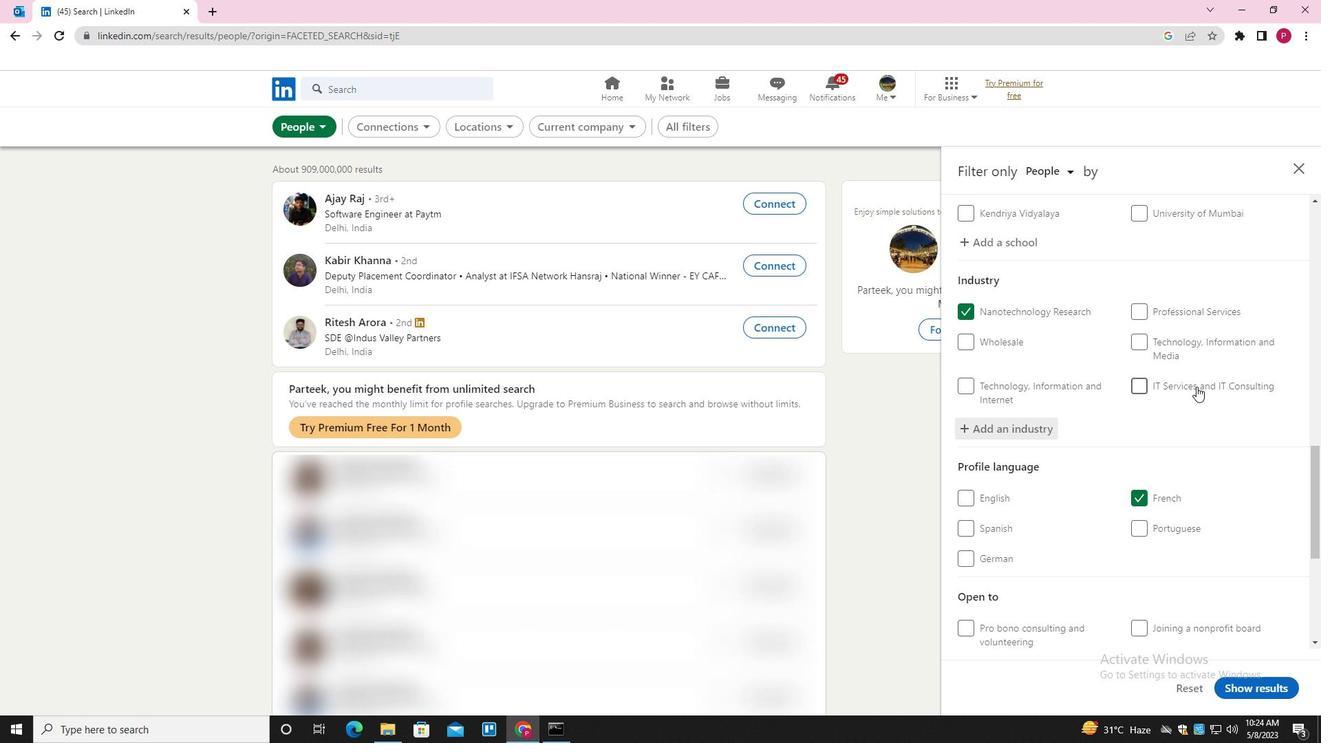 
Action: Mouse moved to (1187, 423)
Screenshot: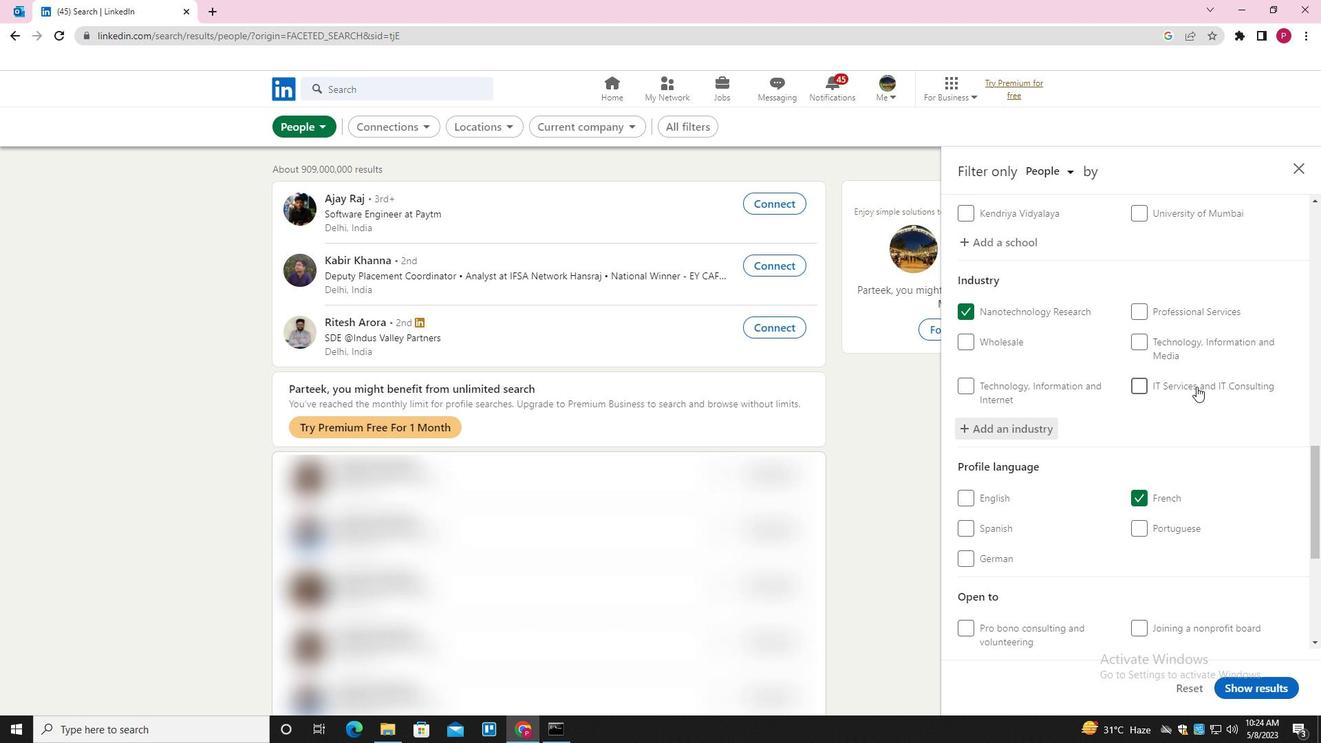 
Action: Mouse scrolled (1187, 422) with delta (0, 0)
Screenshot: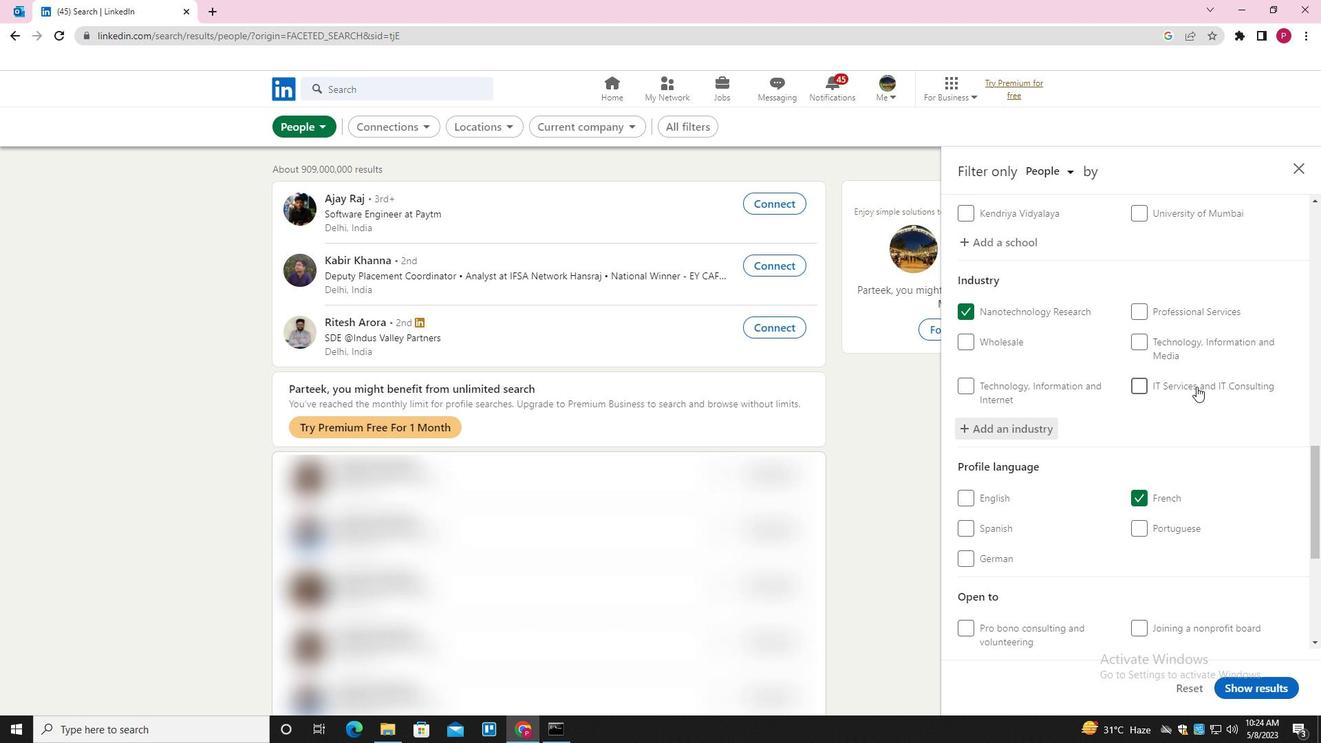 
Action: Mouse moved to (1186, 435)
Screenshot: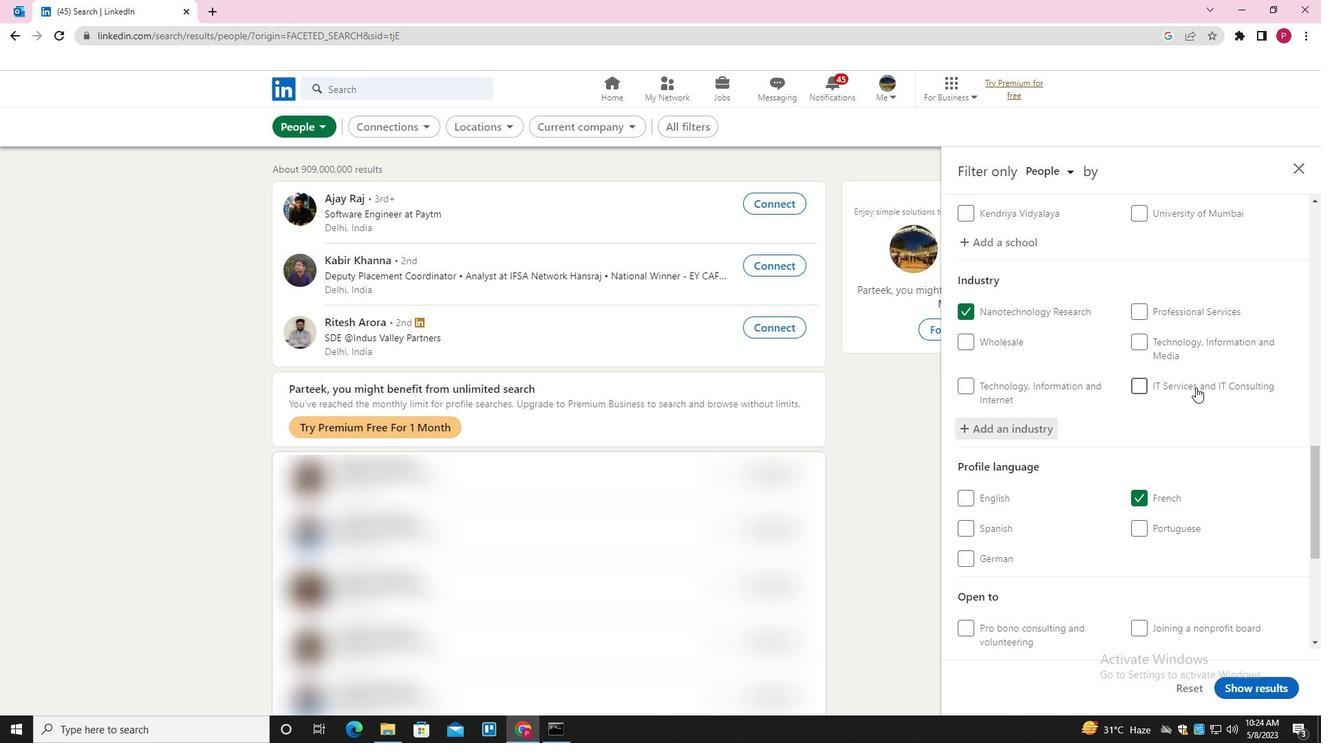 
Action: Mouse scrolled (1186, 434) with delta (0, 0)
Screenshot: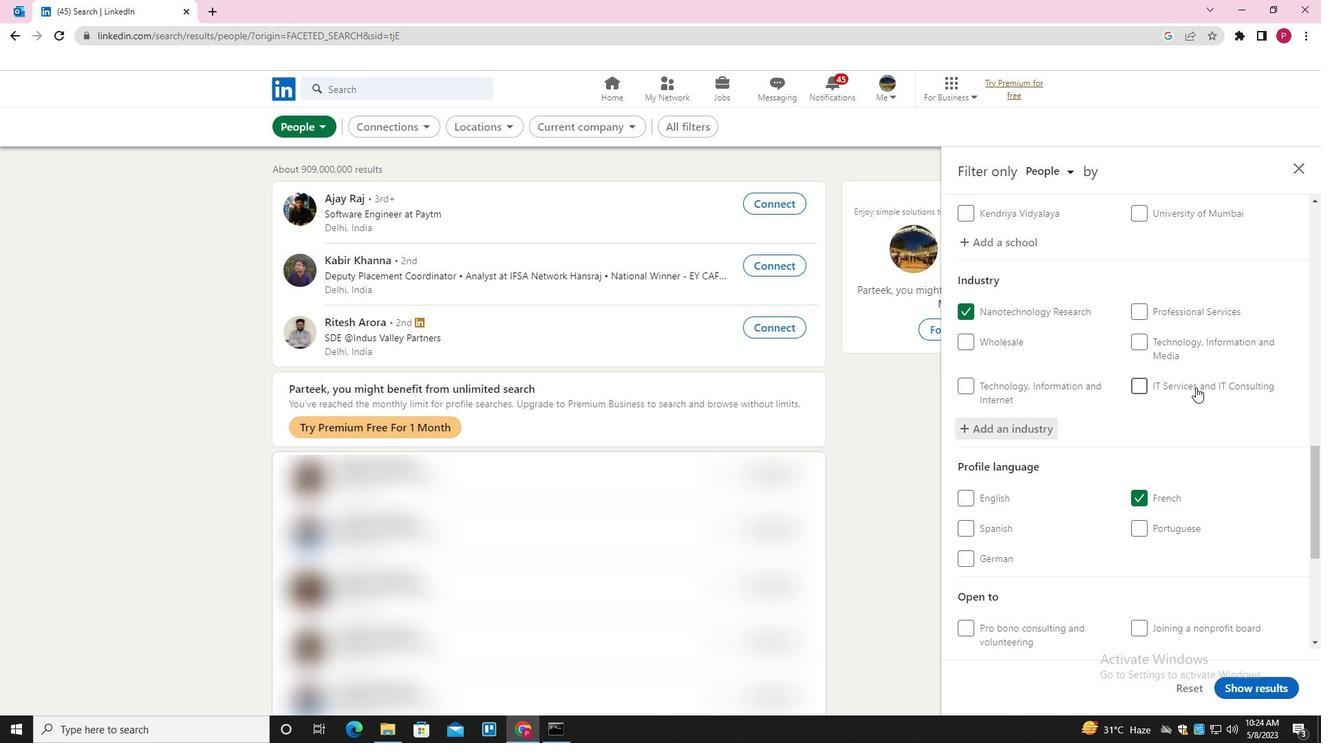 
Action: Mouse moved to (1186, 491)
Screenshot: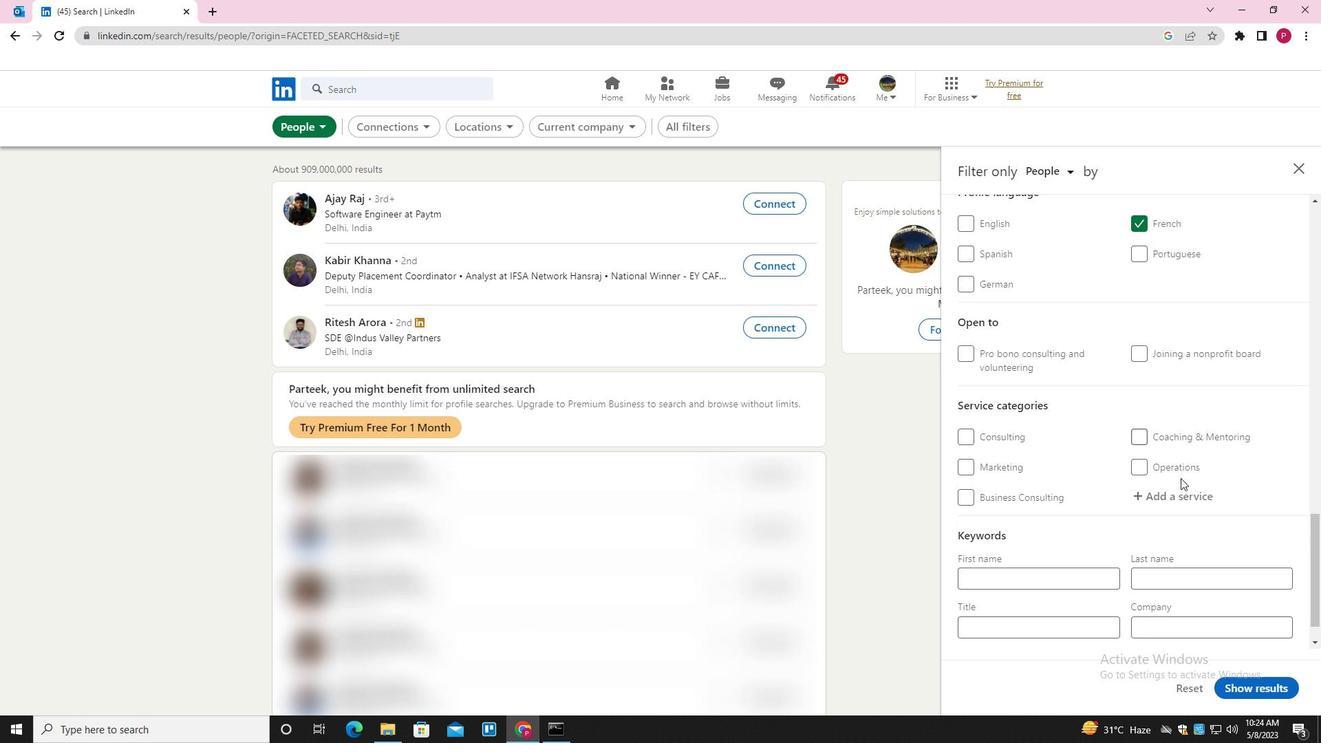 
Action: Mouse pressed left at (1186, 491)
Screenshot: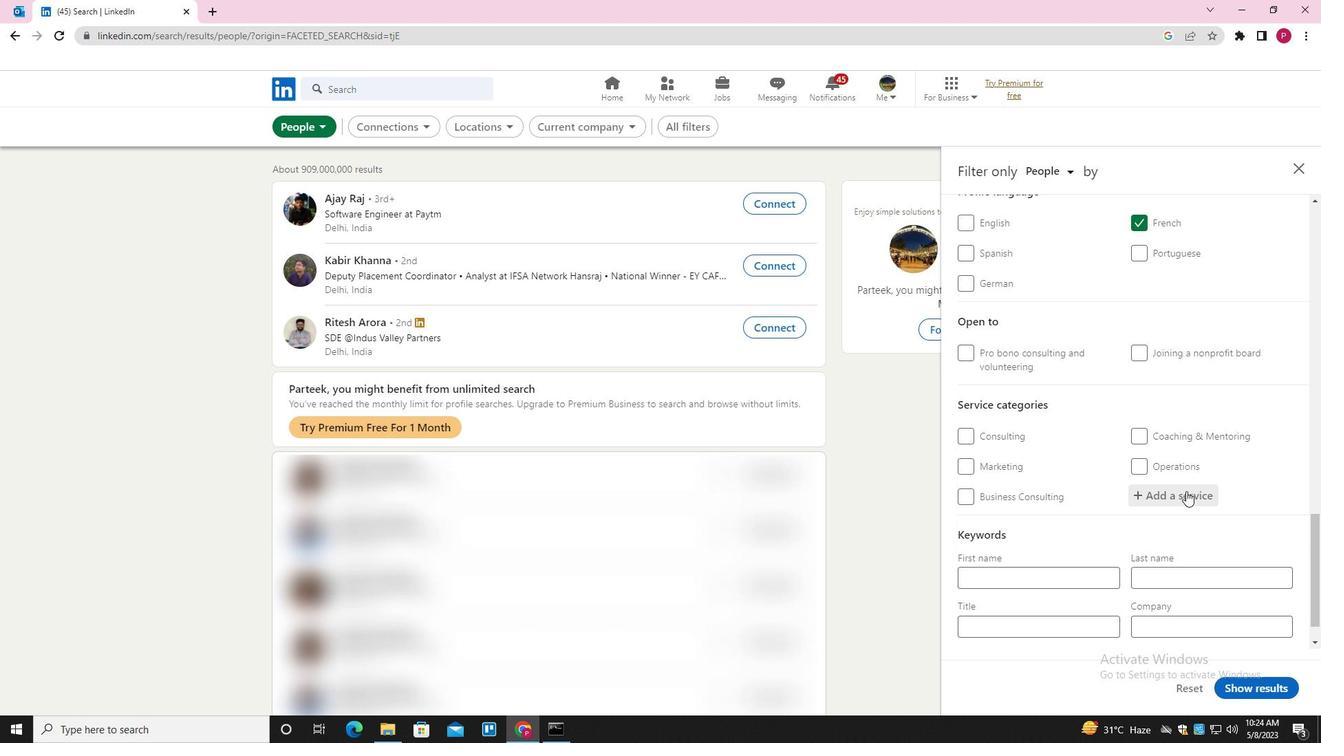 
Action: Mouse moved to (1188, 491)
Screenshot: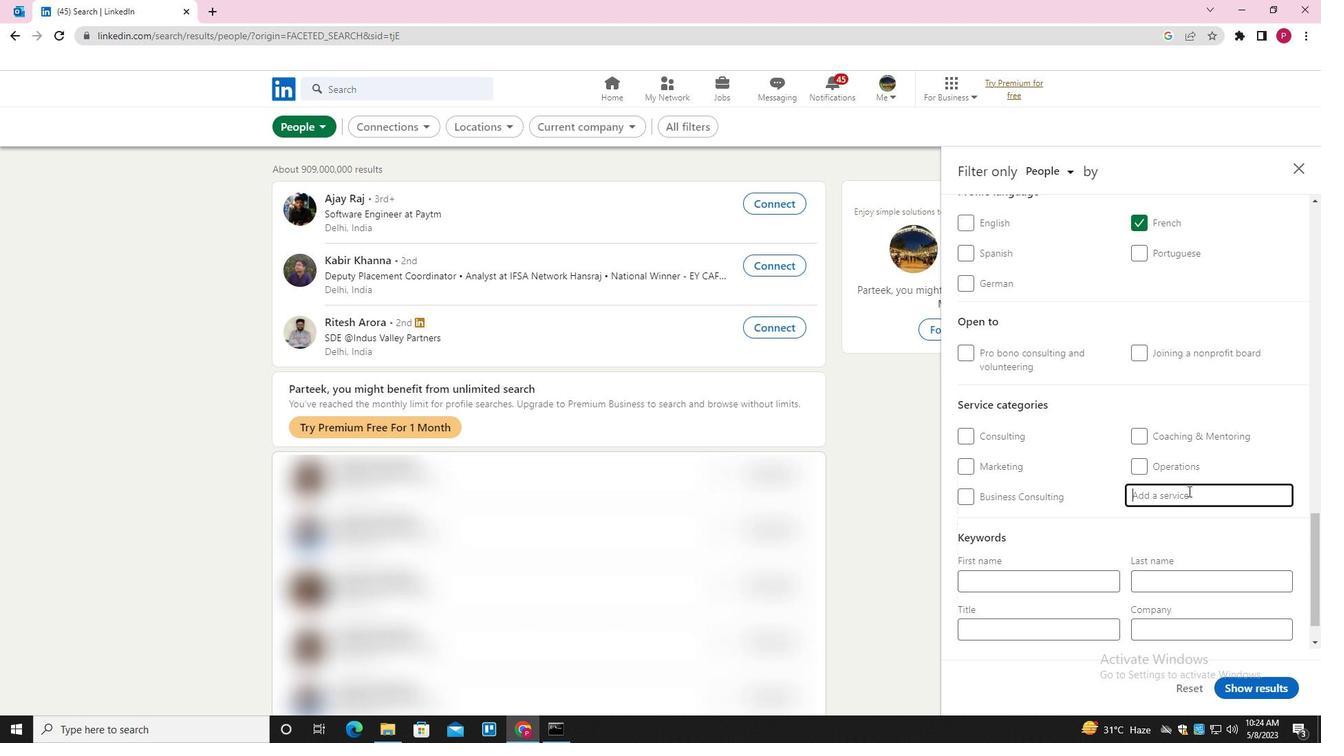 
Action: Key pressed <Key.shift><Key.shift>HEALTH<Key.space><Key.shift>INSURANCE<Key.down><Key.enter>
Screenshot: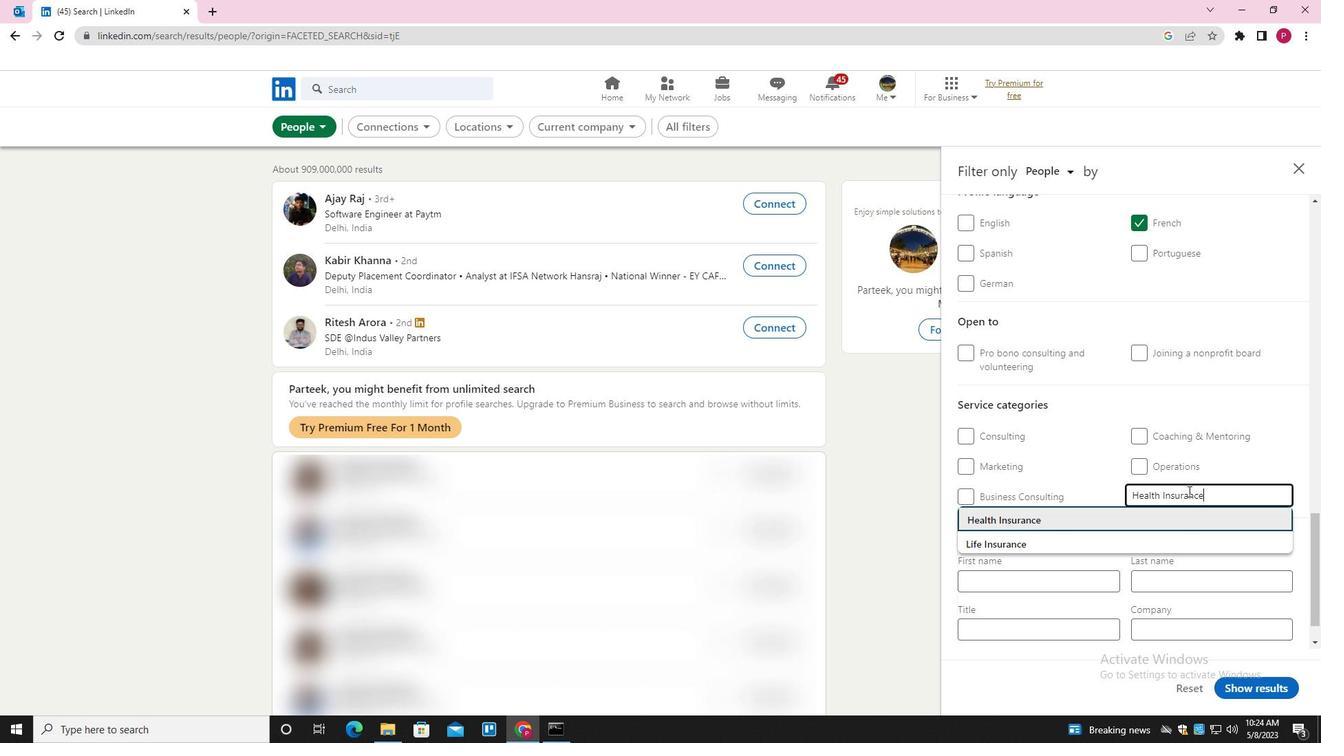 
Action: Mouse scrolled (1188, 490) with delta (0, 0)
Screenshot: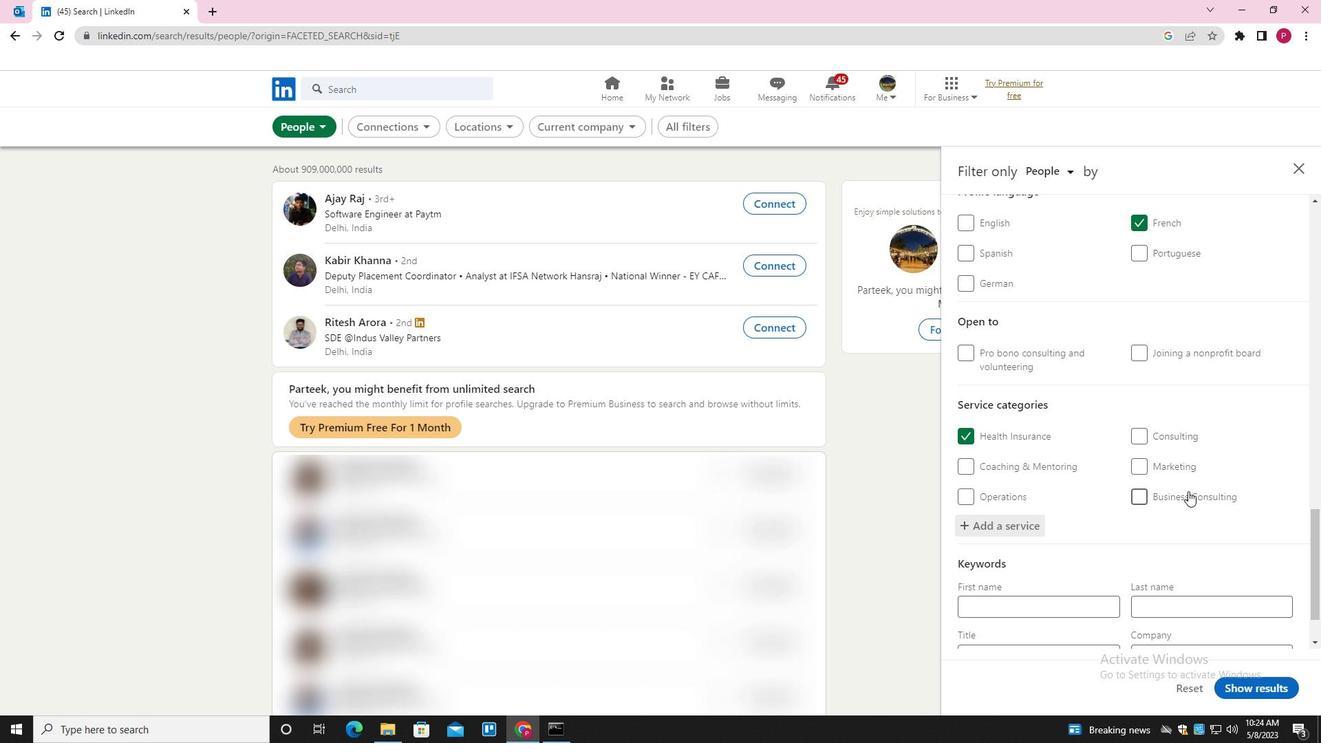 
Action: Mouse scrolled (1188, 490) with delta (0, 0)
Screenshot: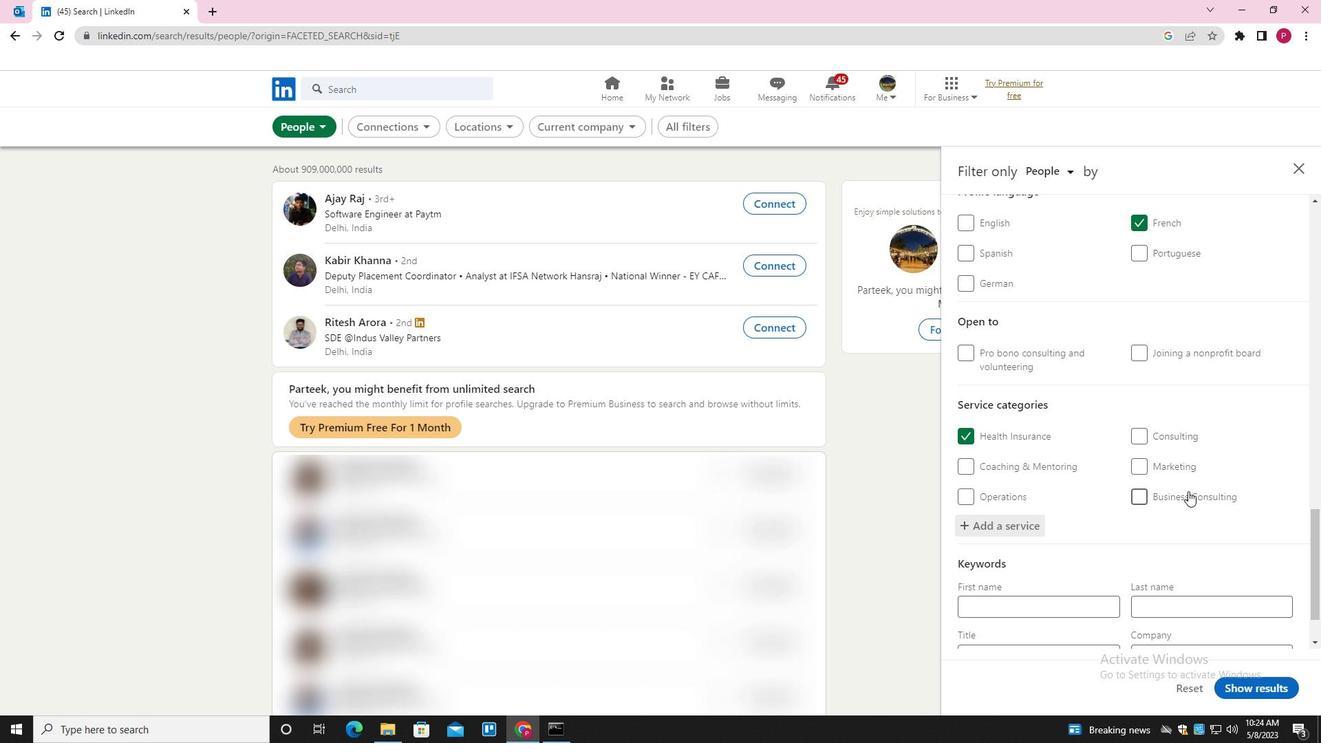
Action: Mouse scrolled (1188, 490) with delta (0, 0)
Screenshot: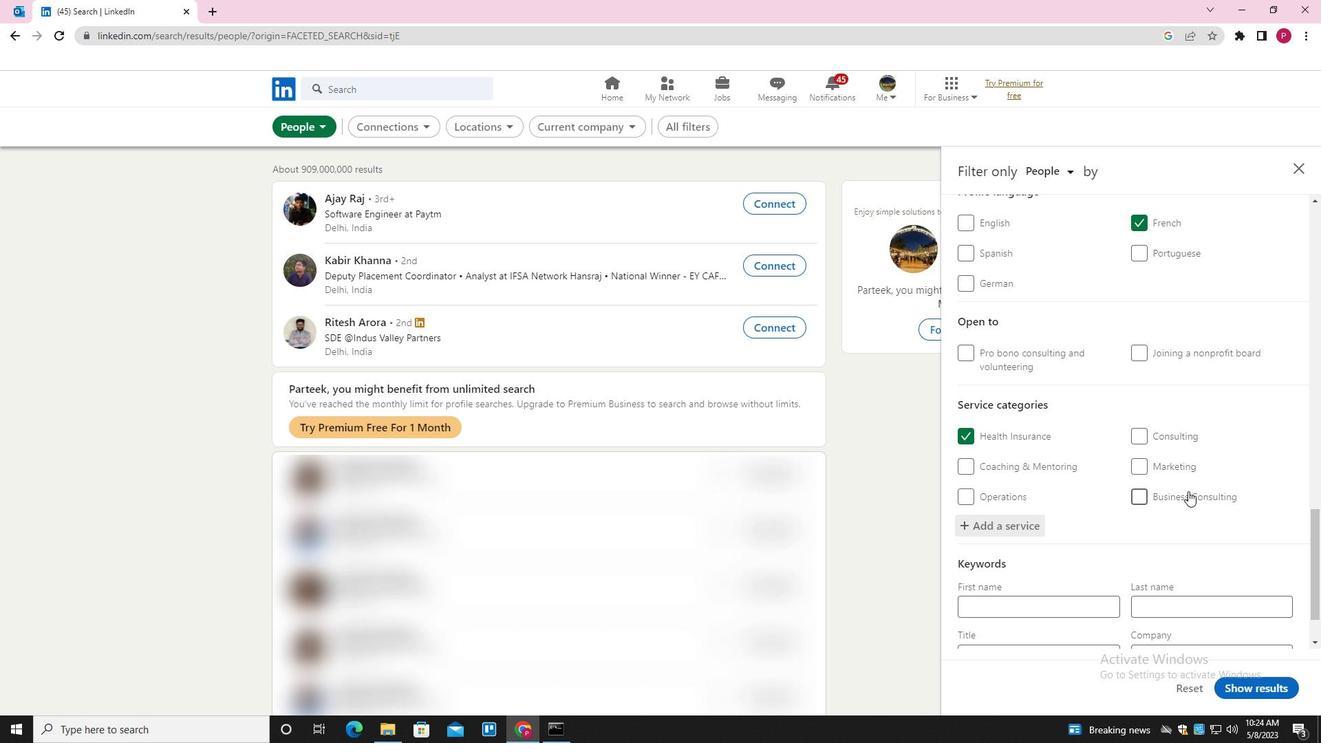 
Action: Mouse scrolled (1188, 490) with delta (0, 0)
Screenshot: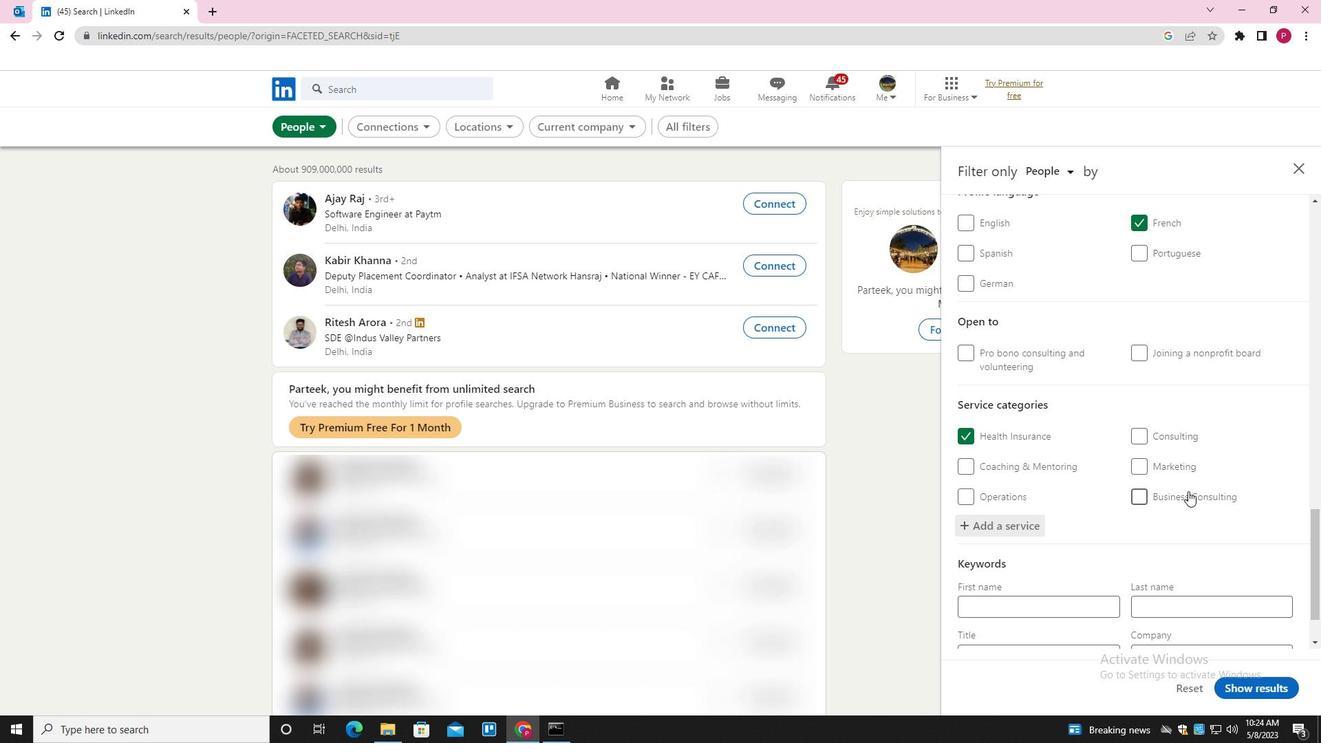 
Action: Mouse scrolled (1188, 490) with delta (0, 0)
Screenshot: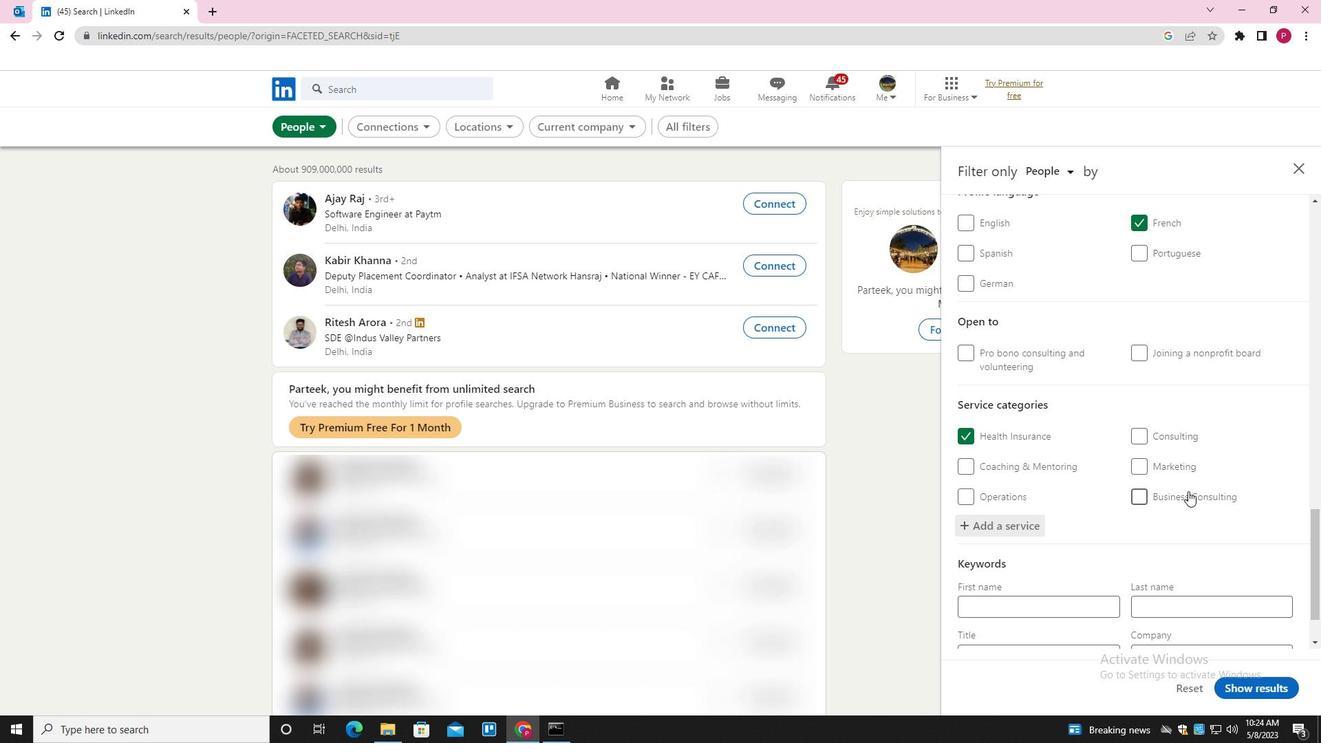
Action: Mouse moved to (1057, 581)
Screenshot: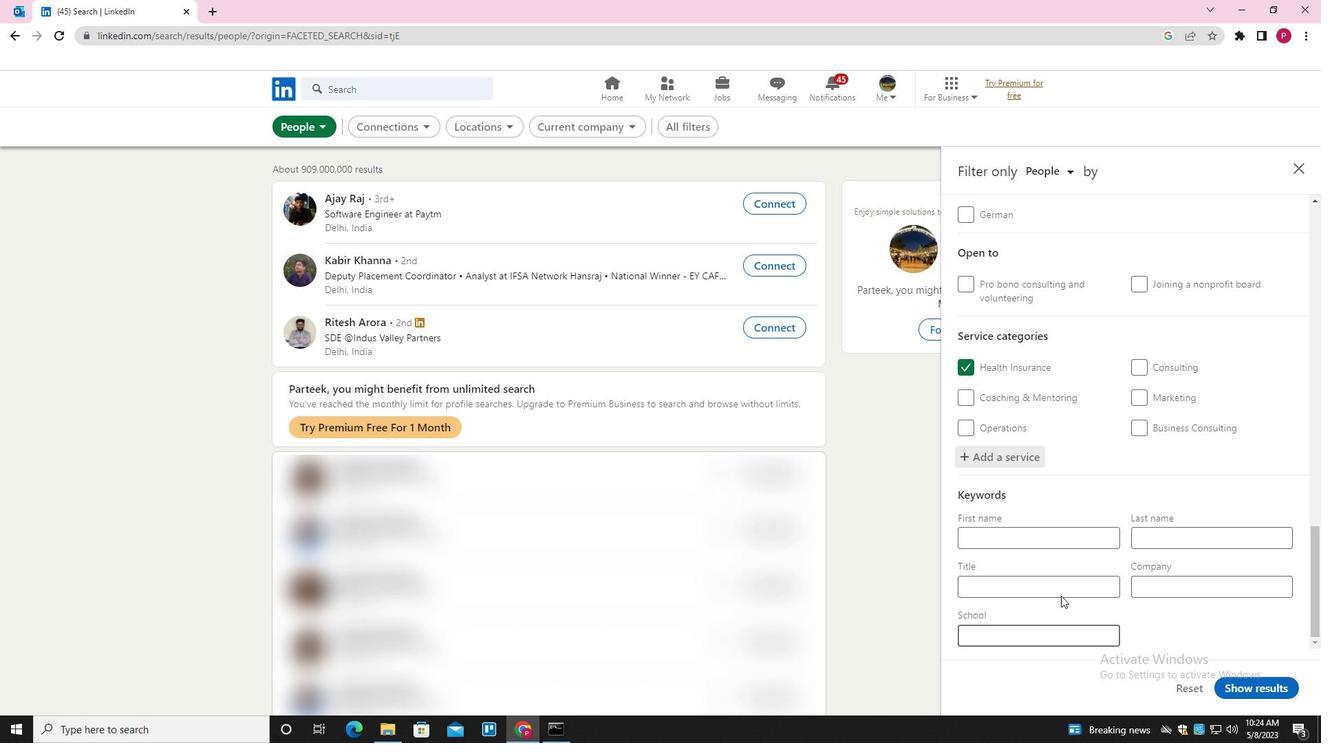 
Action: Mouse pressed left at (1057, 581)
Screenshot: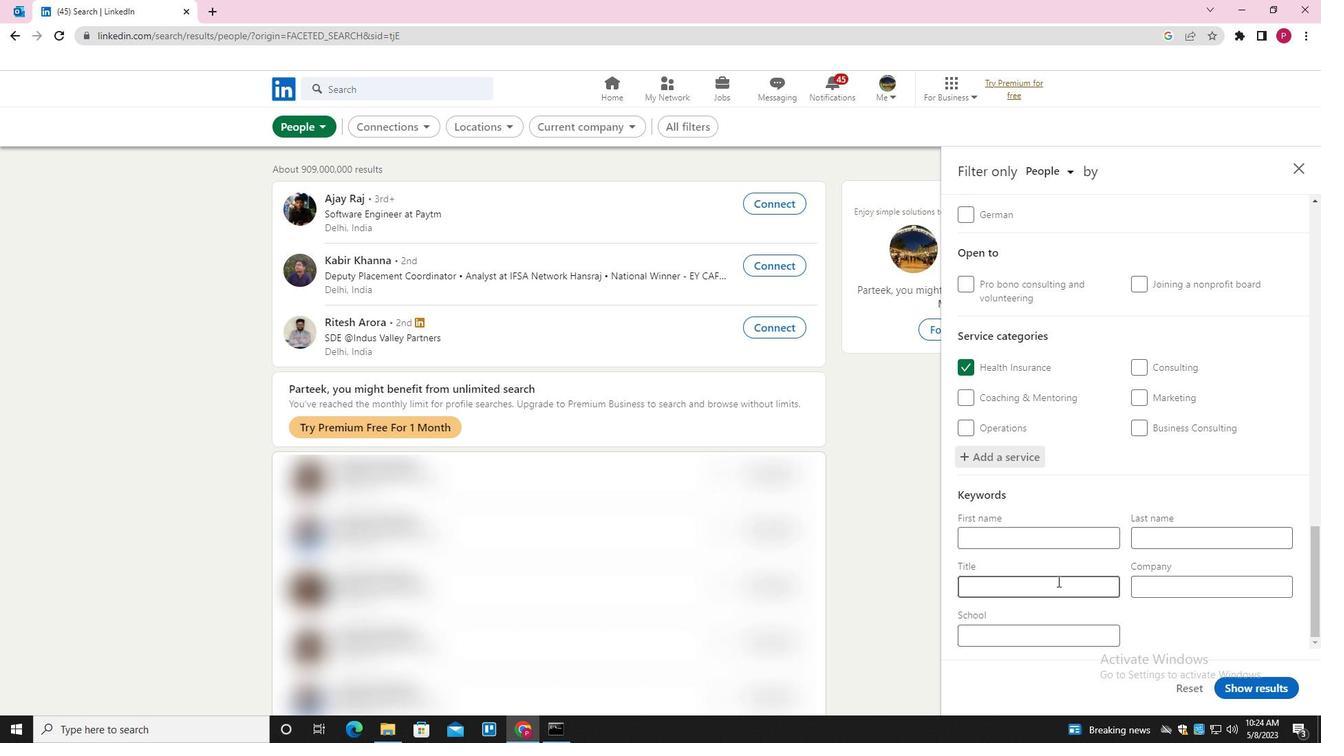 
Action: Key pressed <Key.shift><Key.shift><Key.shift><Key.shift><Key.shift><Key.shift><Key.shift><Key.shift><Key.shift><Key.shift><Key.shift>GROUP<Key.space><Key.shift>SALES
Screenshot: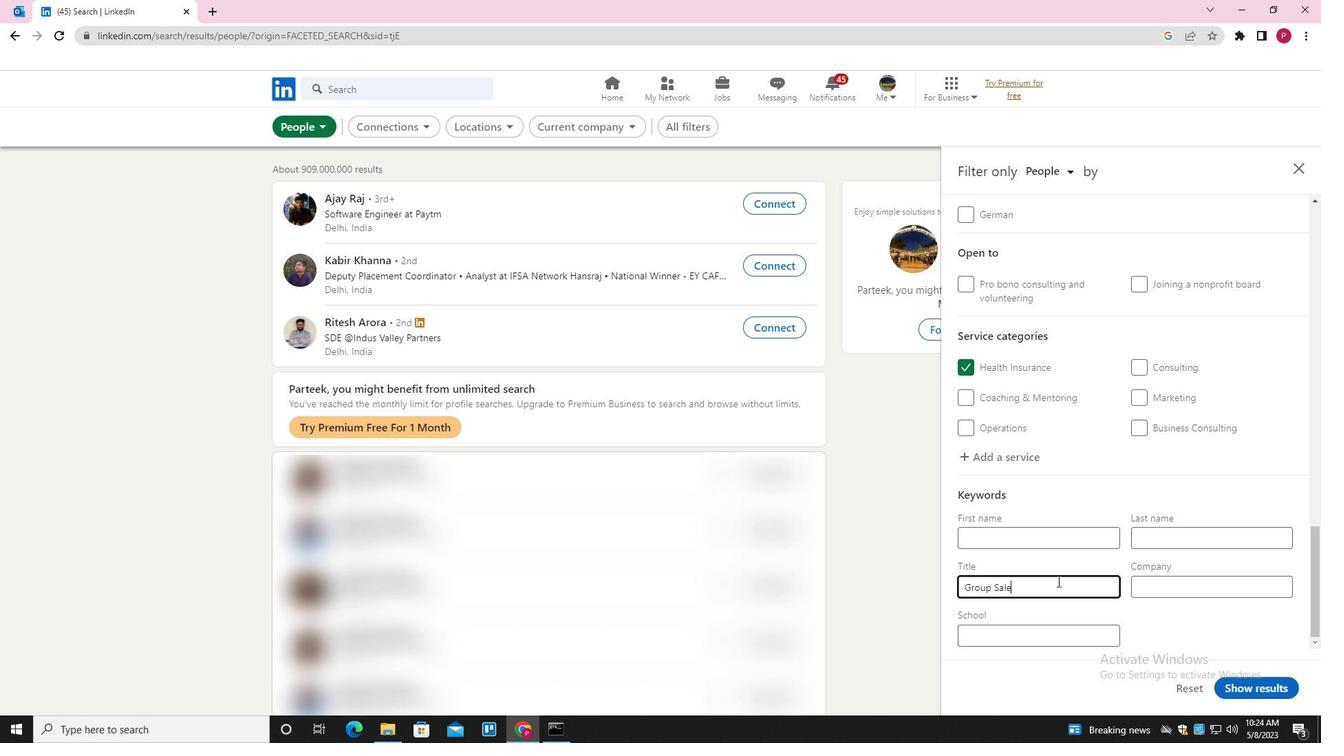 
Action: Mouse moved to (1265, 685)
Screenshot: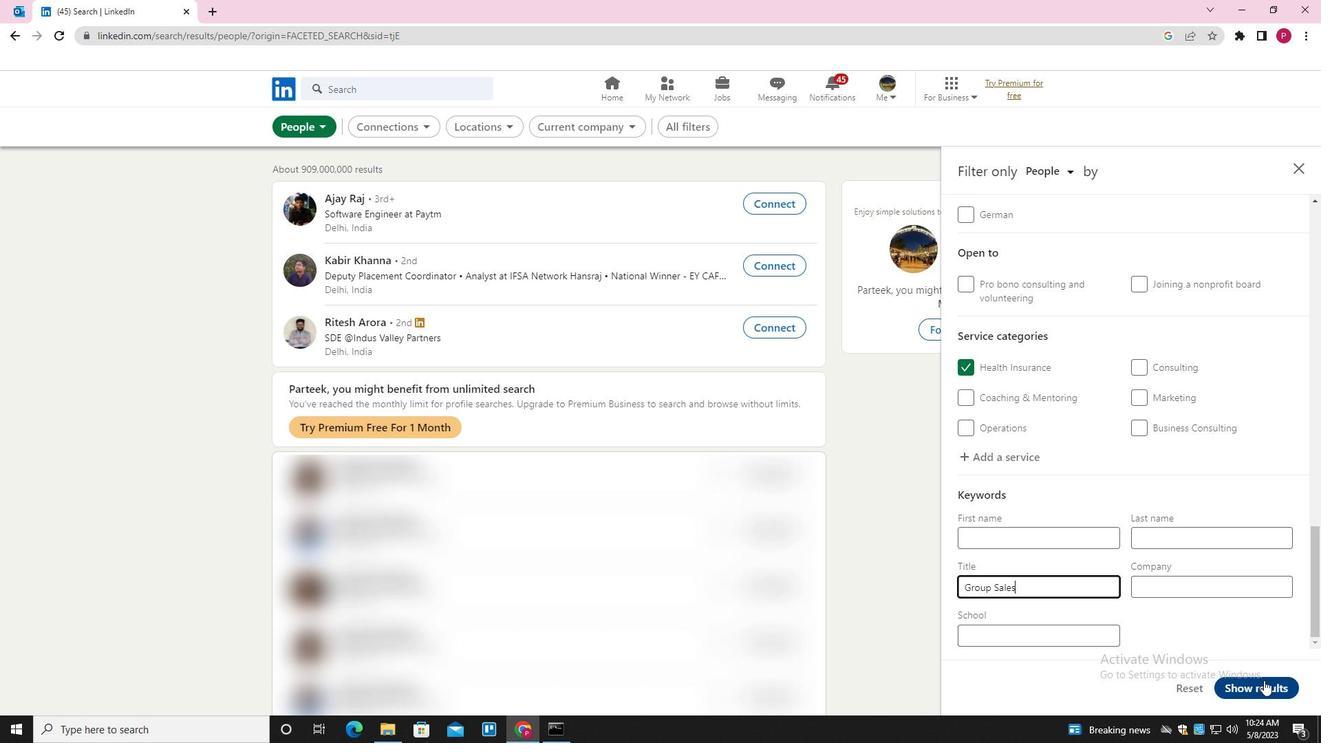 
Action: Mouse pressed left at (1265, 685)
Screenshot: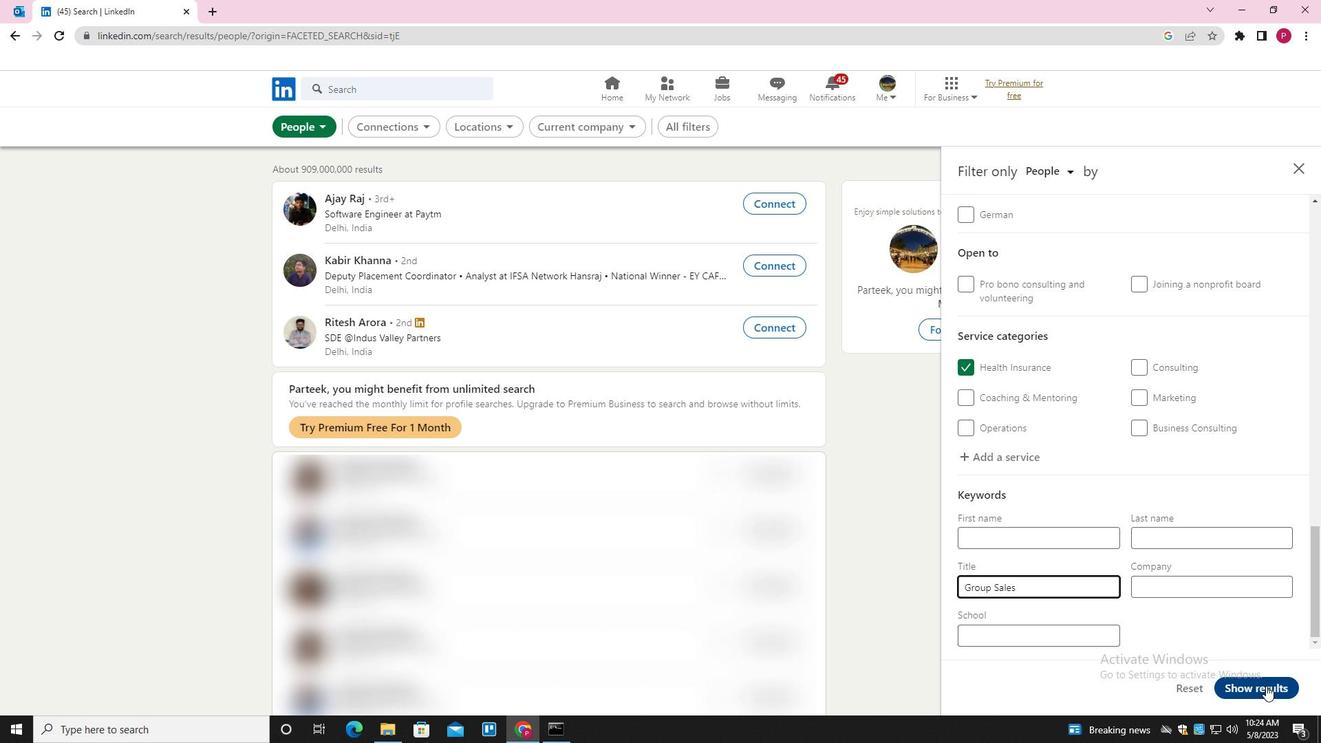 
Action: Mouse moved to (524, 372)
Screenshot: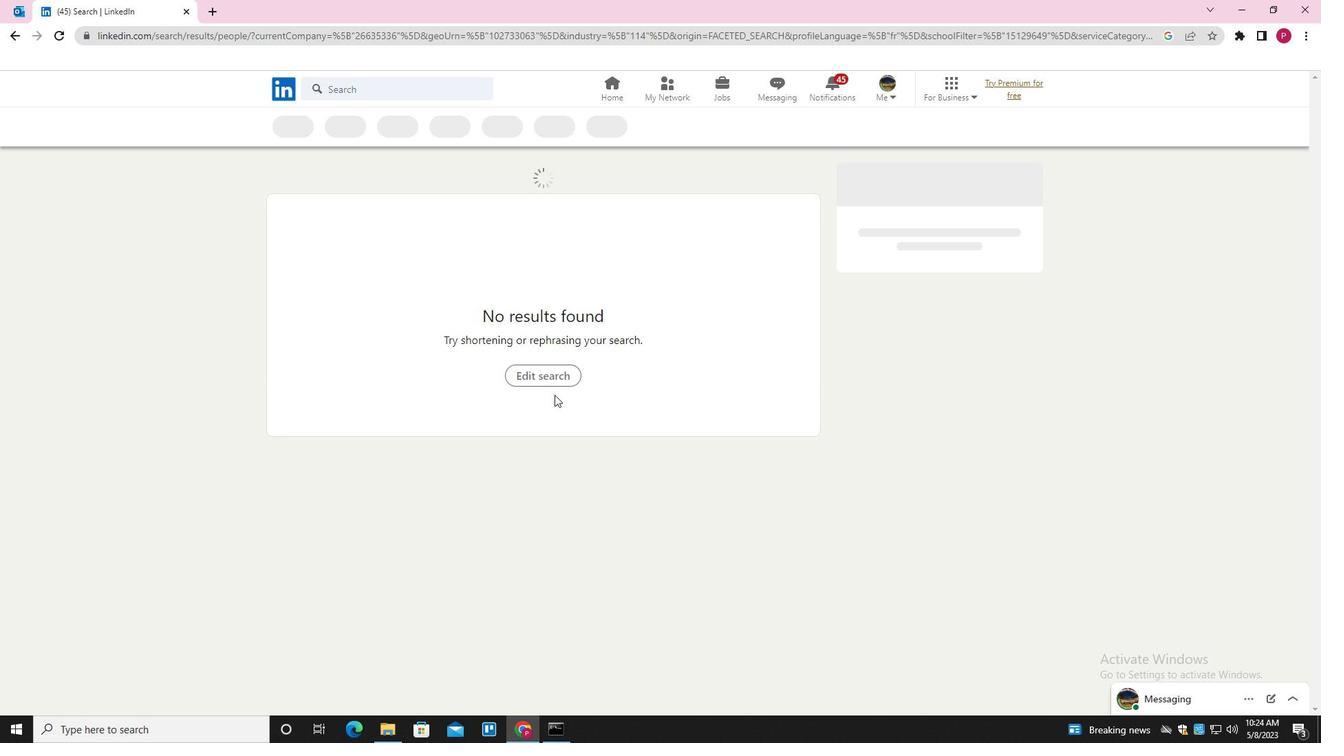 
